 Task: Find connections with filter location Sohag with filter topic #givingbackwith filter profile language English with filter current company Partners Group with filter school Vidya Jyothi Institute Of Technology with filter industry Spring and Wire Product Manufacturing with filter service category Loans with filter keywords title Heavy Equipment Operator
Action: Mouse moved to (321, 138)
Screenshot: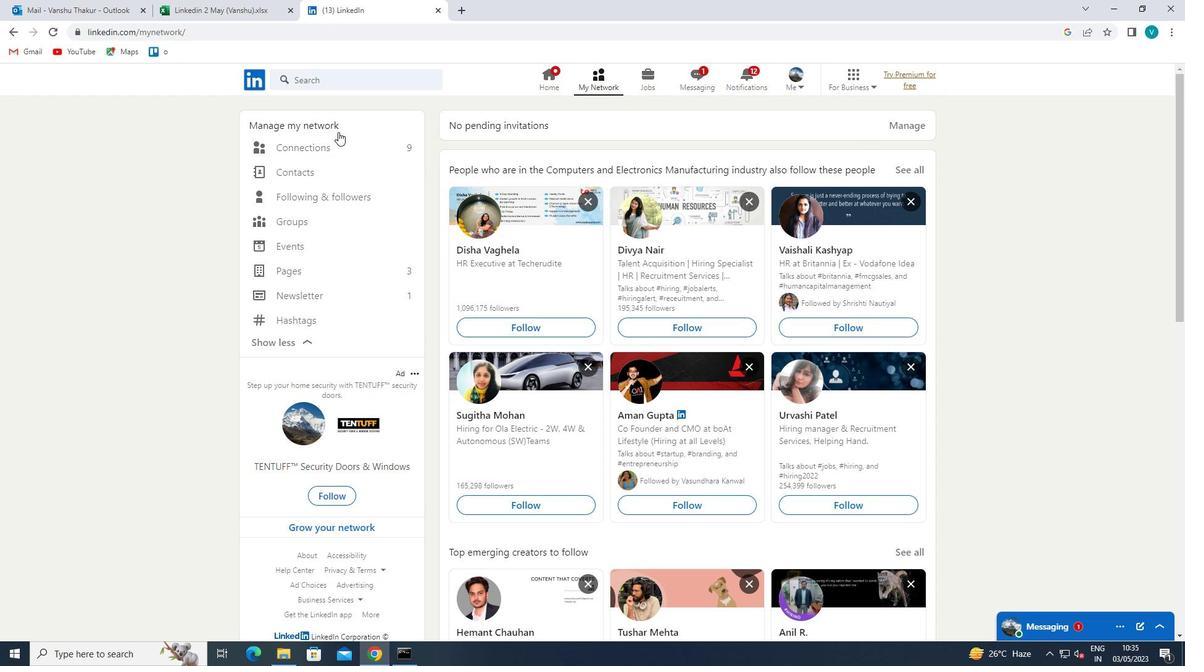 
Action: Mouse pressed left at (321, 138)
Screenshot: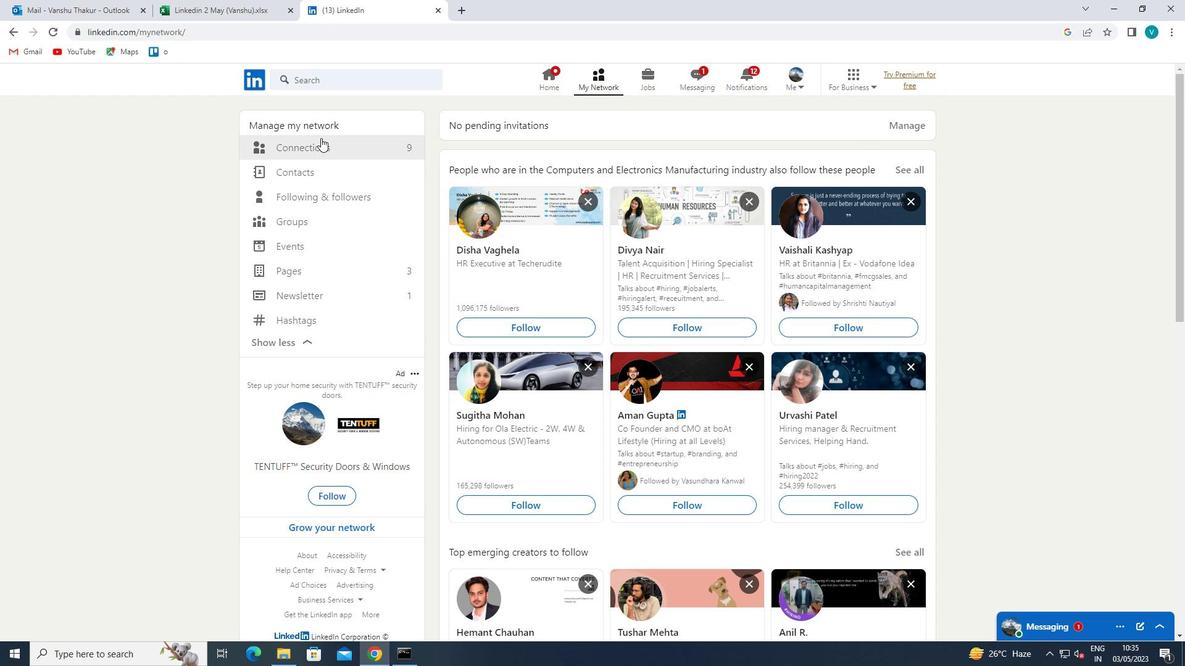 
Action: Mouse moved to (343, 145)
Screenshot: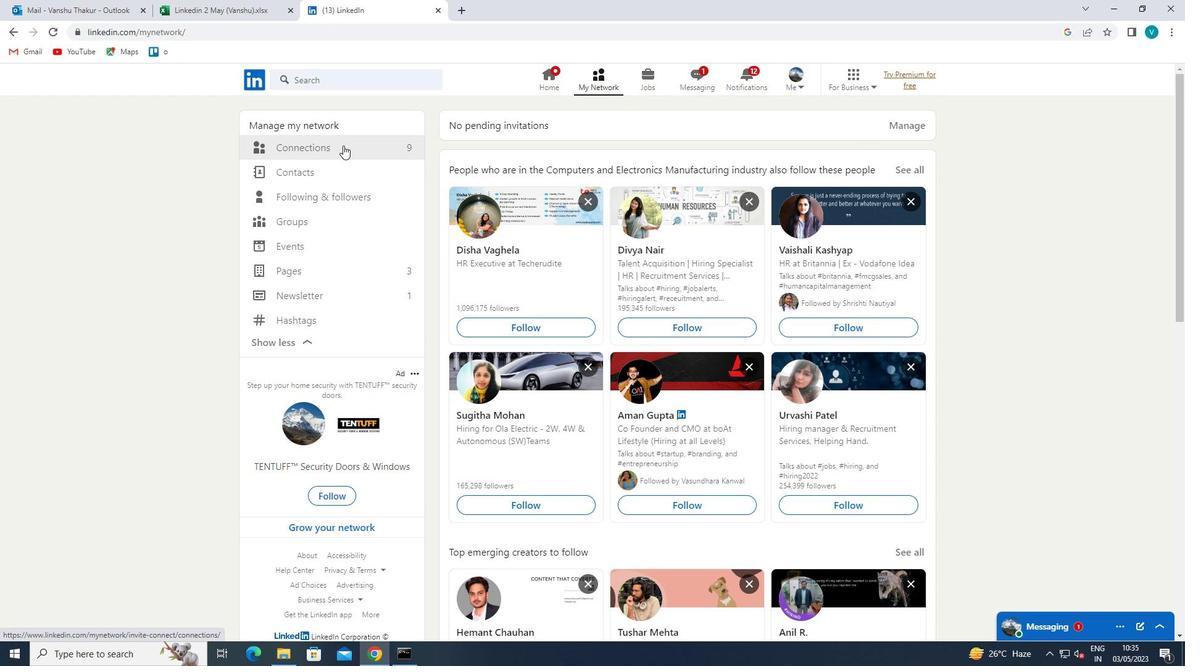 
Action: Mouse pressed left at (343, 145)
Screenshot: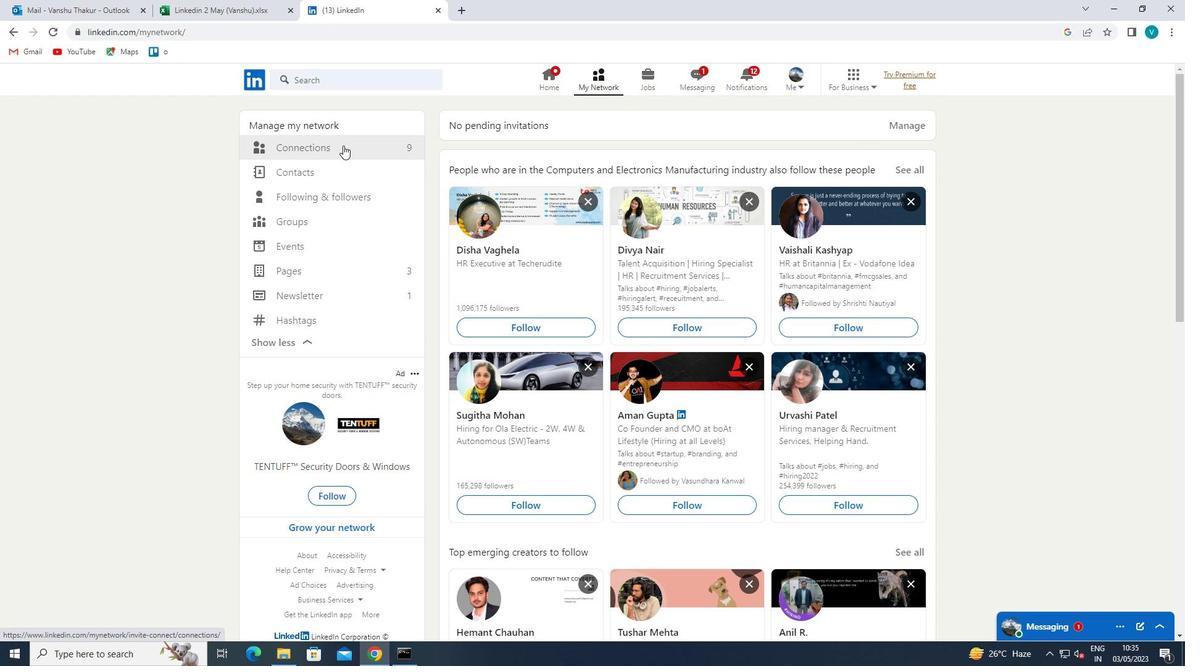 
Action: Mouse moved to (666, 148)
Screenshot: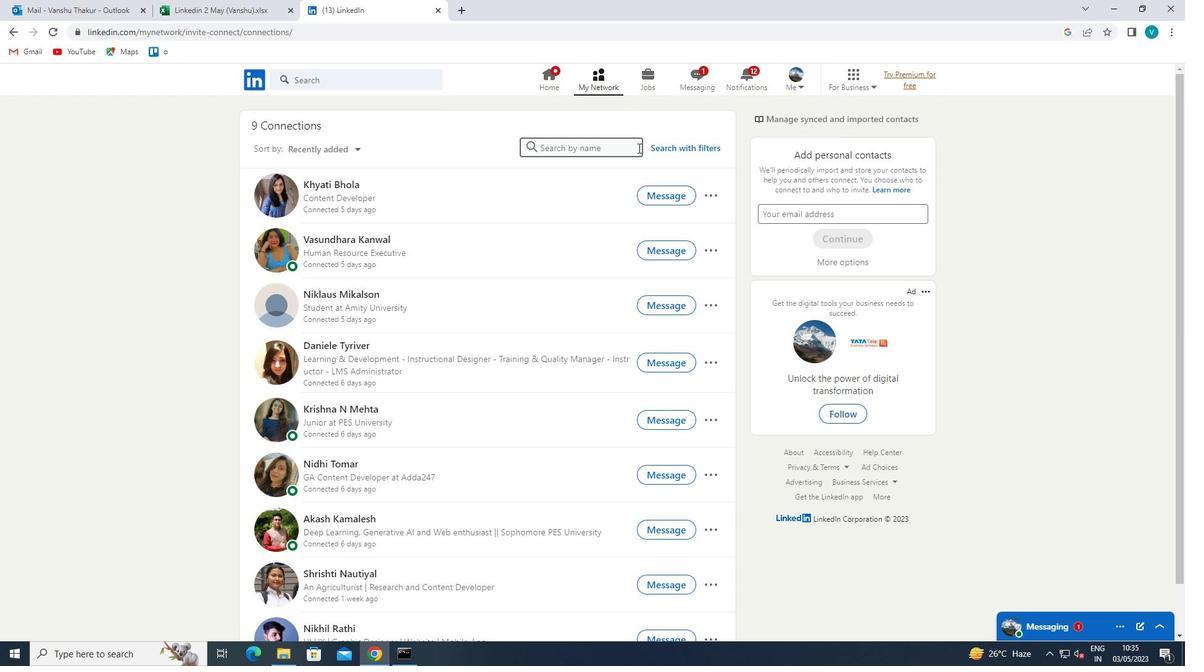 
Action: Mouse pressed left at (666, 148)
Screenshot: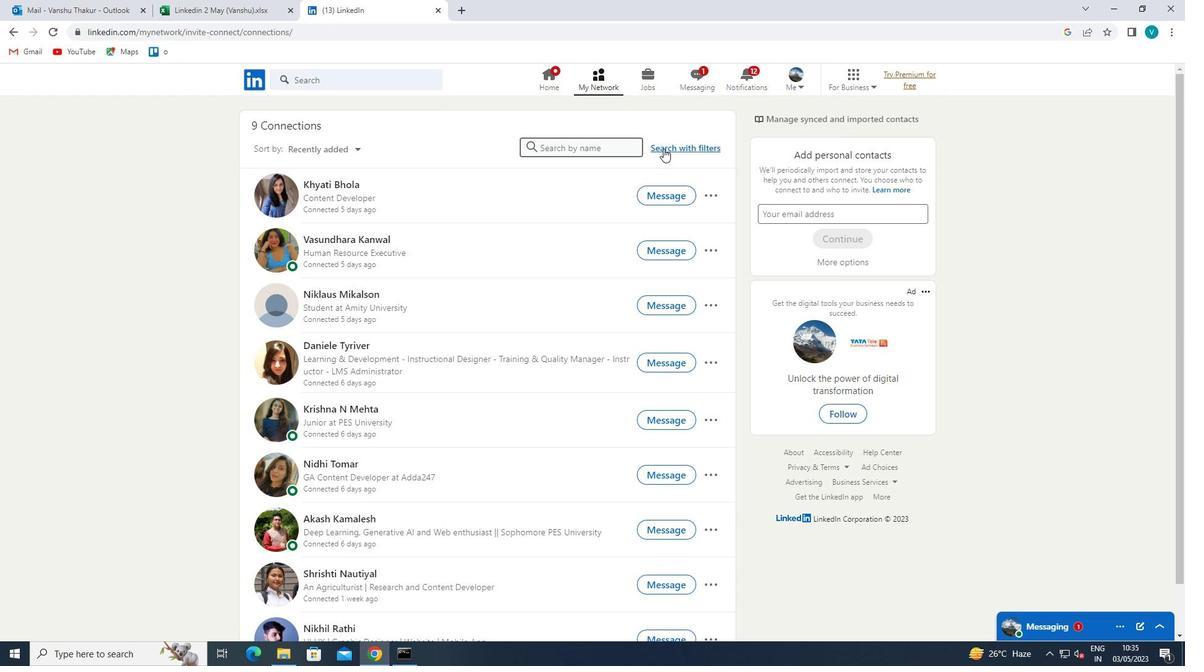
Action: Mouse moved to (589, 117)
Screenshot: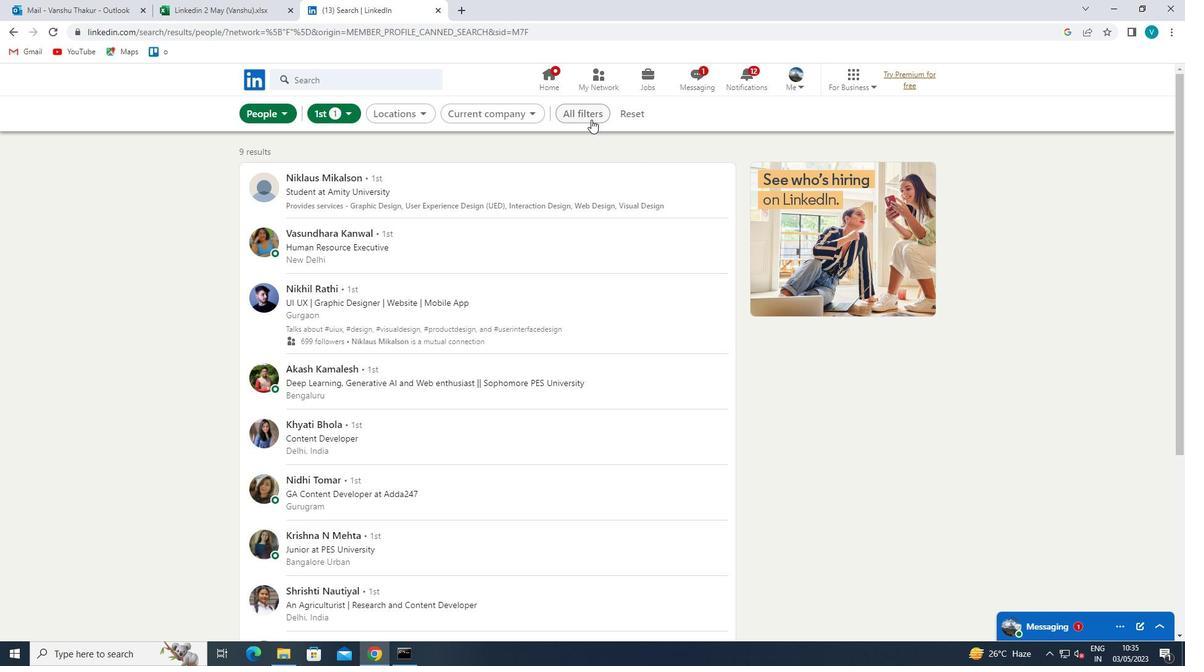 
Action: Mouse pressed left at (589, 117)
Screenshot: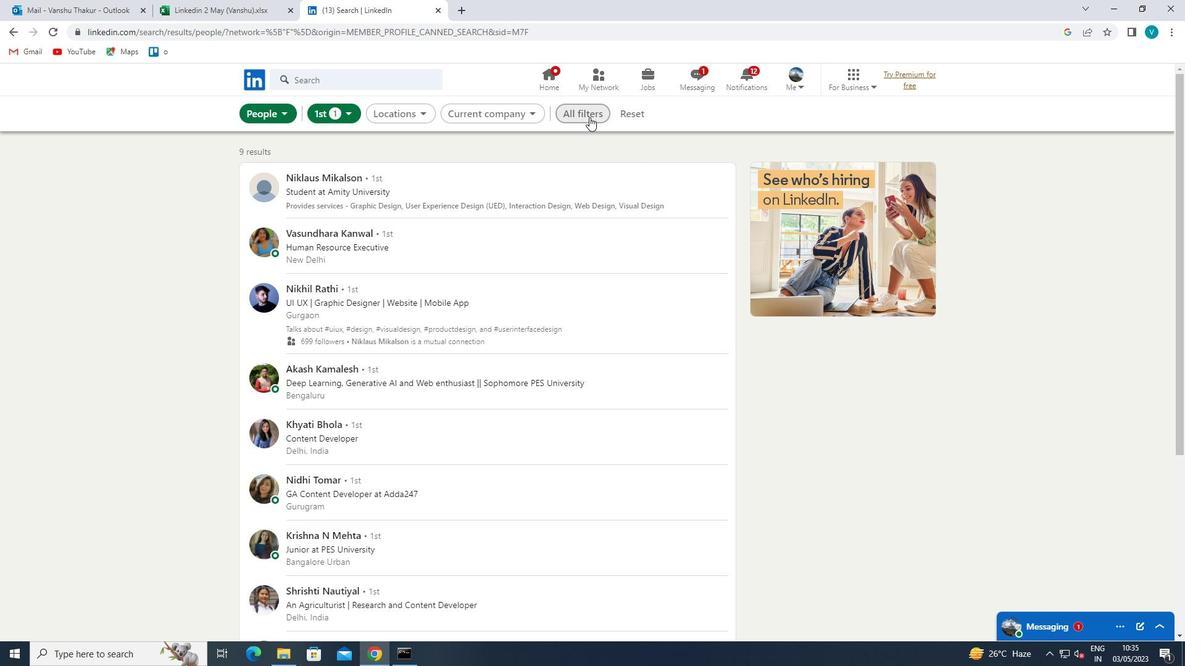 
Action: Mouse moved to (1084, 344)
Screenshot: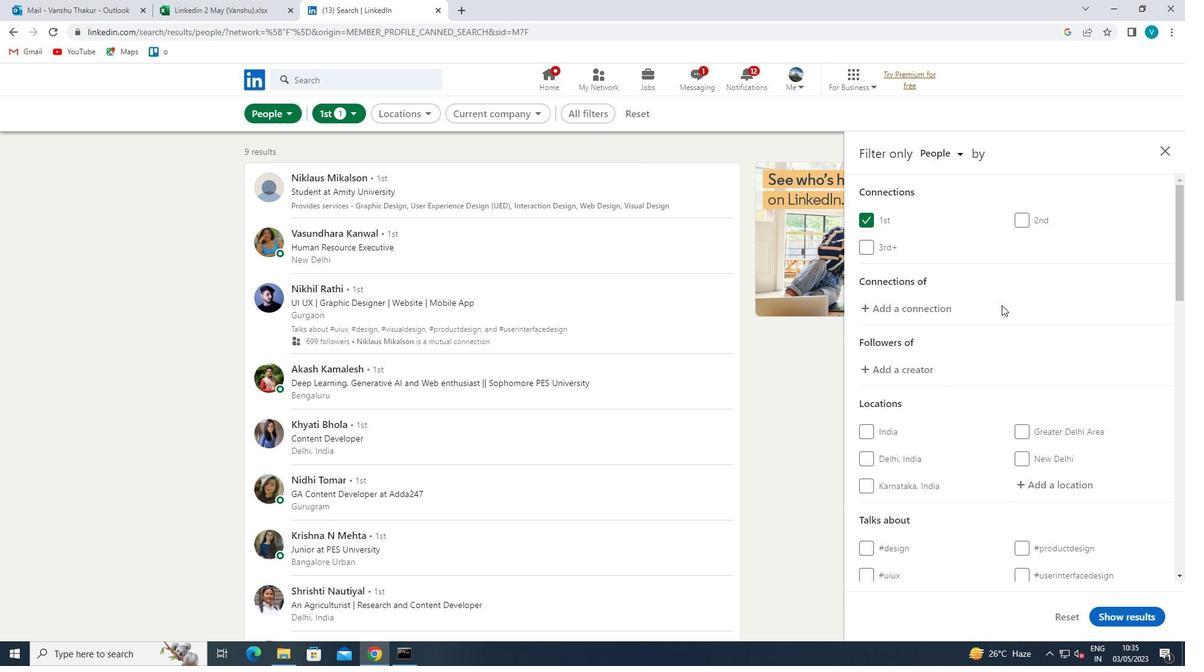 
Action: Mouse scrolled (1084, 343) with delta (0, 0)
Screenshot: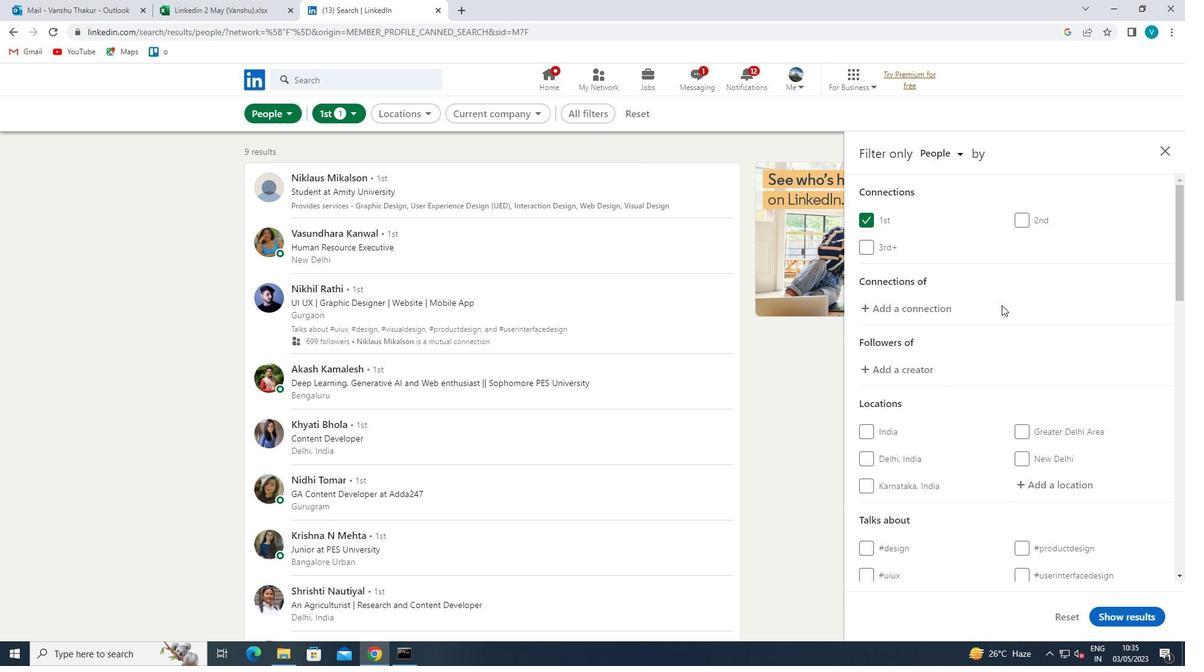 
Action: Mouse moved to (1086, 346)
Screenshot: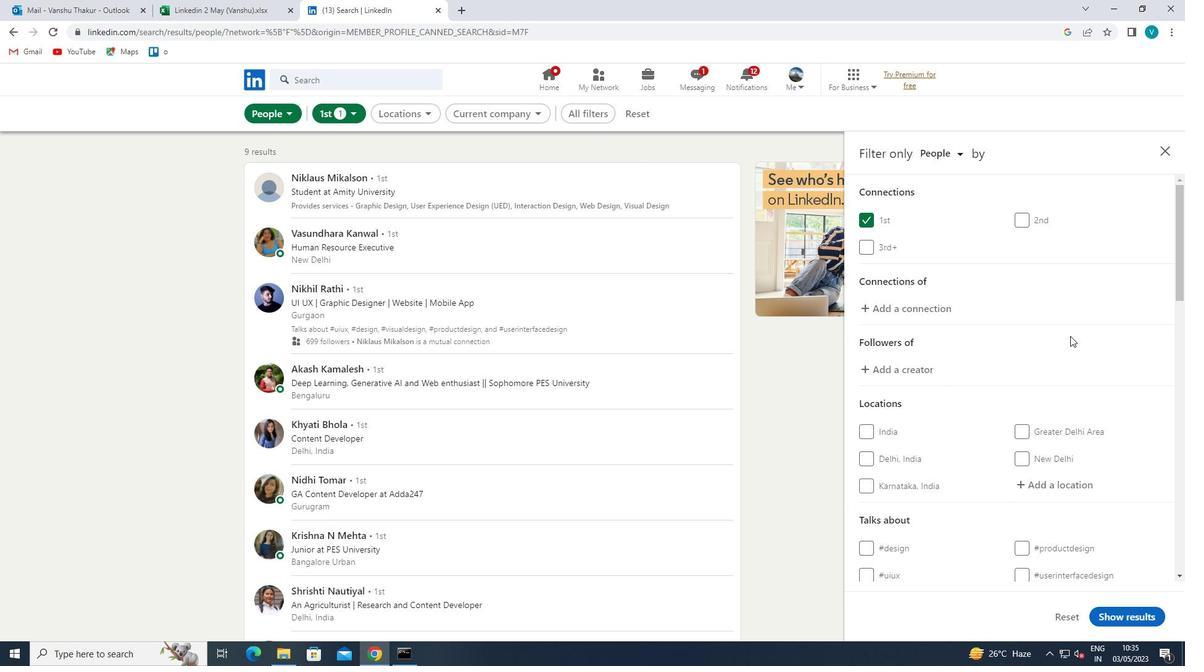 
Action: Mouse scrolled (1086, 346) with delta (0, 0)
Screenshot: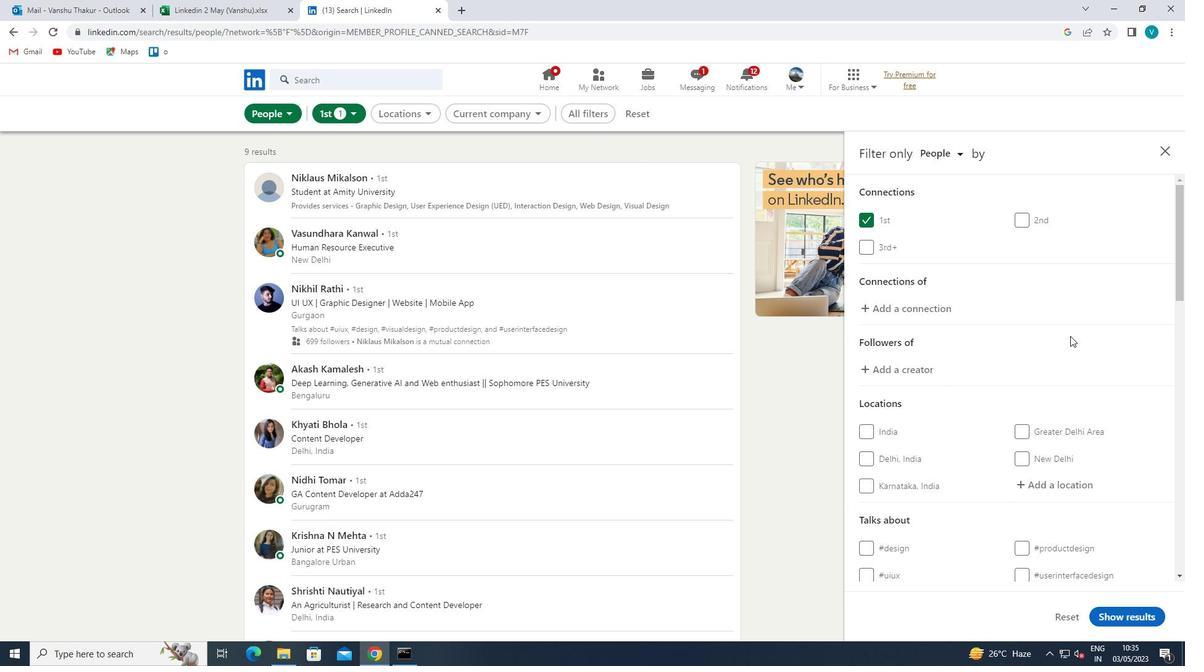
Action: Mouse moved to (1077, 360)
Screenshot: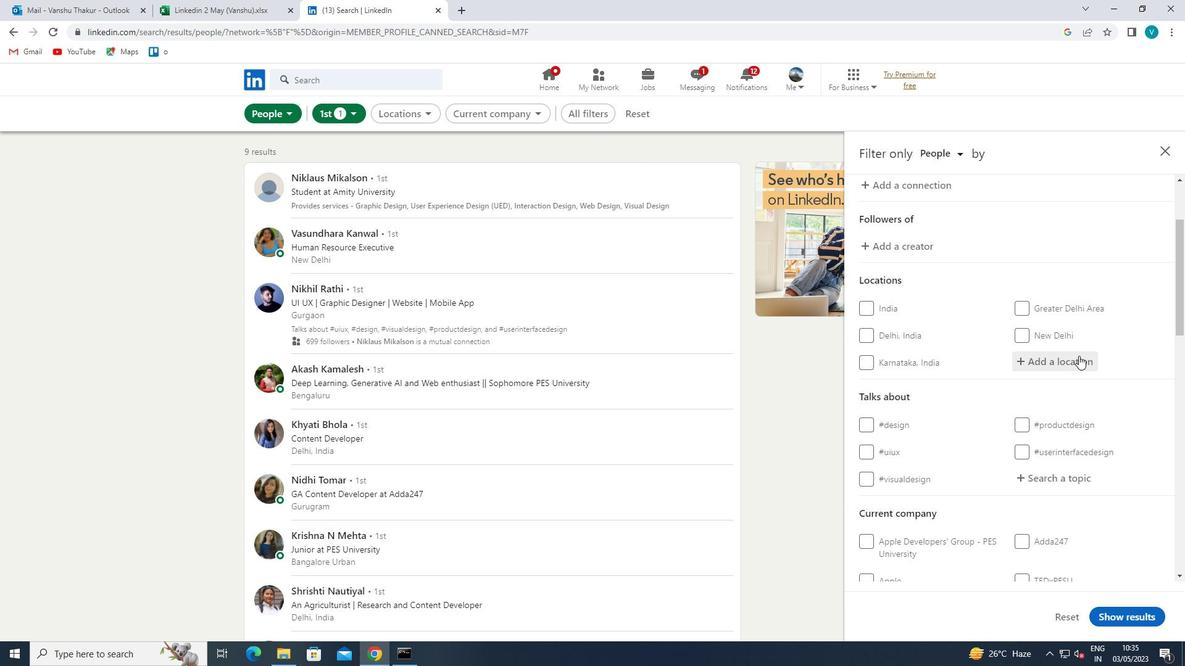 
Action: Mouse pressed left at (1077, 360)
Screenshot: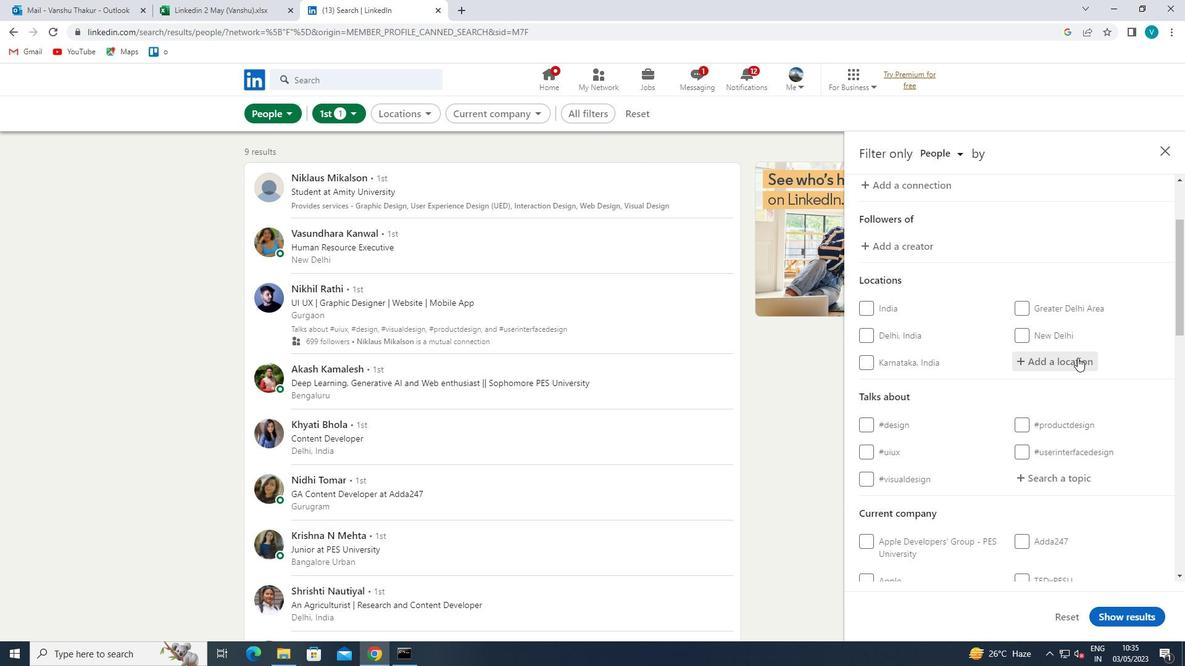 
Action: Mouse moved to (928, 447)
Screenshot: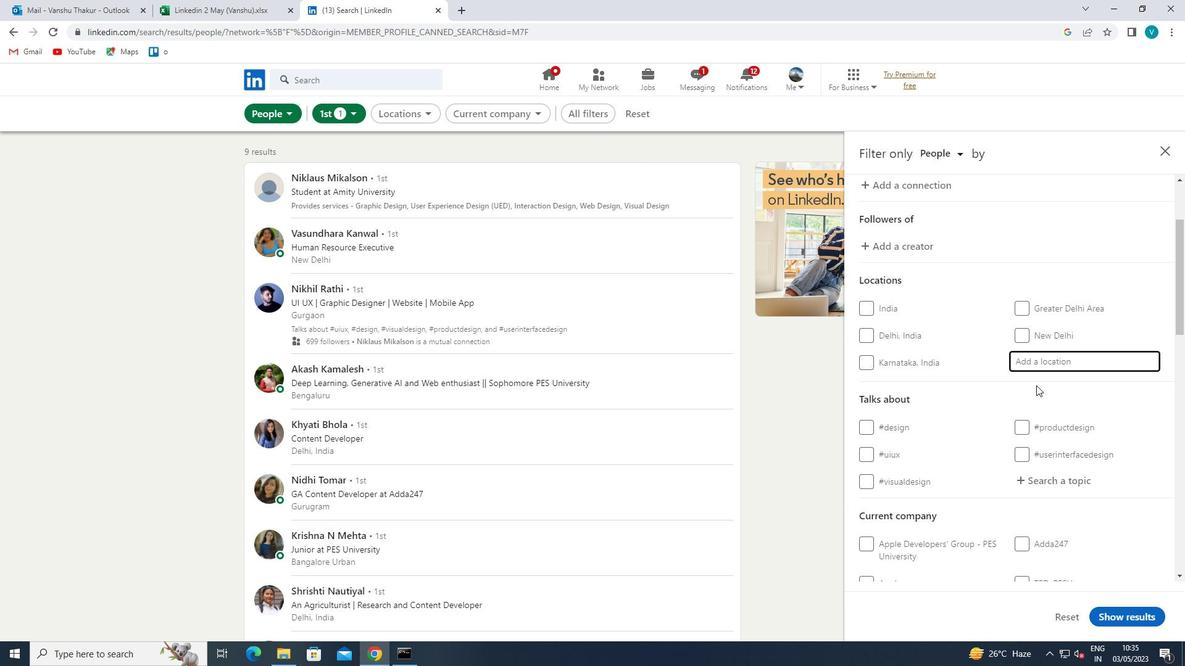 
Action: Key pressed <Key.shift>SOHAG
Screenshot: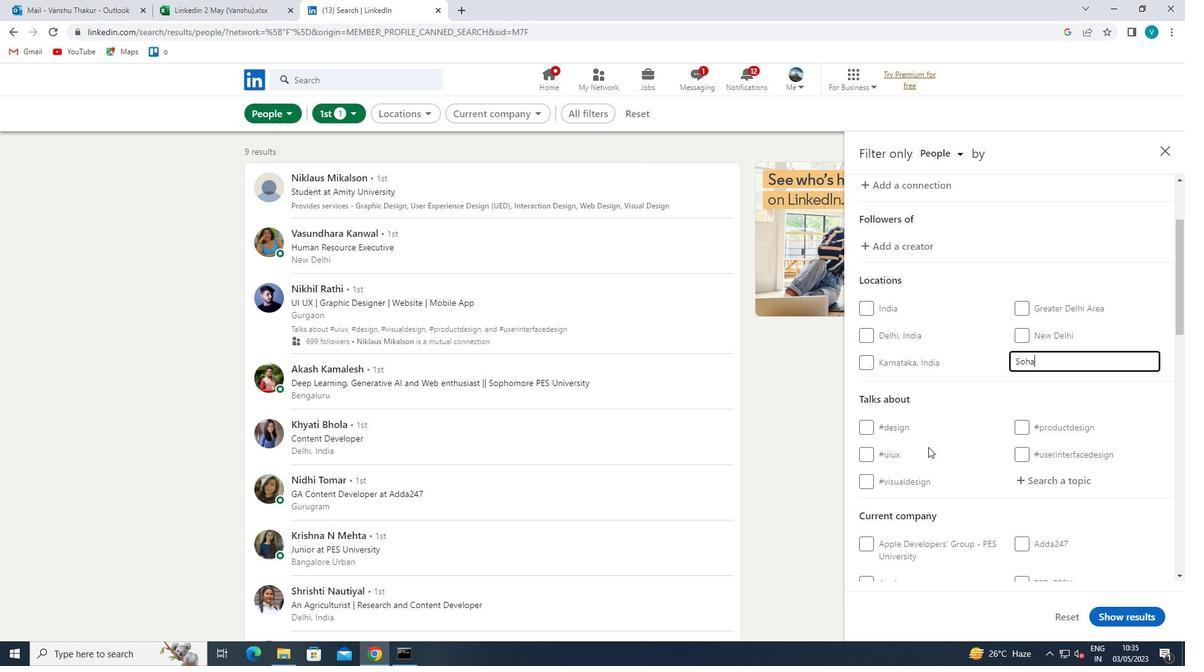 
Action: Mouse moved to (976, 367)
Screenshot: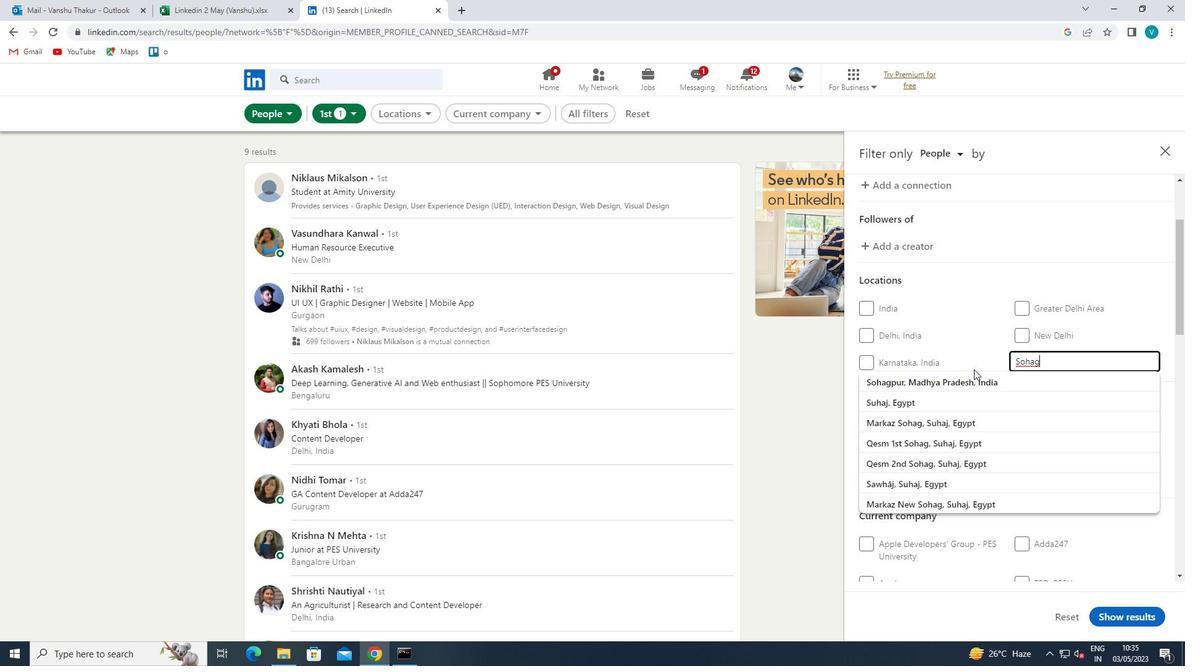 
Action: Mouse pressed left at (976, 367)
Screenshot: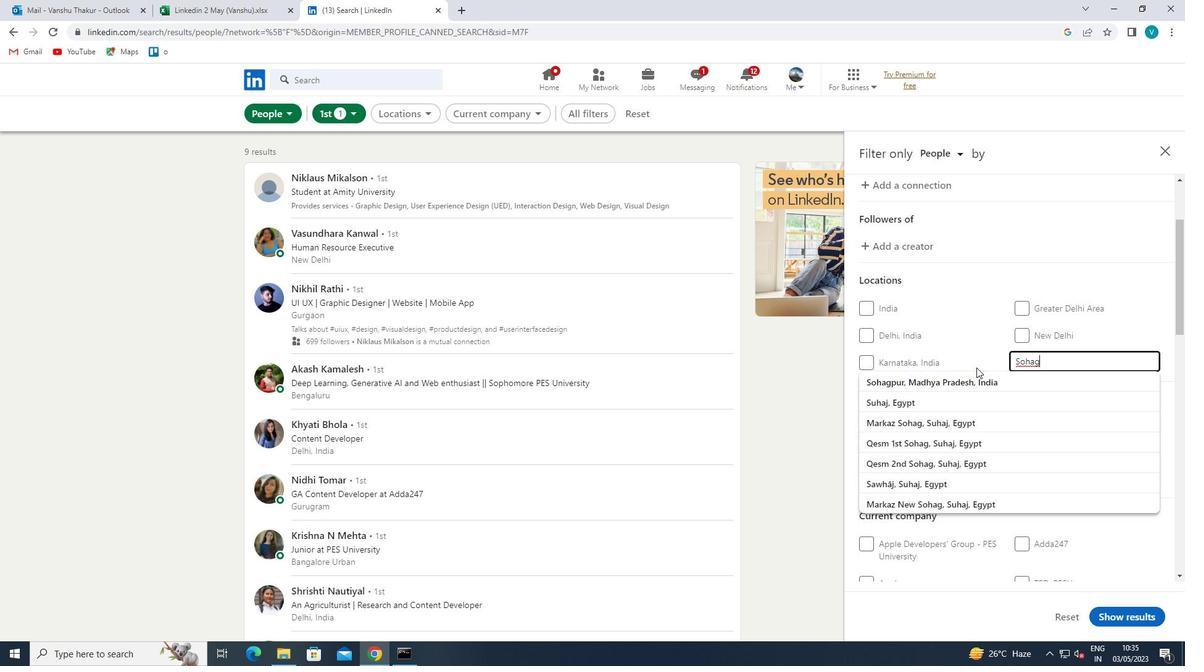 
Action: Mouse scrolled (976, 367) with delta (0, 0)
Screenshot: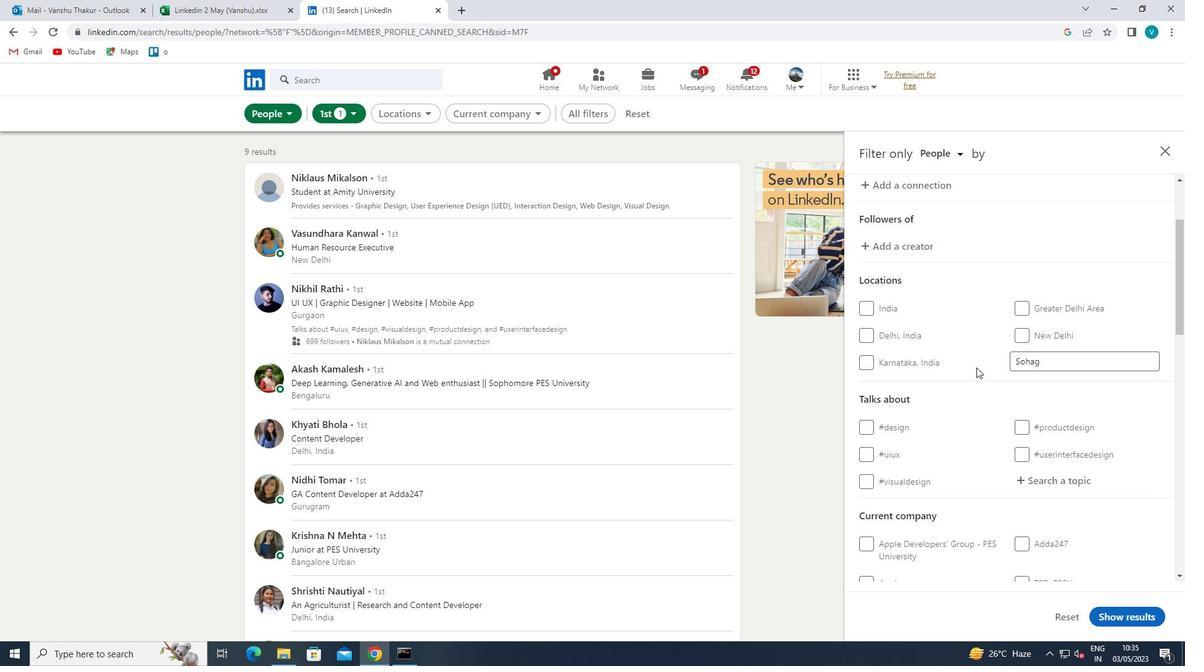 
Action: Mouse scrolled (976, 367) with delta (0, 0)
Screenshot: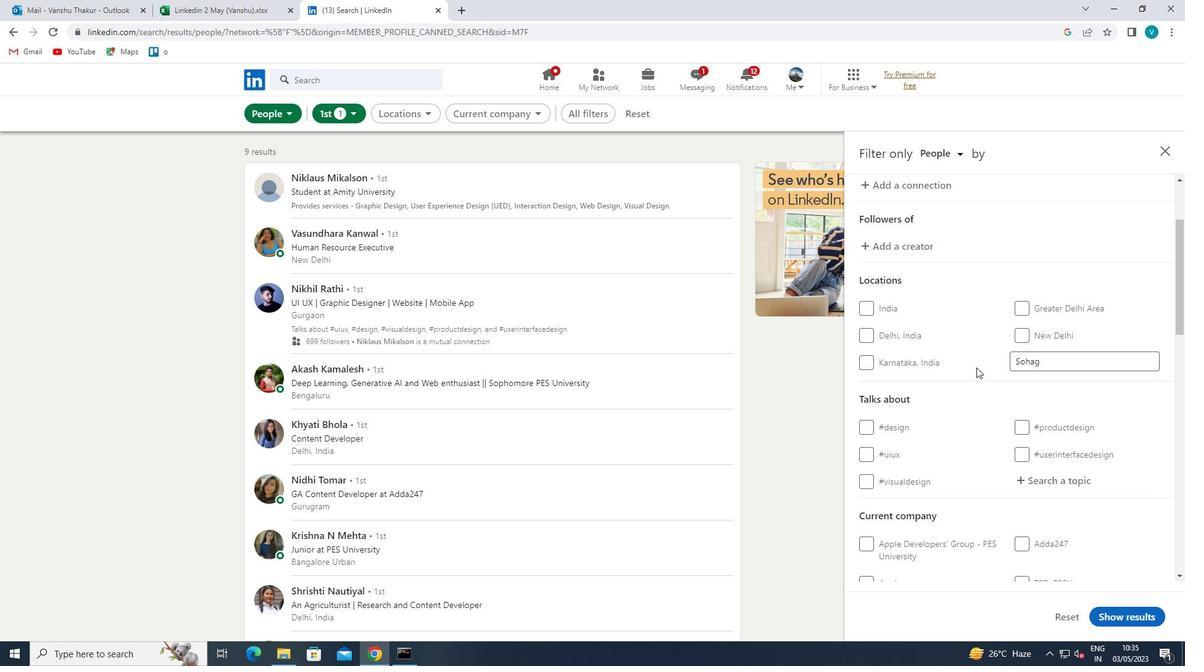 
Action: Mouse moved to (1055, 366)
Screenshot: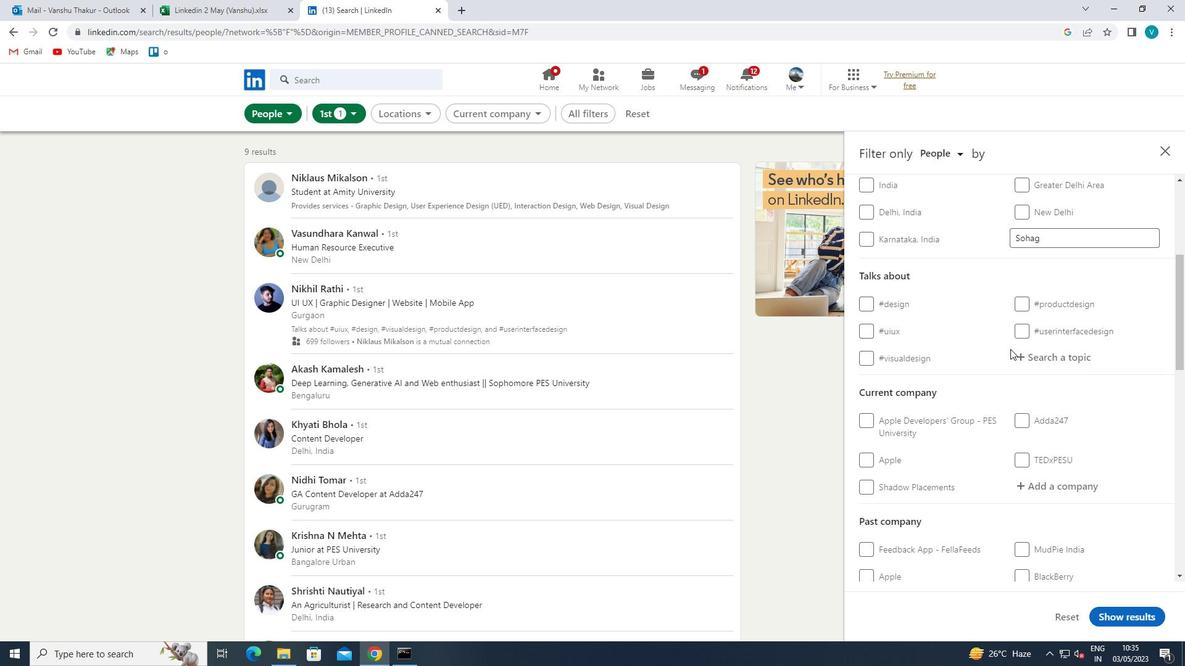 
Action: Mouse pressed left at (1055, 366)
Screenshot: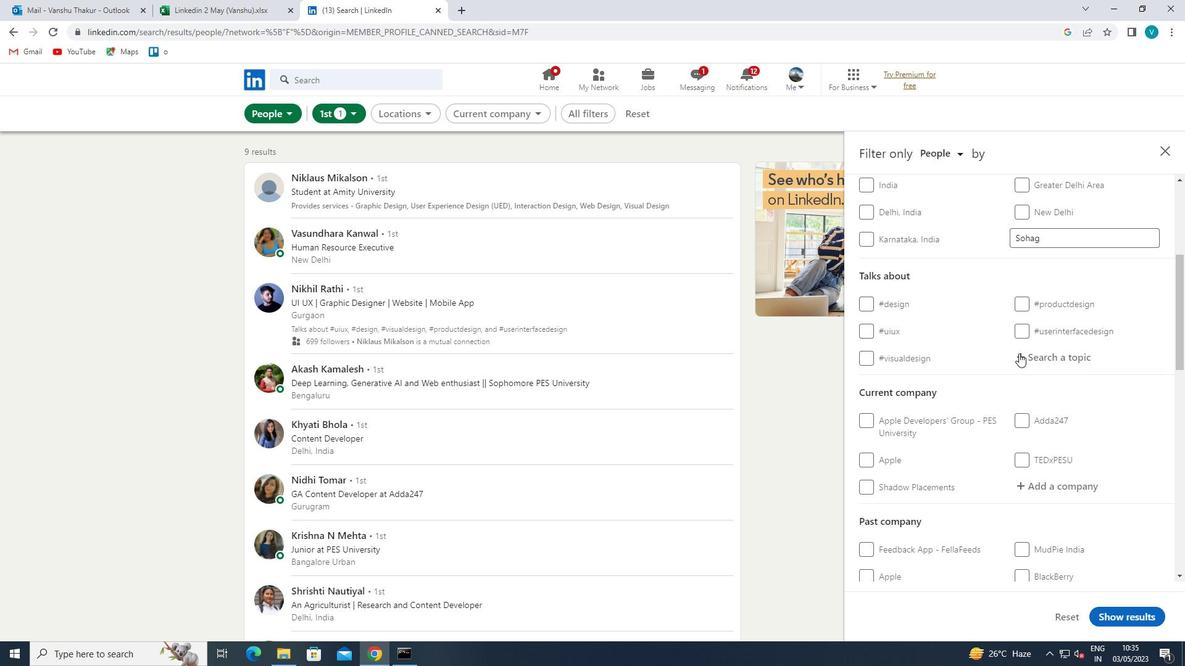 
Action: Mouse moved to (946, 428)
Screenshot: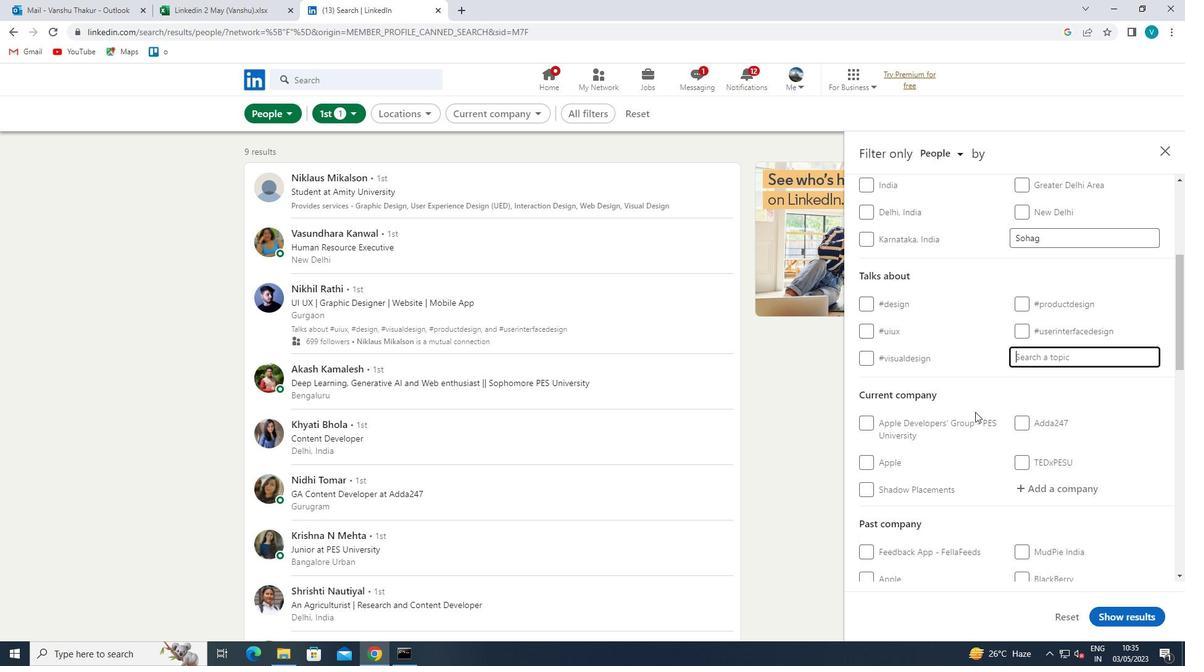 
Action: Key pressed GIVING
Screenshot: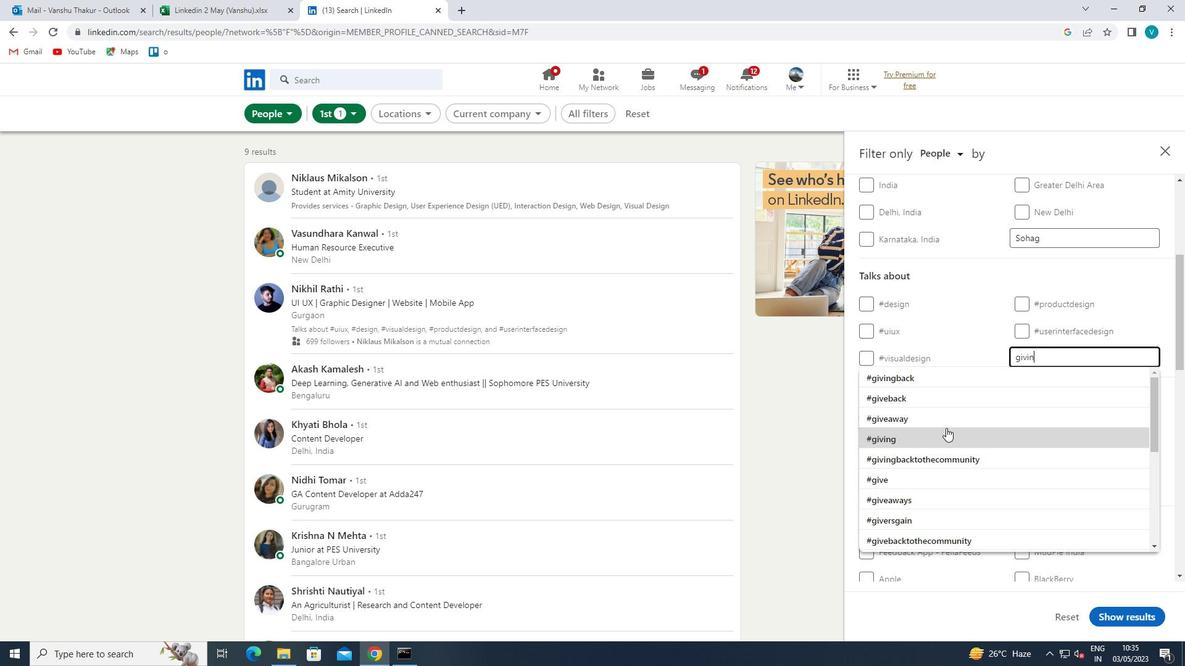 
Action: Mouse moved to (978, 383)
Screenshot: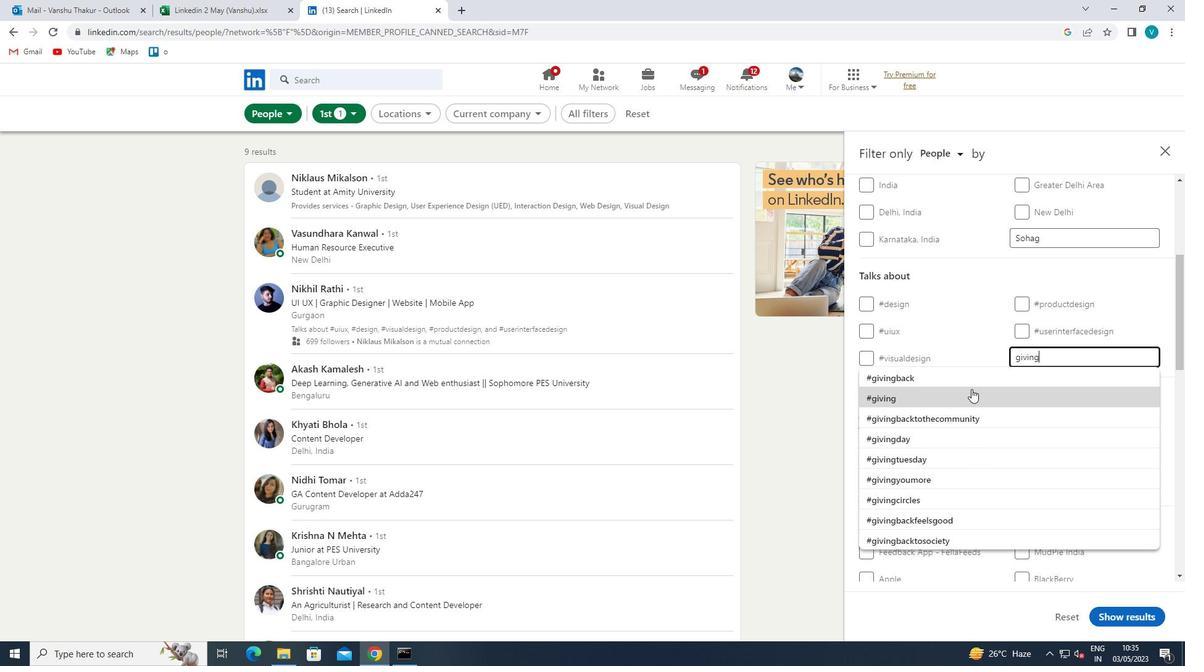 
Action: Mouse pressed left at (978, 383)
Screenshot: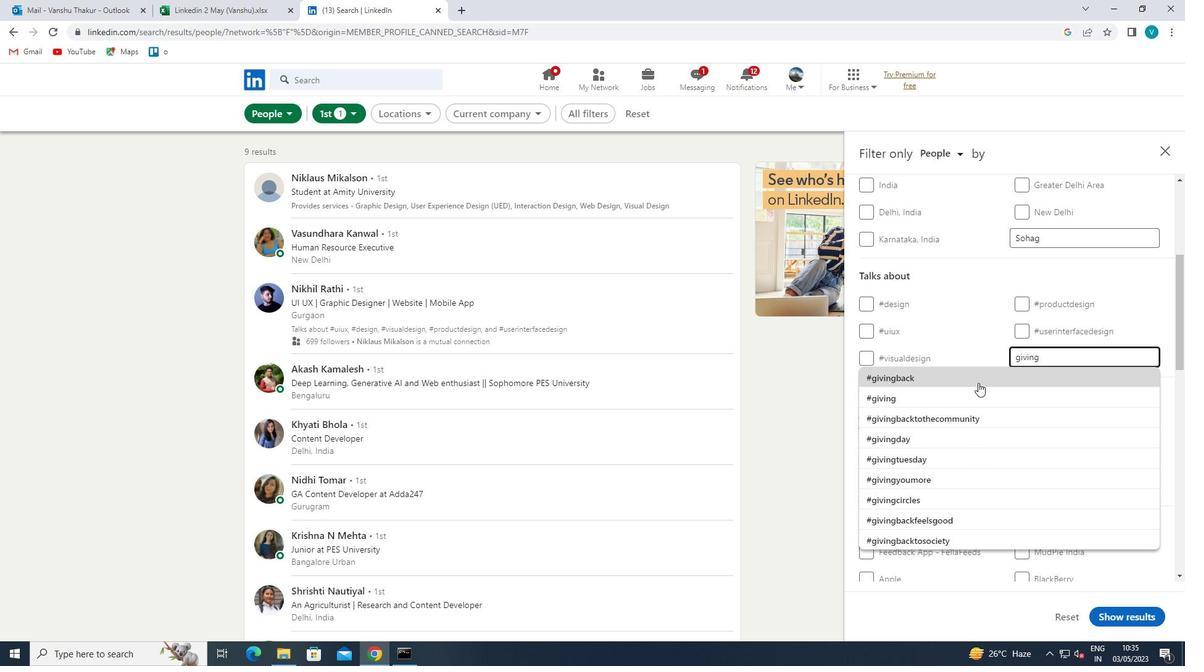
Action: Mouse scrolled (978, 382) with delta (0, 0)
Screenshot: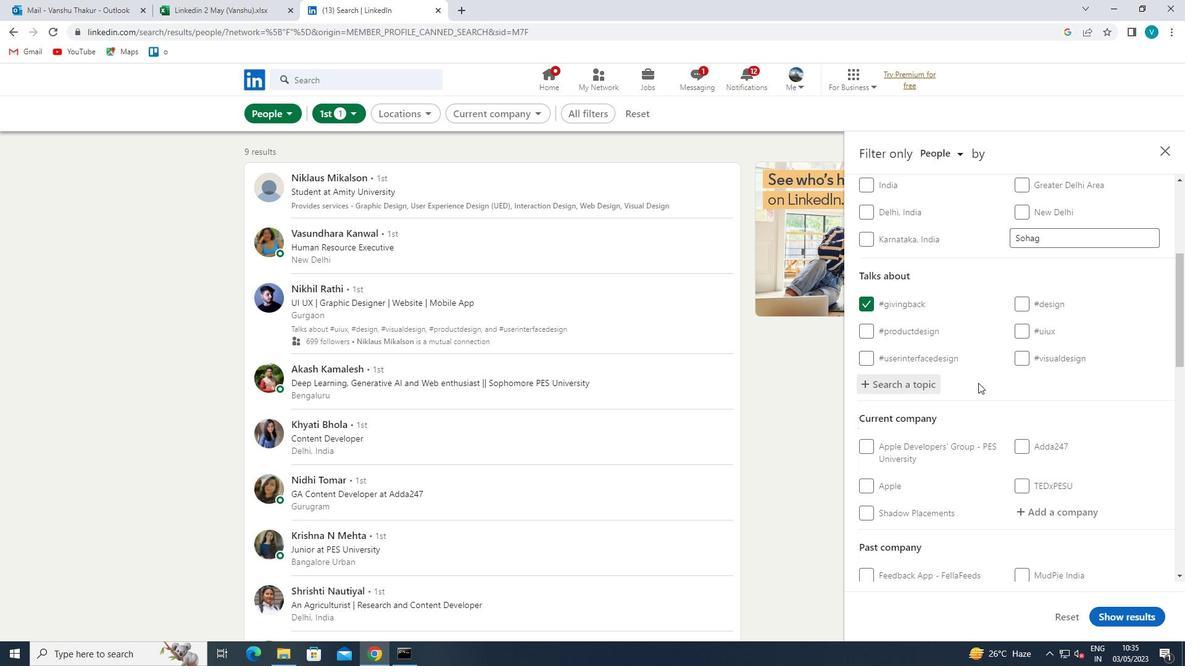 
Action: Mouse scrolled (978, 382) with delta (0, 0)
Screenshot: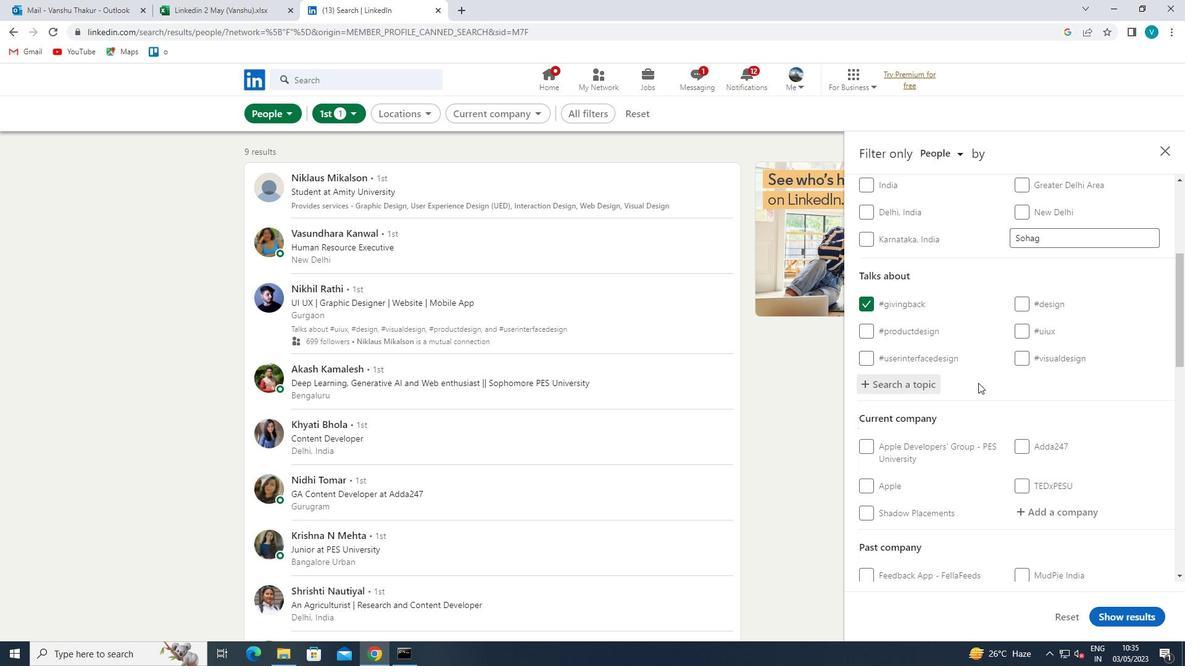
Action: Mouse scrolled (978, 382) with delta (0, 0)
Screenshot: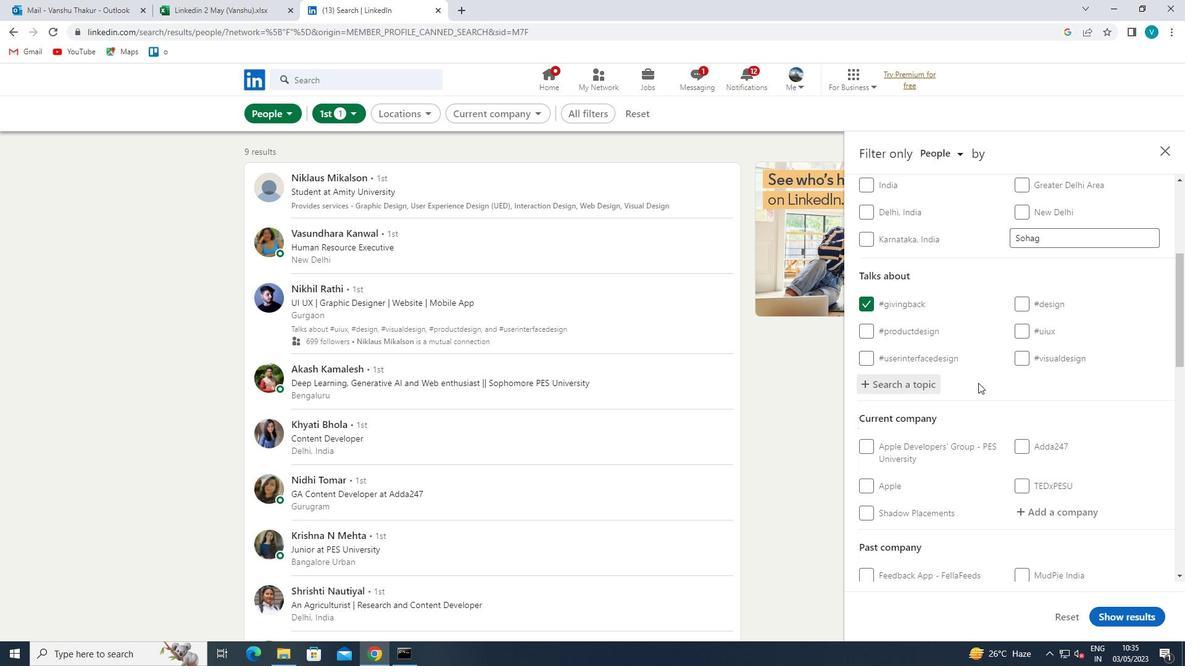 
Action: Mouse scrolled (978, 382) with delta (0, 0)
Screenshot: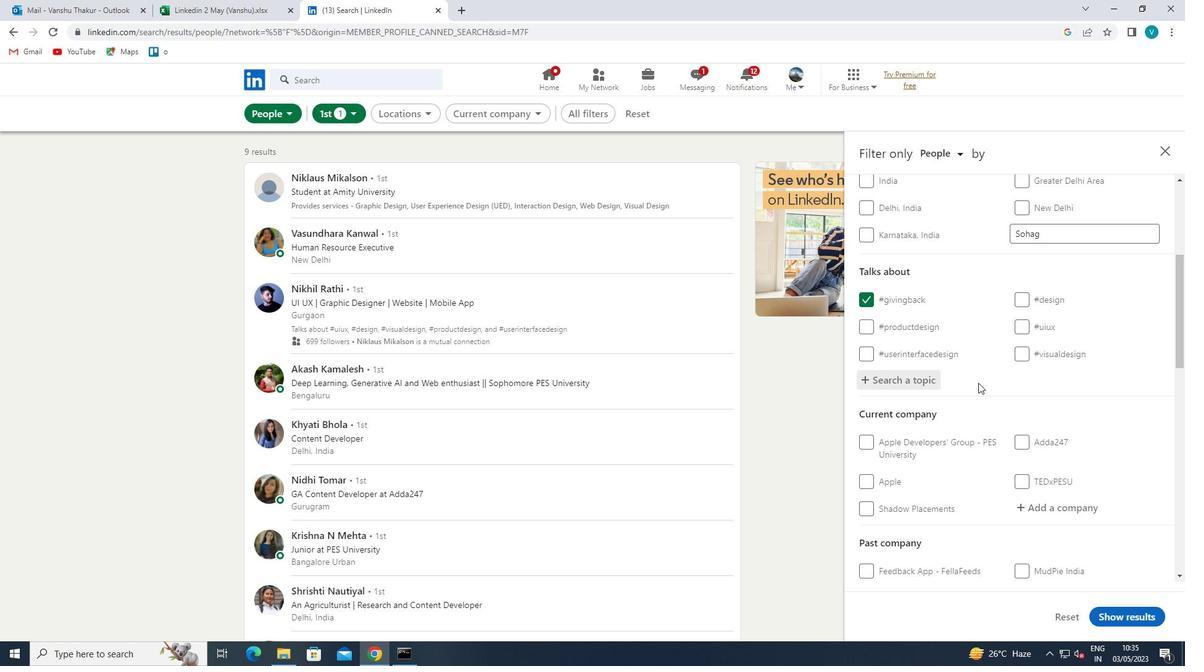 
Action: Mouse scrolled (978, 382) with delta (0, 0)
Screenshot: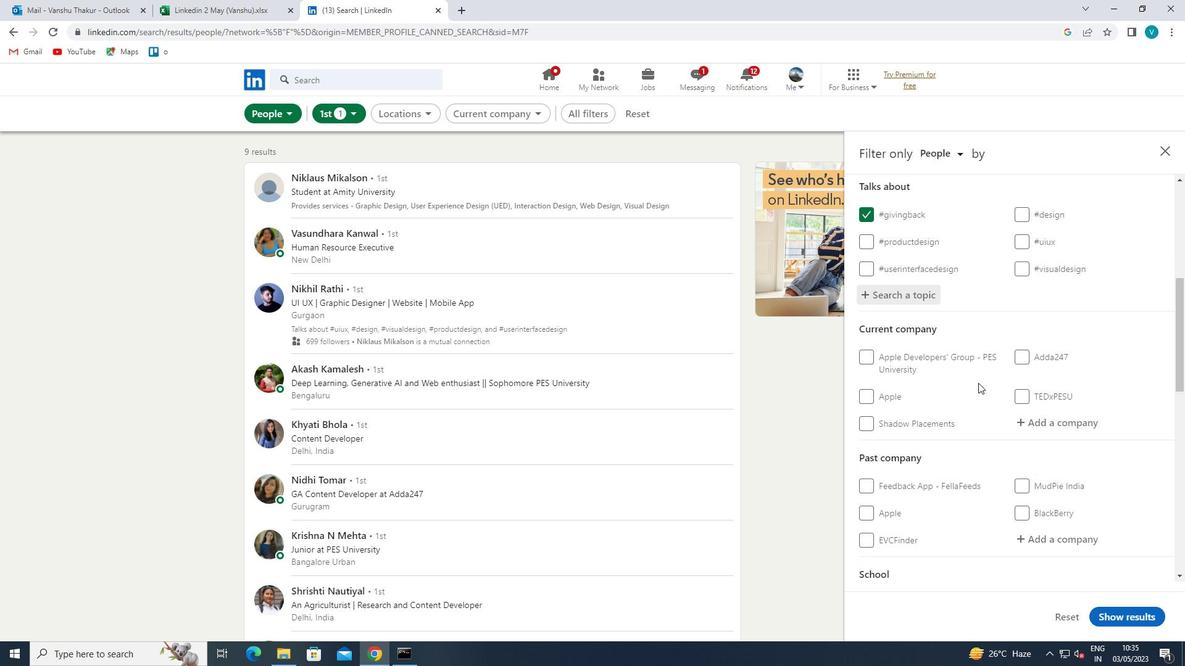 
Action: Mouse scrolled (978, 382) with delta (0, 0)
Screenshot: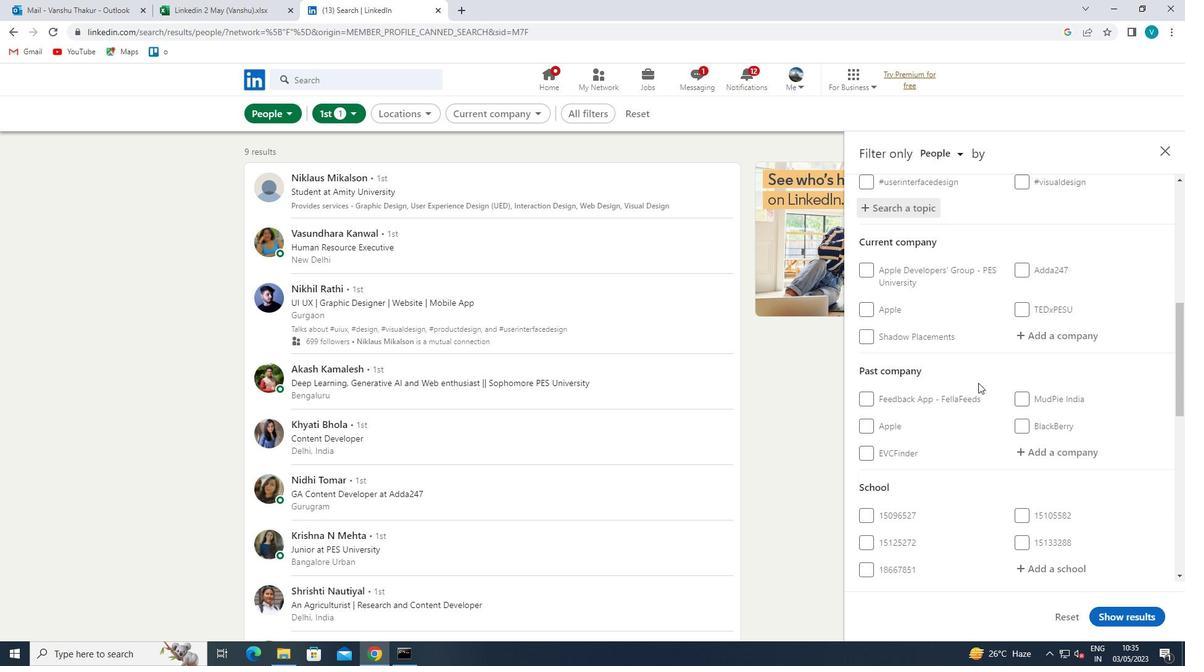 
Action: Mouse scrolled (978, 382) with delta (0, 0)
Screenshot: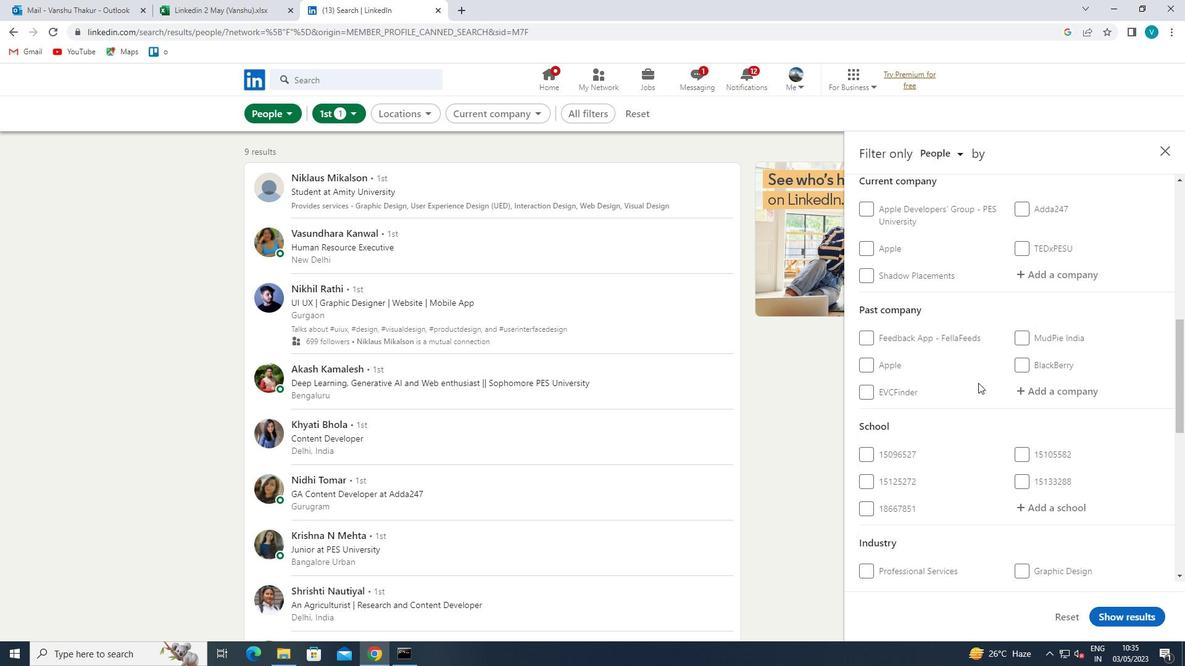 
Action: Mouse scrolled (978, 382) with delta (0, 0)
Screenshot: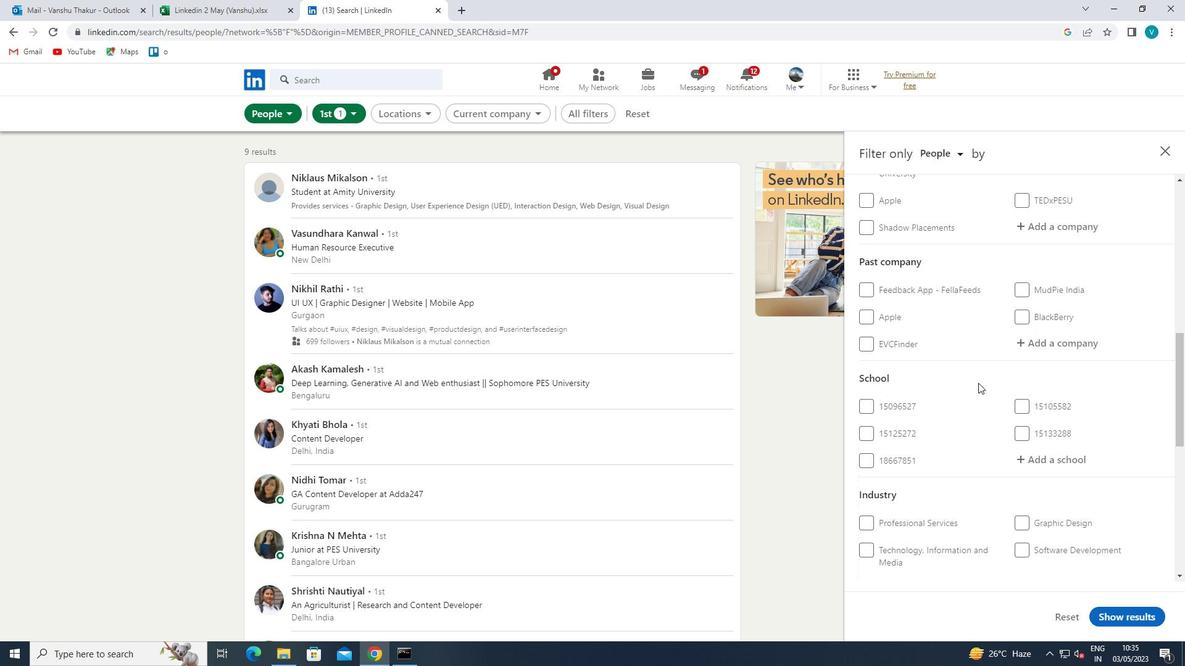 
Action: Mouse moved to (869, 455)
Screenshot: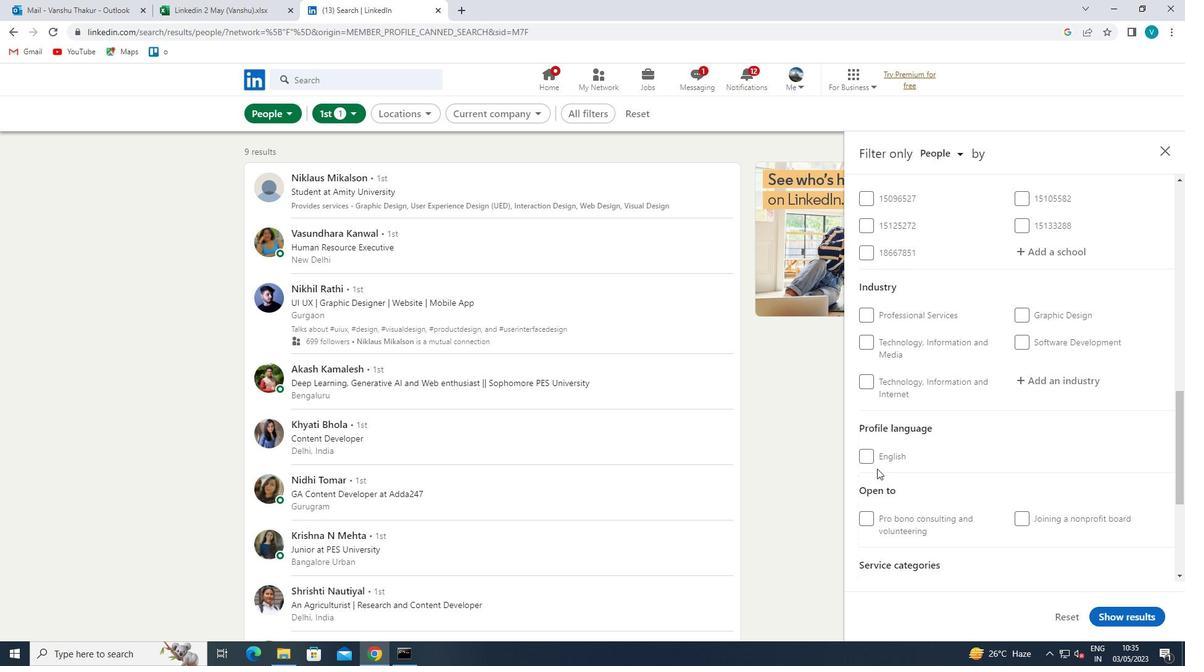 
Action: Mouse pressed left at (869, 455)
Screenshot: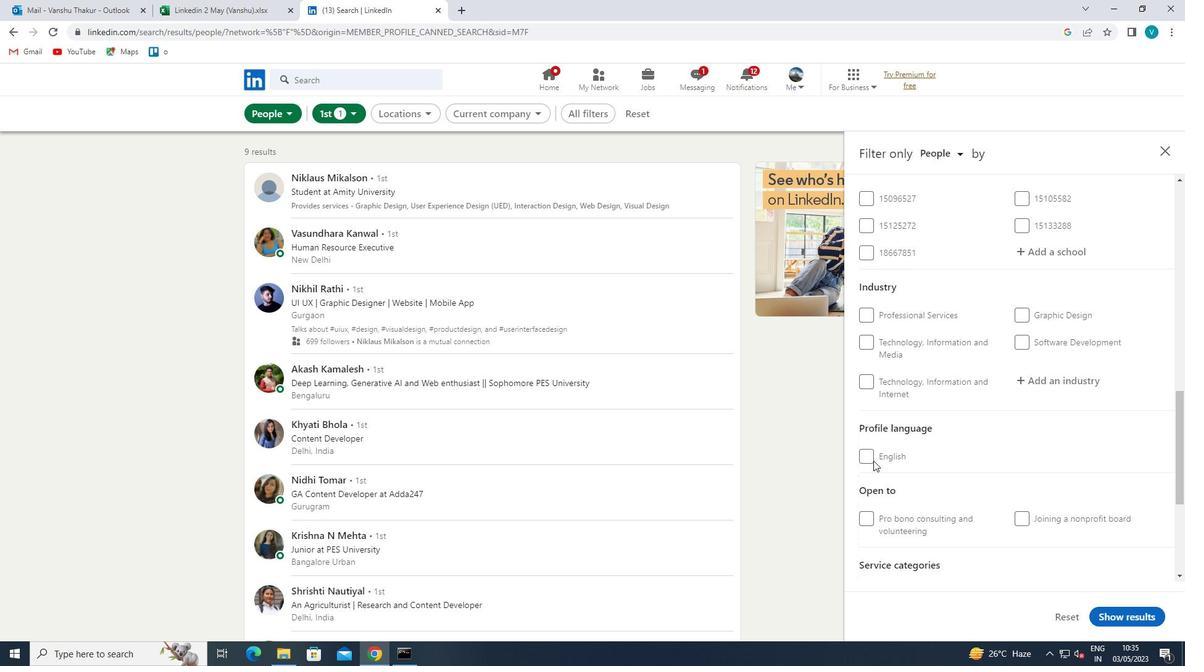
Action: Mouse moved to (1023, 439)
Screenshot: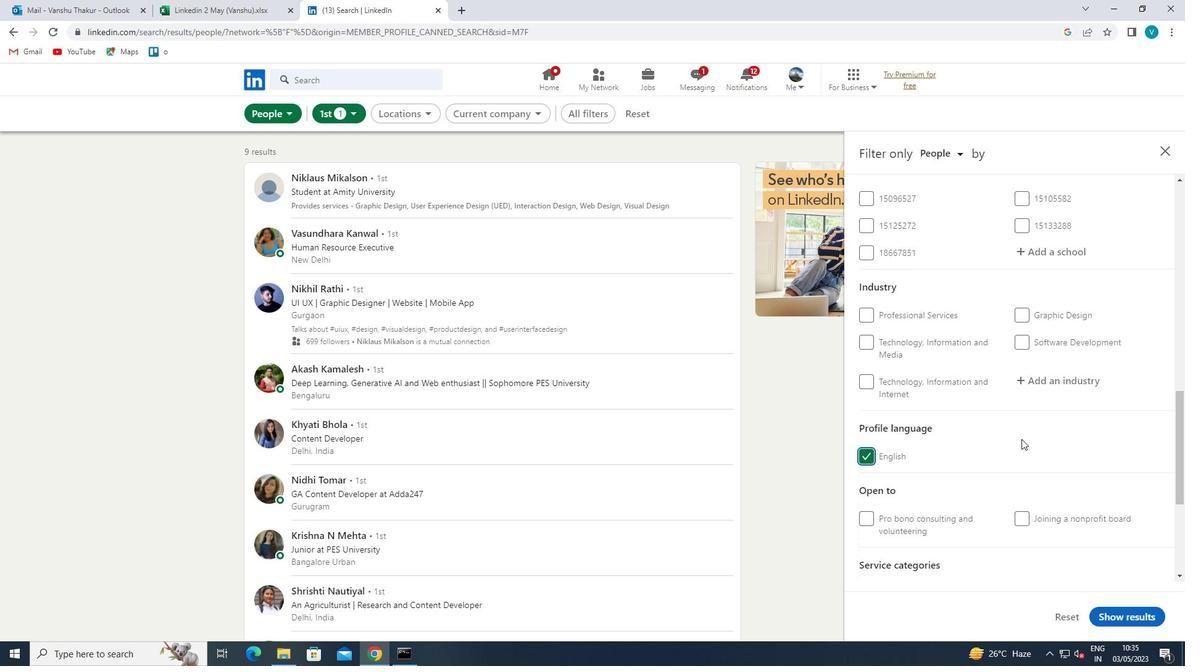 
Action: Mouse scrolled (1023, 440) with delta (0, 0)
Screenshot: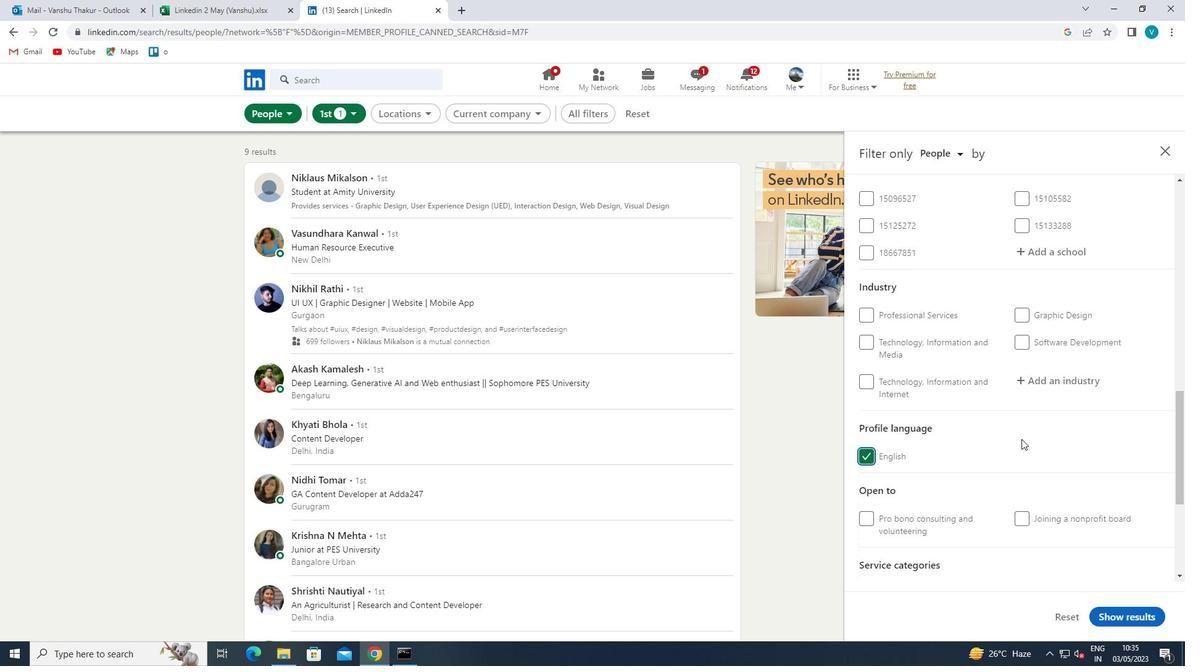 
Action: Mouse moved to (1024, 438)
Screenshot: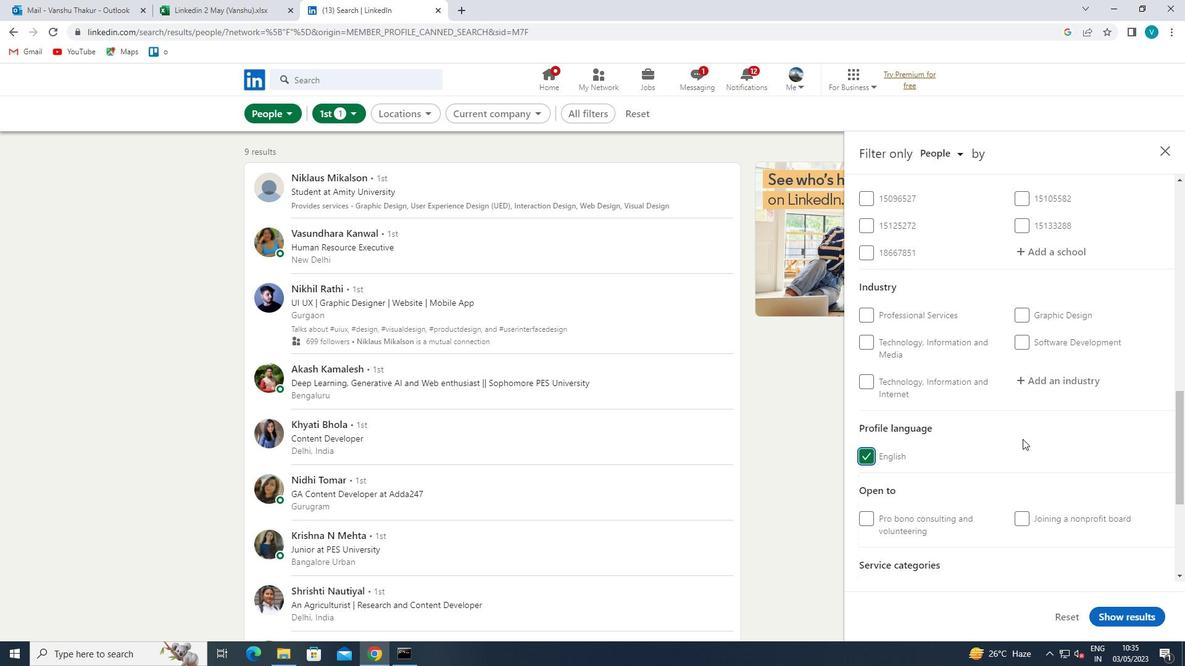 
Action: Mouse scrolled (1024, 439) with delta (0, 0)
Screenshot: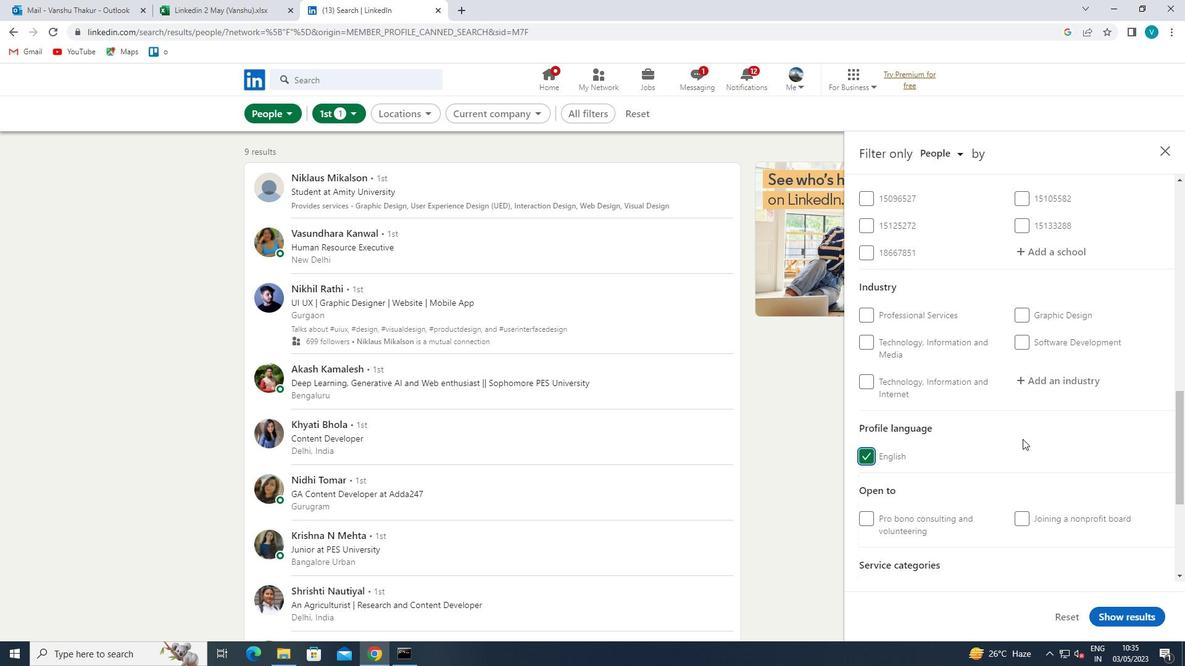 
Action: Mouse moved to (1025, 438)
Screenshot: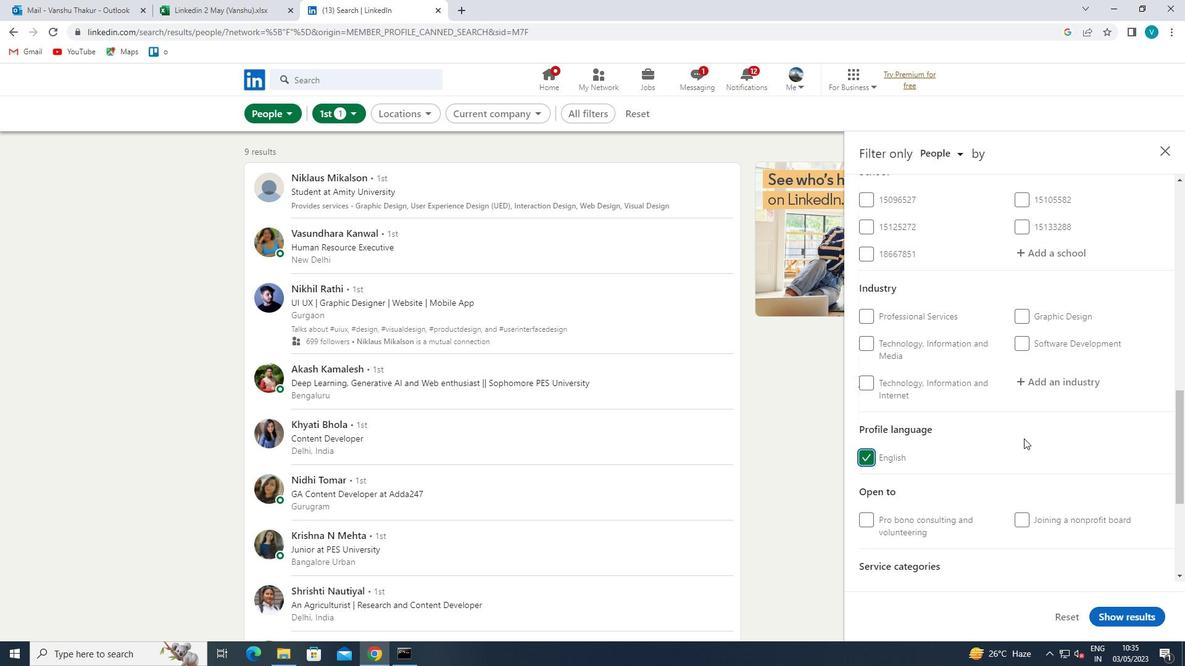 
Action: Mouse scrolled (1025, 439) with delta (0, 0)
Screenshot: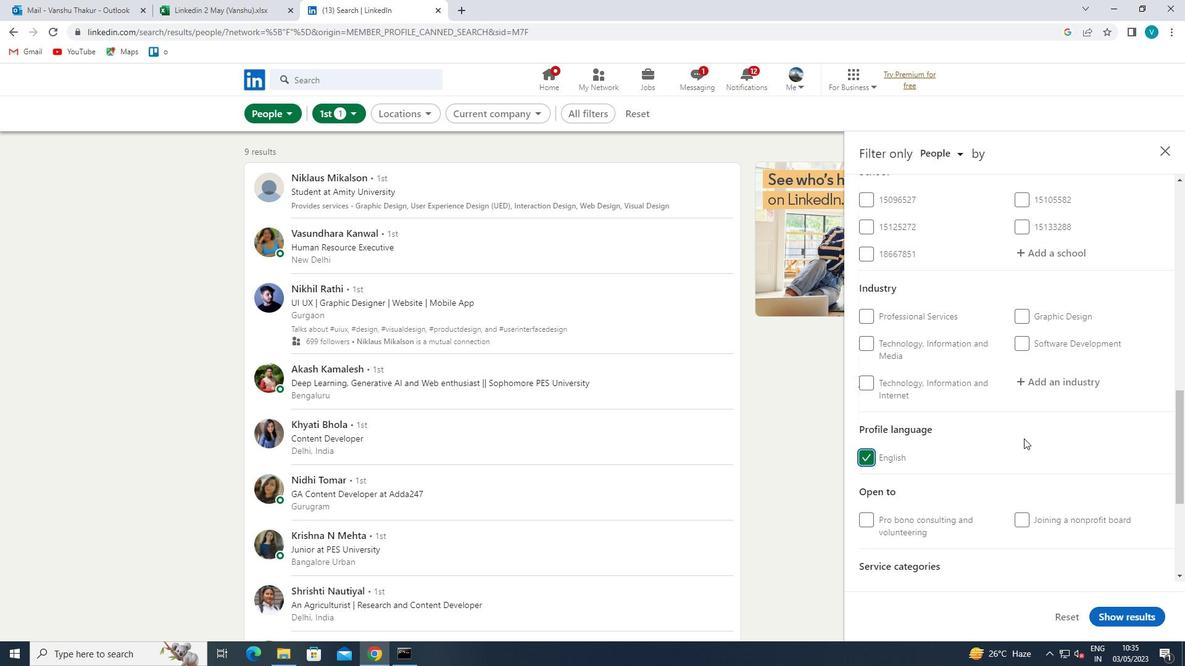 
Action: Mouse scrolled (1025, 439) with delta (0, 0)
Screenshot: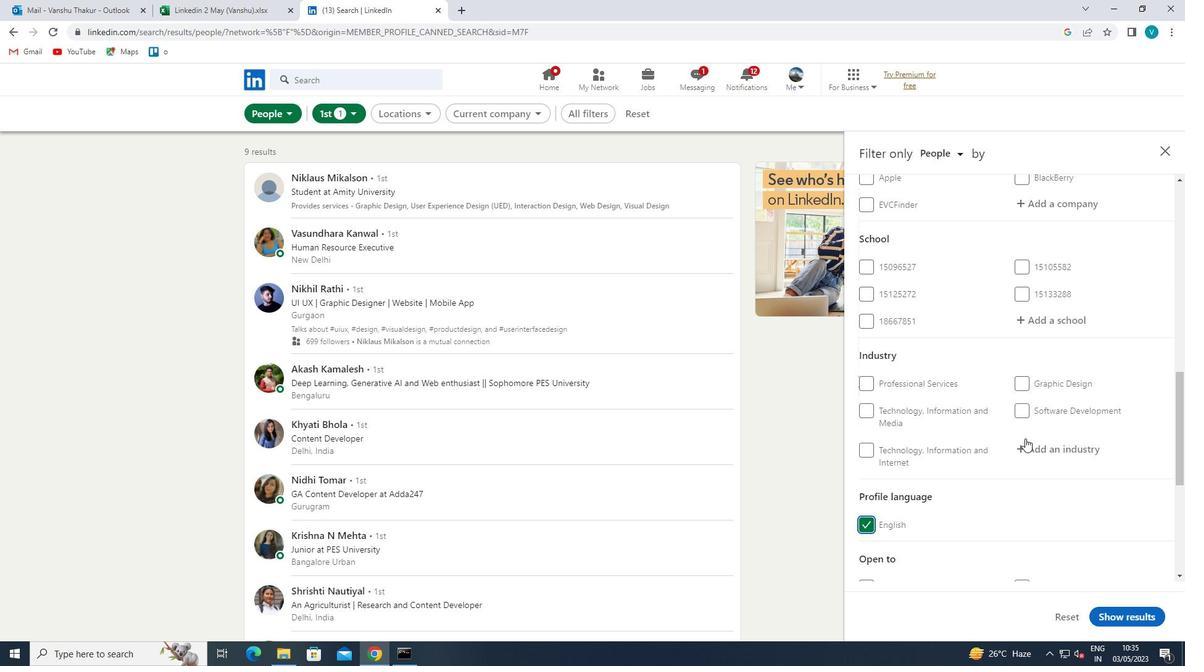 
Action: Mouse scrolled (1025, 439) with delta (0, 0)
Screenshot: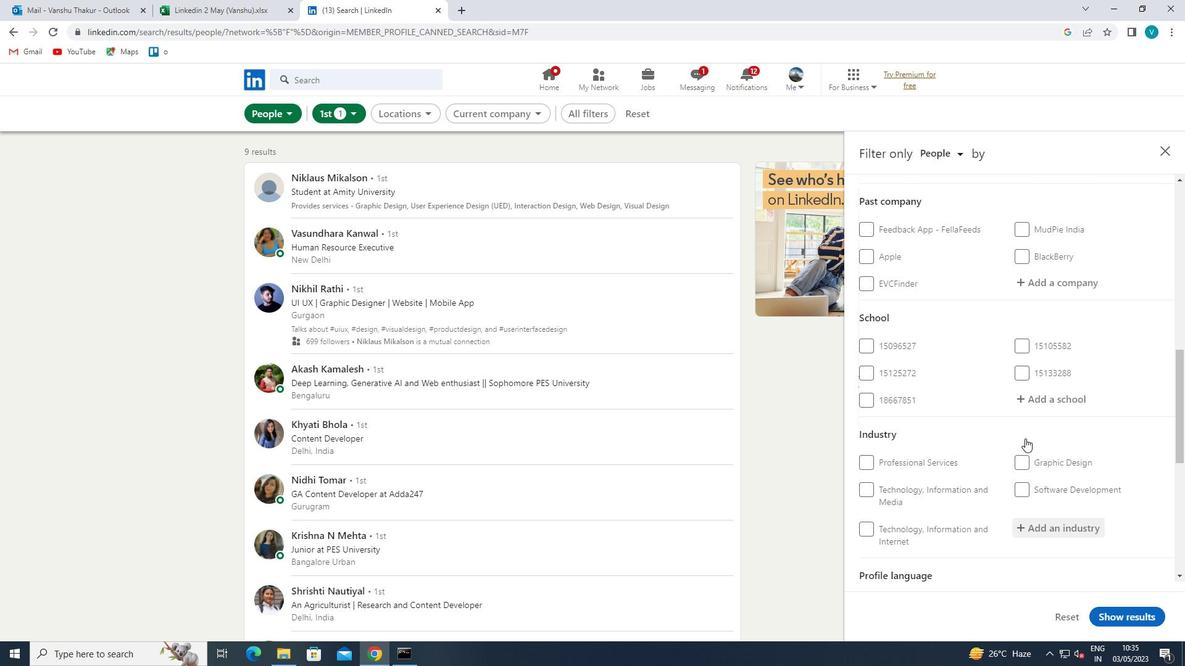 
Action: Mouse scrolled (1025, 439) with delta (0, 0)
Screenshot: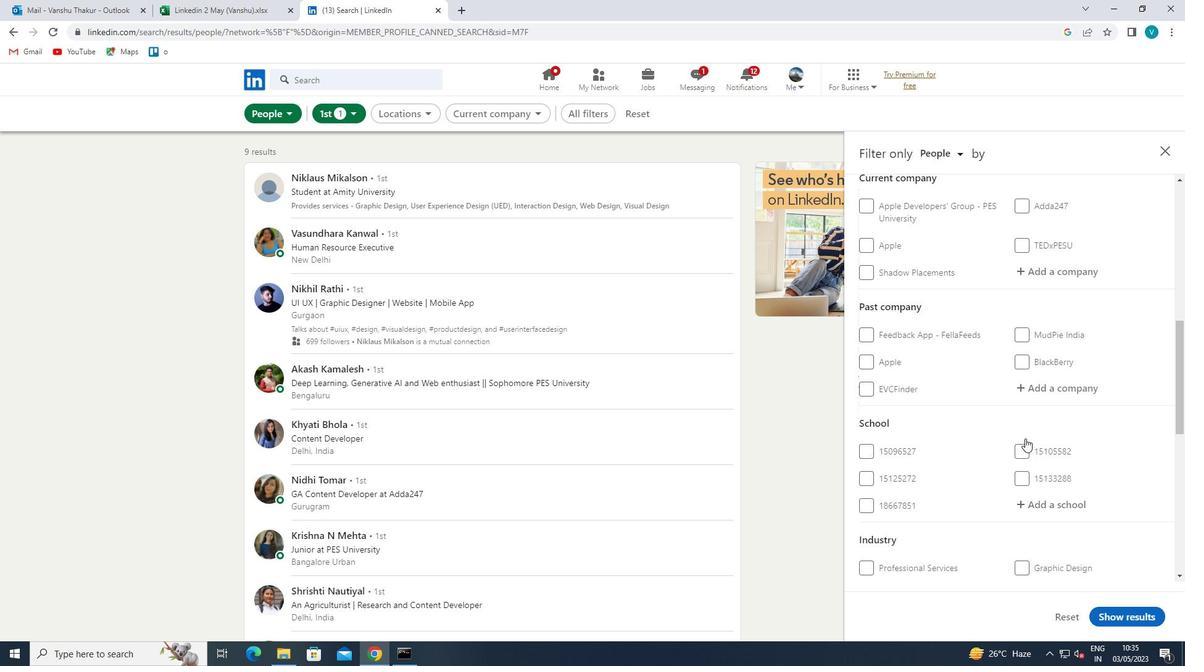 
Action: Mouse moved to (1075, 393)
Screenshot: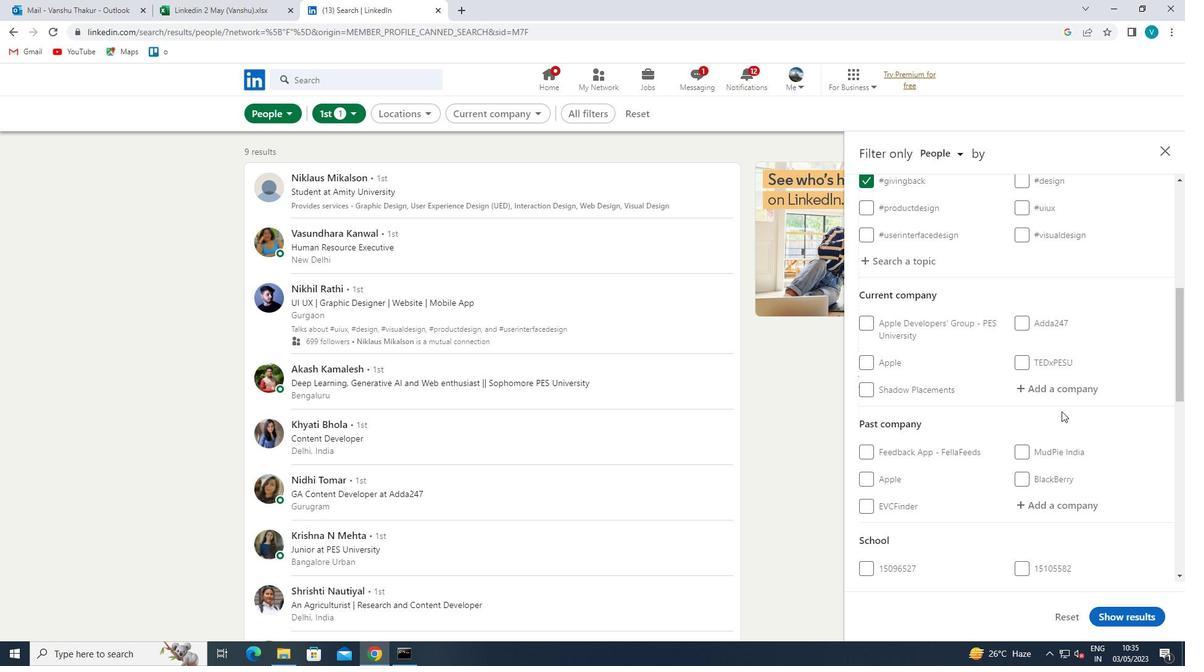 
Action: Mouse pressed left at (1075, 393)
Screenshot: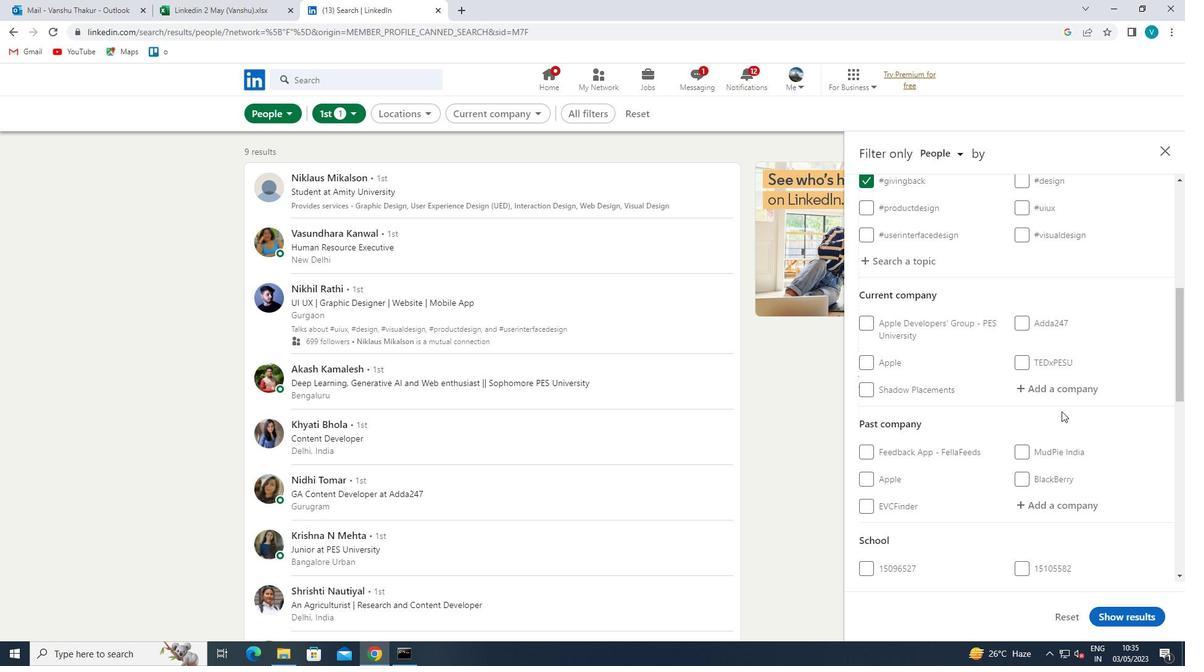 
Action: Mouse moved to (758, 572)
Screenshot: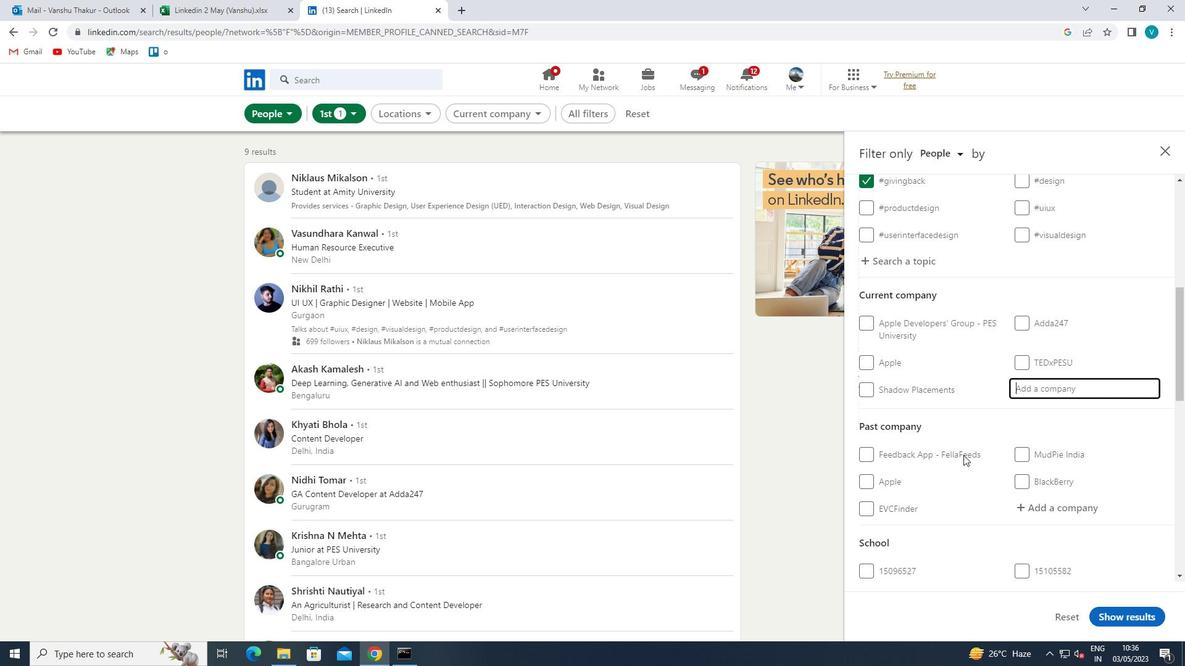 
Action: Key pressed <Key.shift>PARTNERS<Key.space>
Screenshot: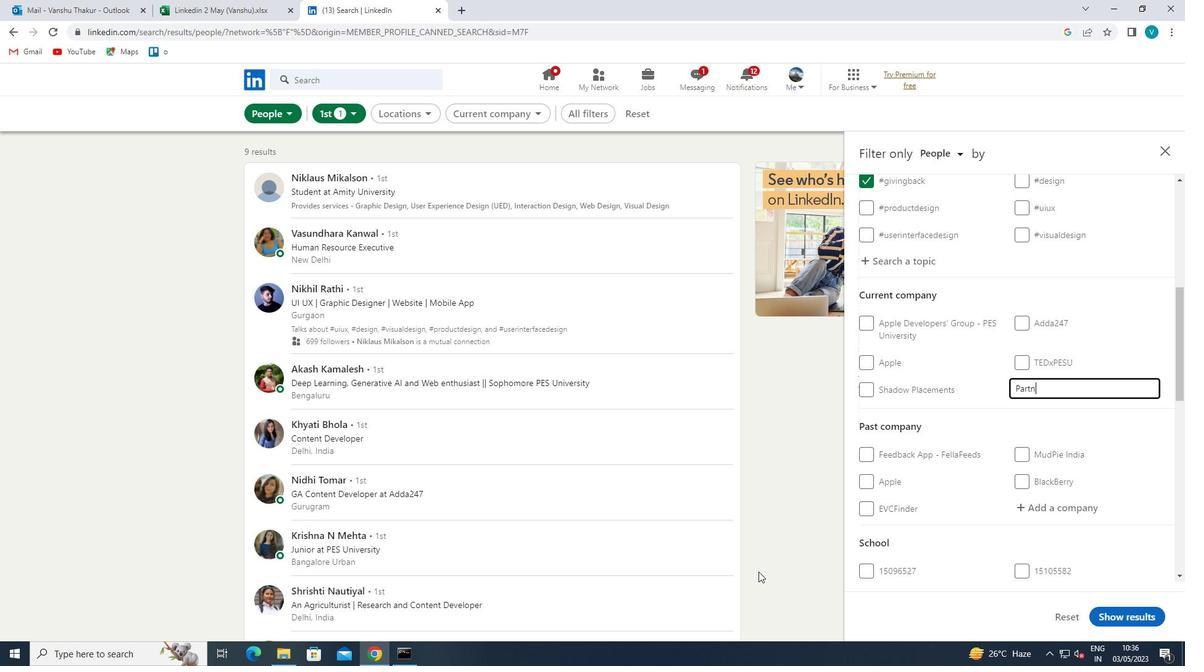 
Action: Mouse moved to (978, 417)
Screenshot: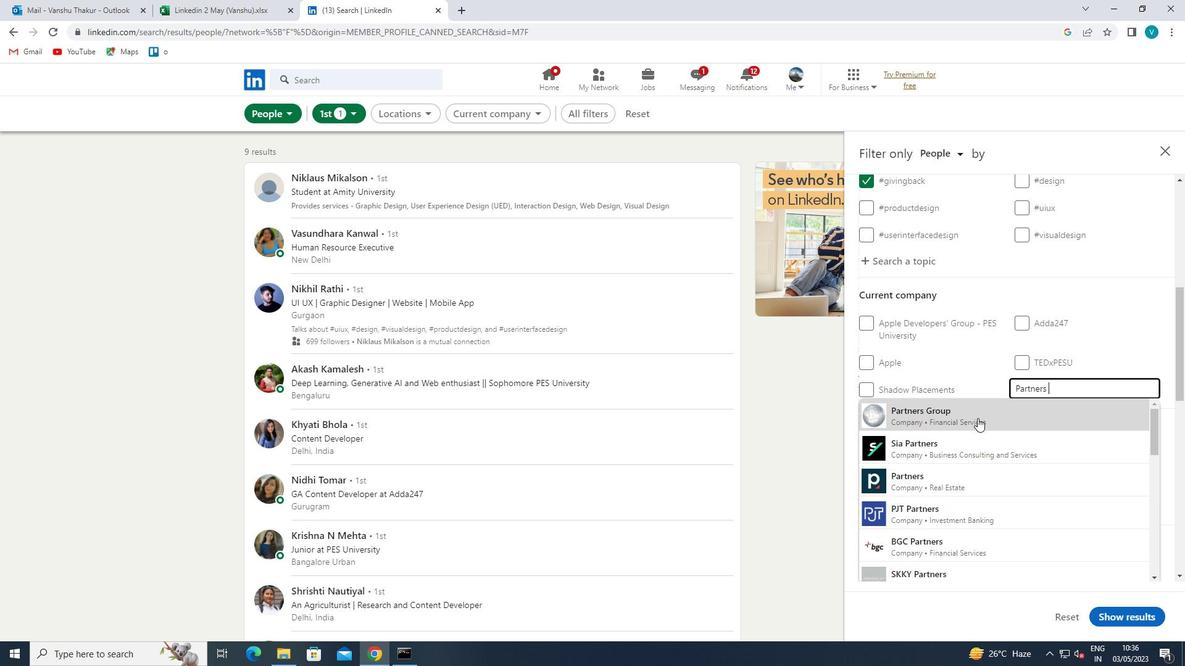 
Action: Mouse pressed left at (978, 417)
Screenshot: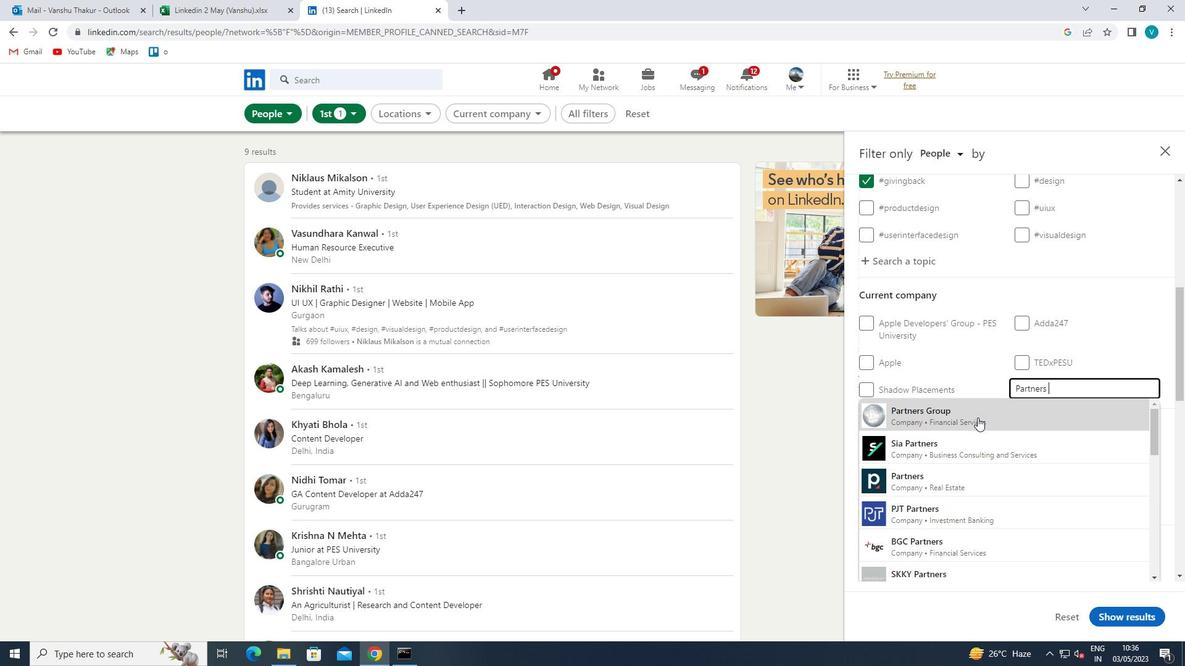 
Action: Mouse moved to (1011, 424)
Screenshot: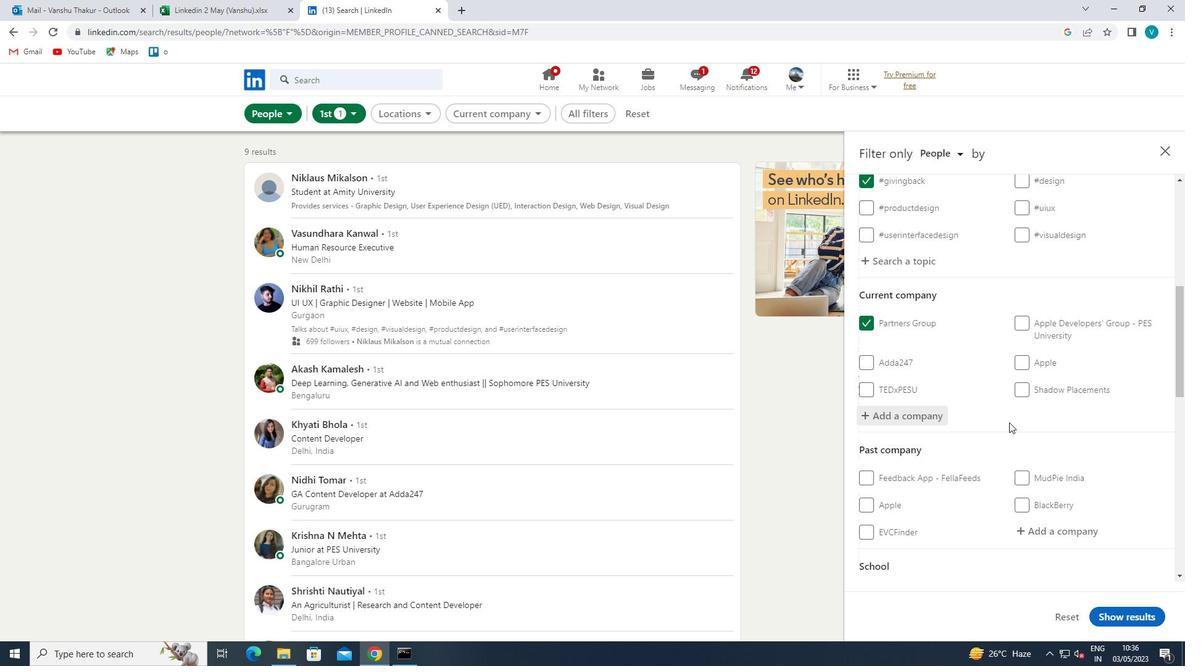
Action: Mouse scrolled (1011, 423) with delta (0, 0)
Screenshot: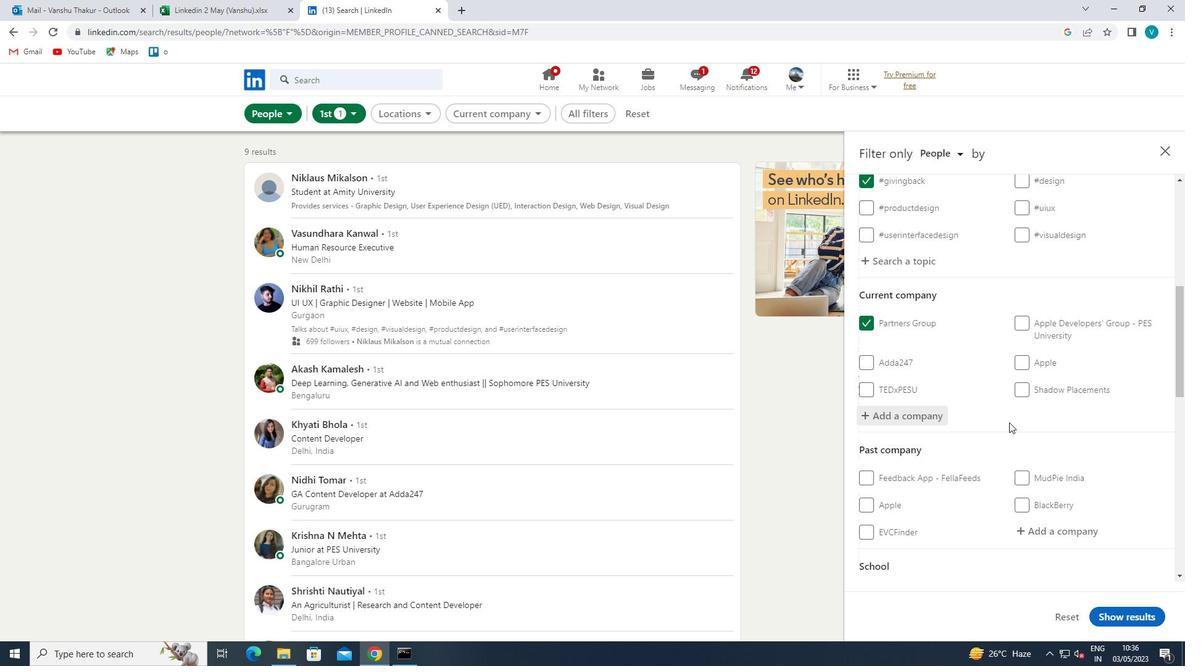 
Action: Mouse moved to (1015, 426)
Screenshot: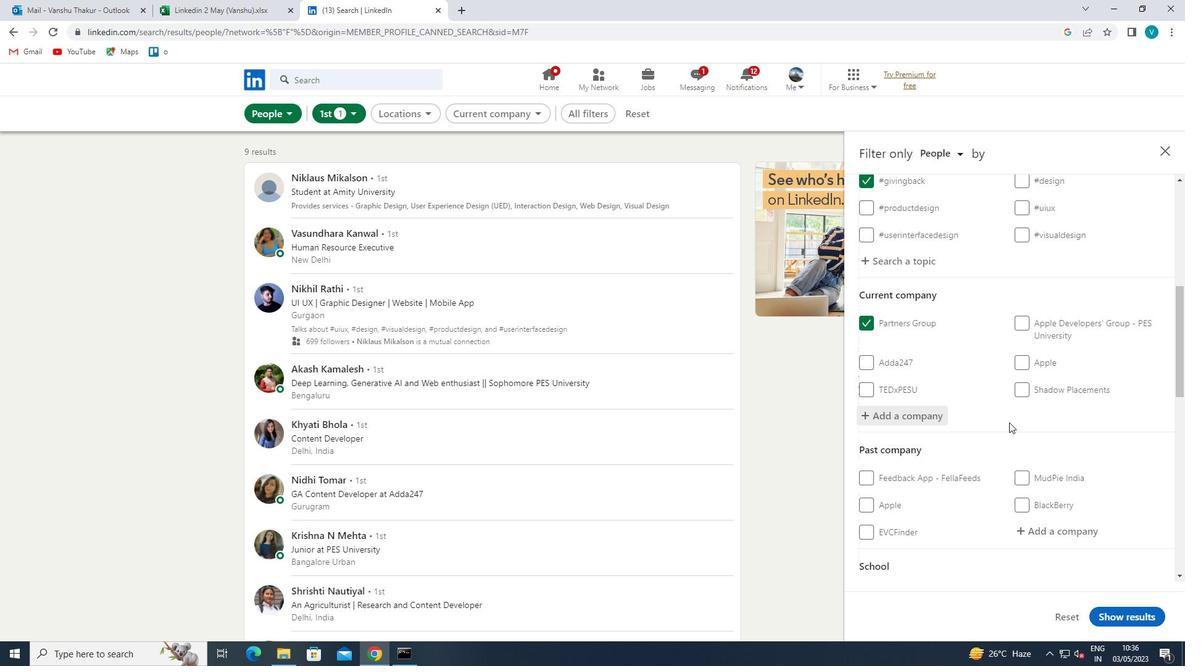 
Action: Mouse scrolled (1015, 426) with delta (0, 0)
Screenshot: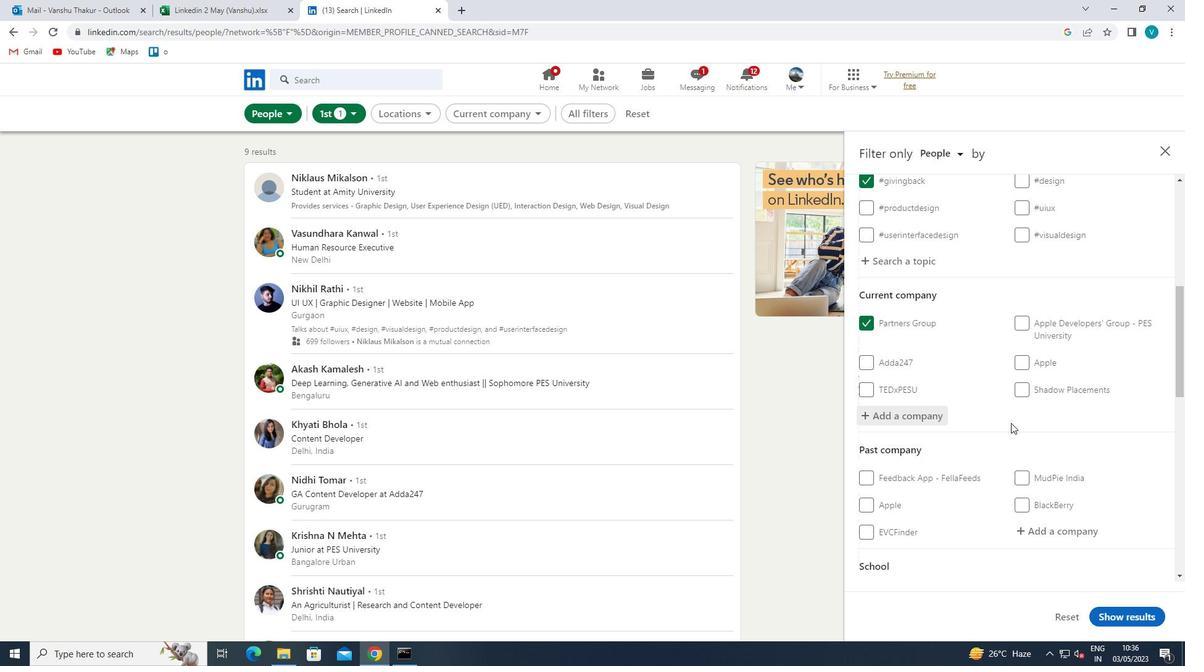 
Action: Mouse moved to (1016, 428)
Screenshot: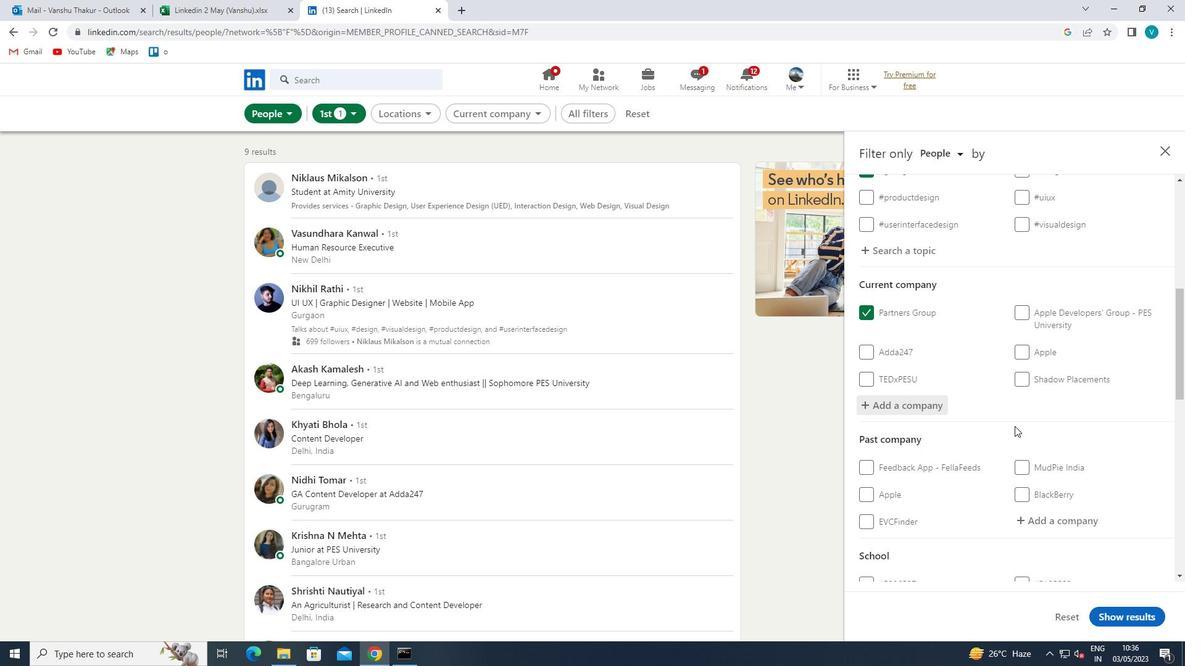 
Action: Mouse scrolled (1016, 427) with delta (0, 0)
Screenshot: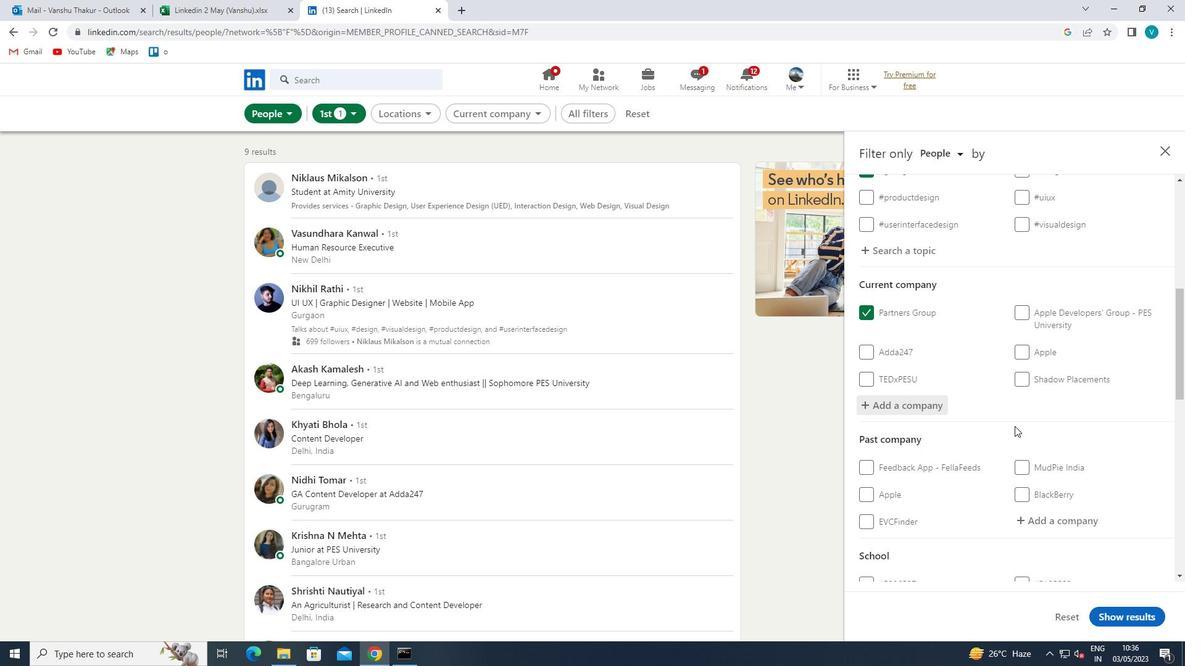 
Action: Mouse moved to (1017, 430)
Screenshot: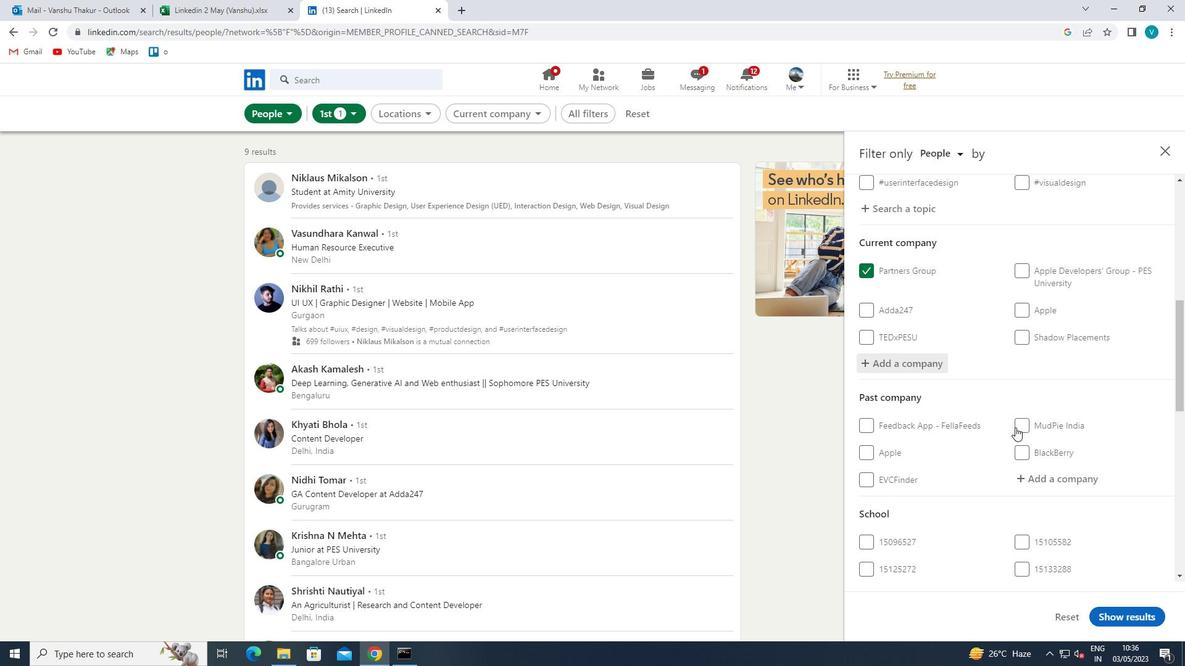
Action: Mouse scrolled (1017, 429) with delta (0, 0)
Screenshot: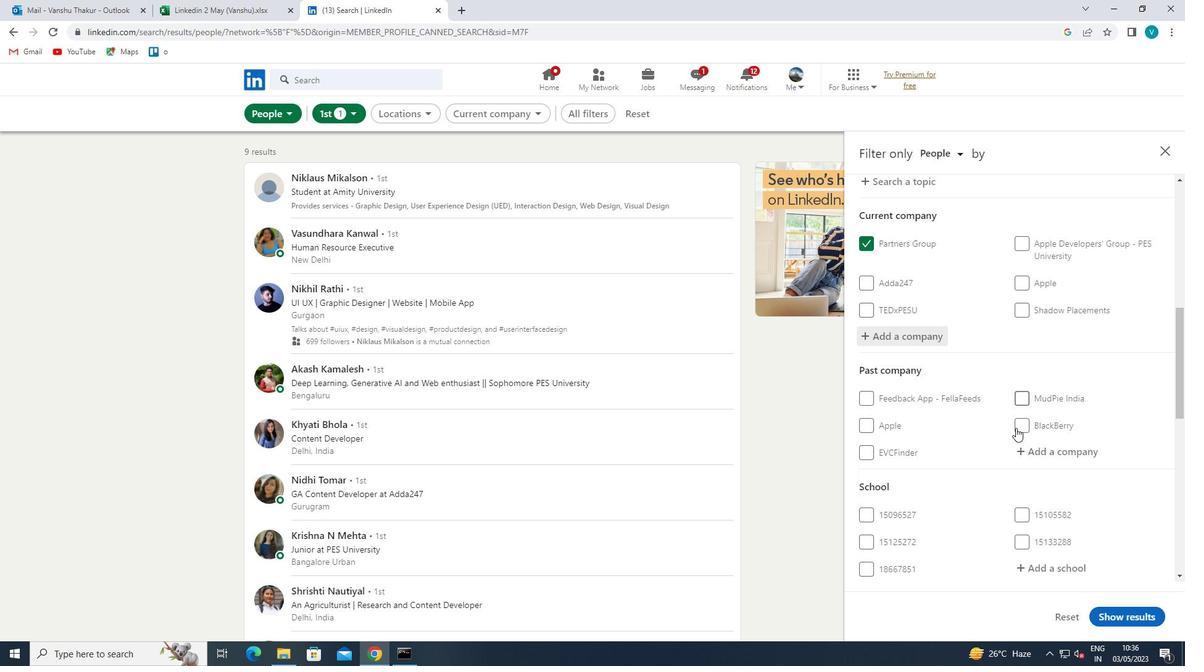 
Action: Mouse moved to (1052, 402)
Screenshot: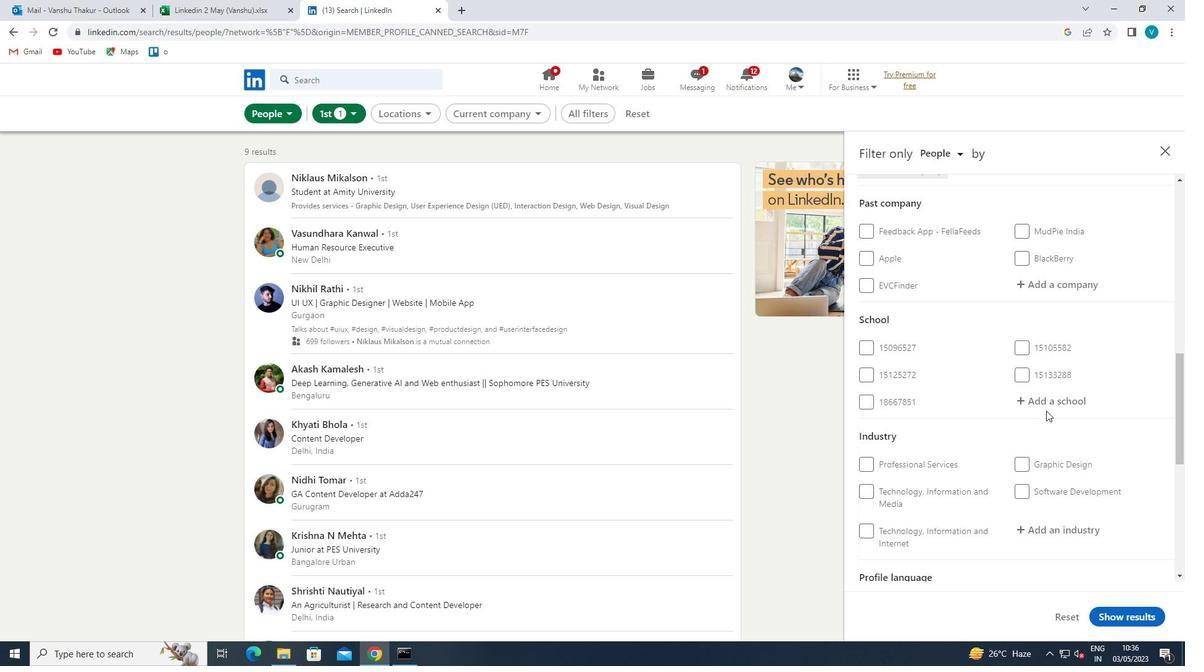 
Action: Mouse pressed left at (1052, 402)
Screenshot: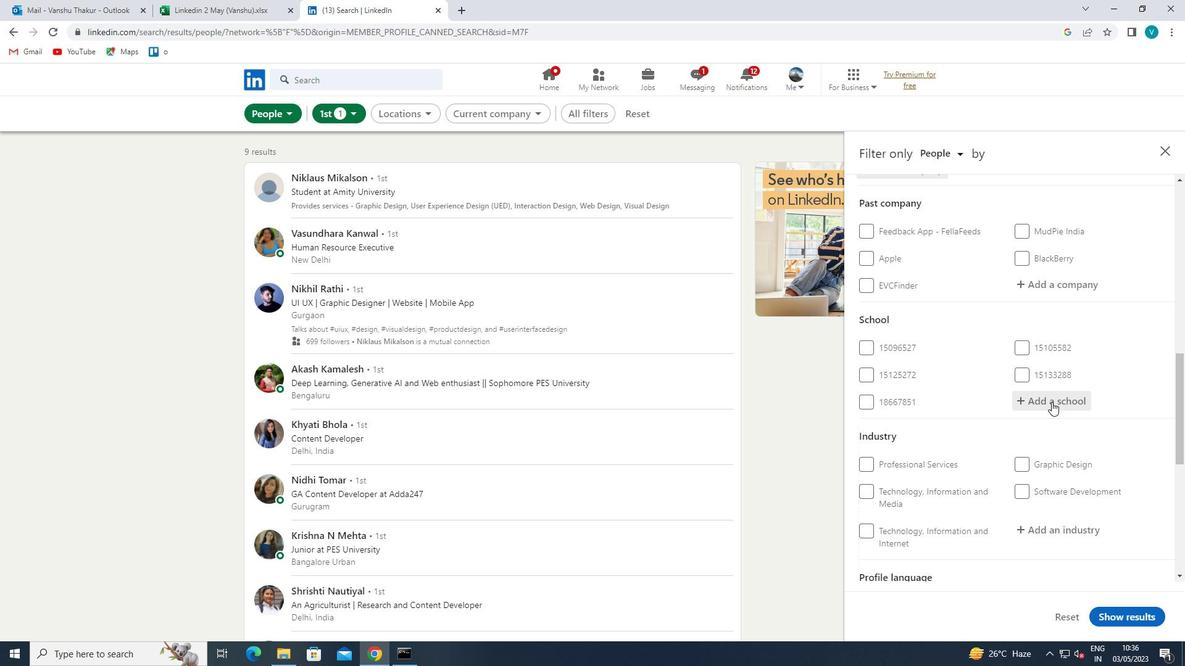 
Action: Mouse moved to (1047, 405)
Screenshot: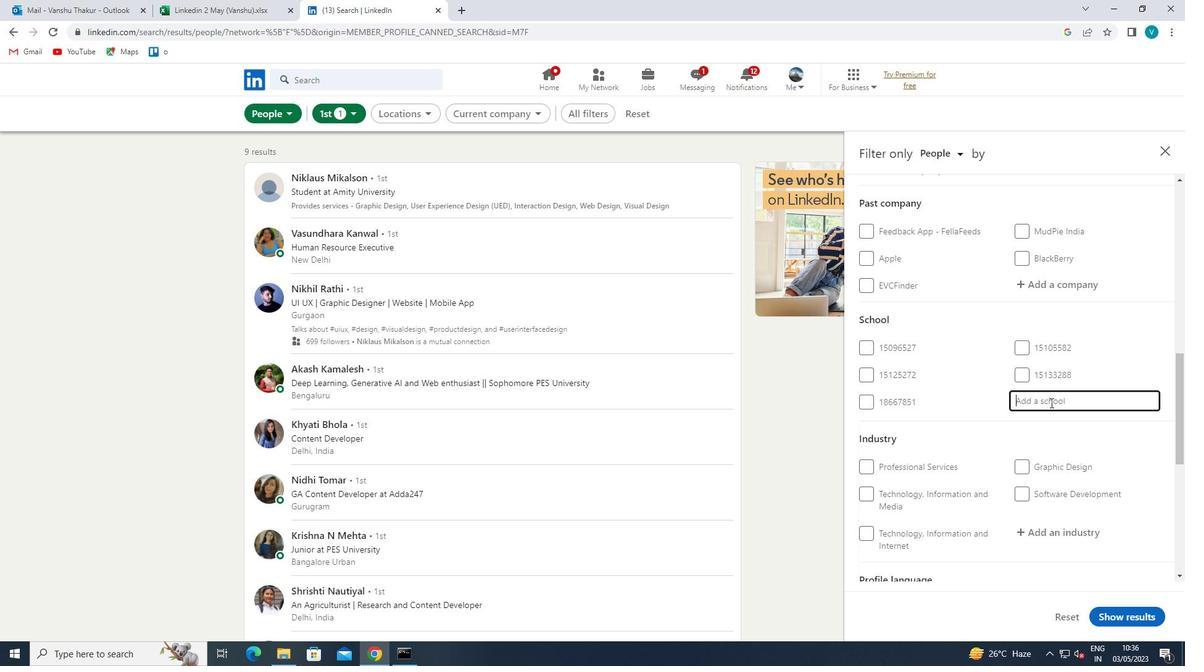 
Action: Key pressed <Key.shift>
Screenshot: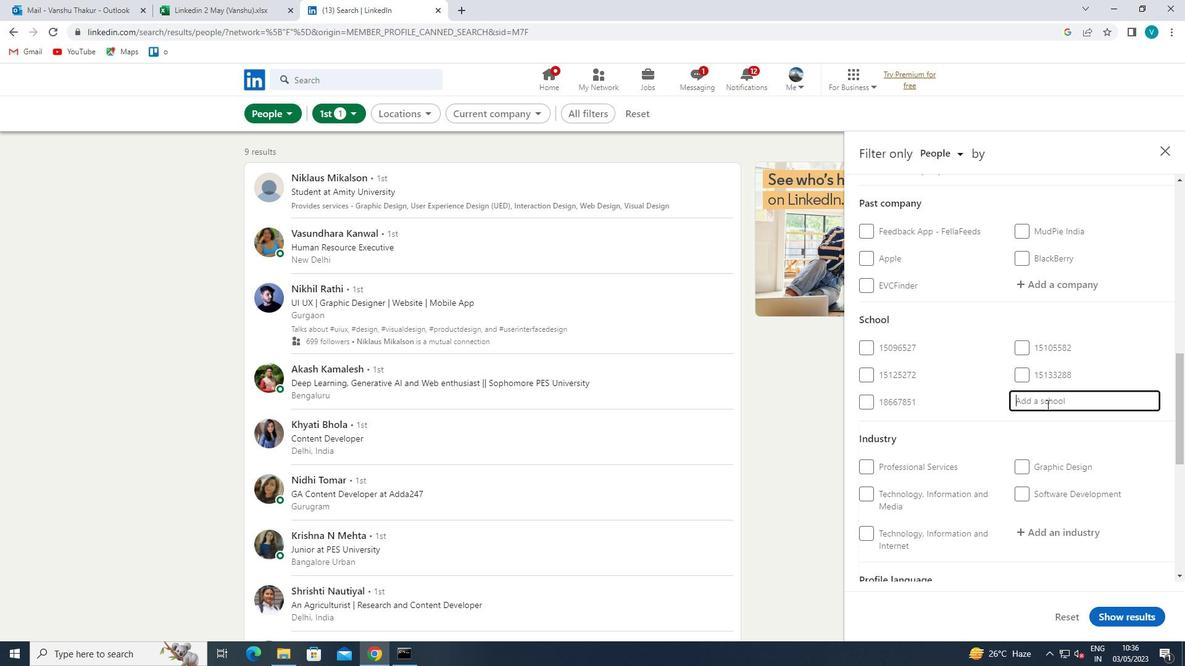 
Action: Mouse moved to (945, 463)
Screenshot: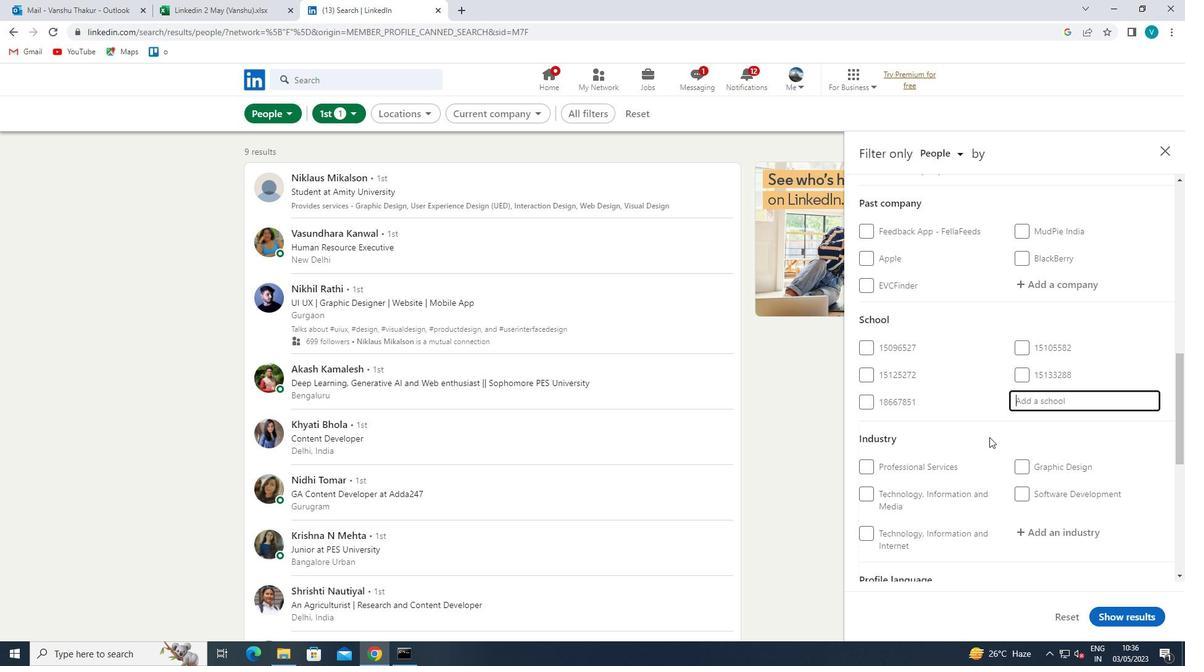 
Action: Key pressed <Key.shift><Key.shift><Key.shift><Key.shift><Key.shift><Key.shift><Key.shift><Key.shift><Key.shift>VIJYA<Key.shift>JYOTHI<Key.space>
Screenshot: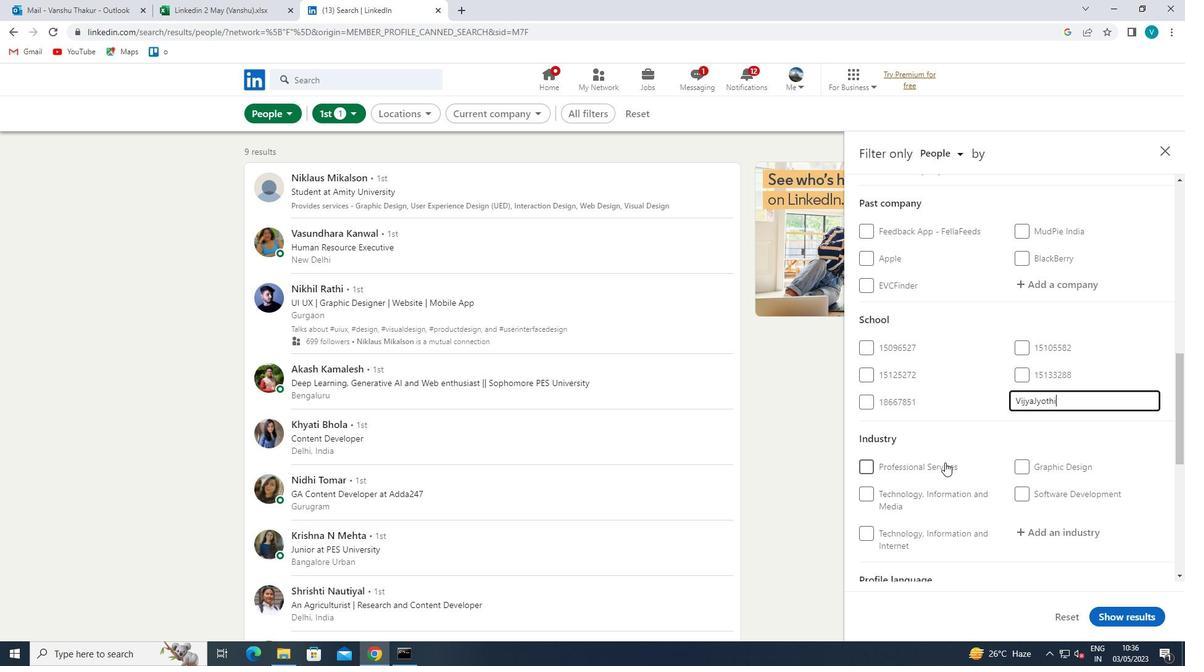 
Action: Mouse moved to (1030, 399)
Screenshot: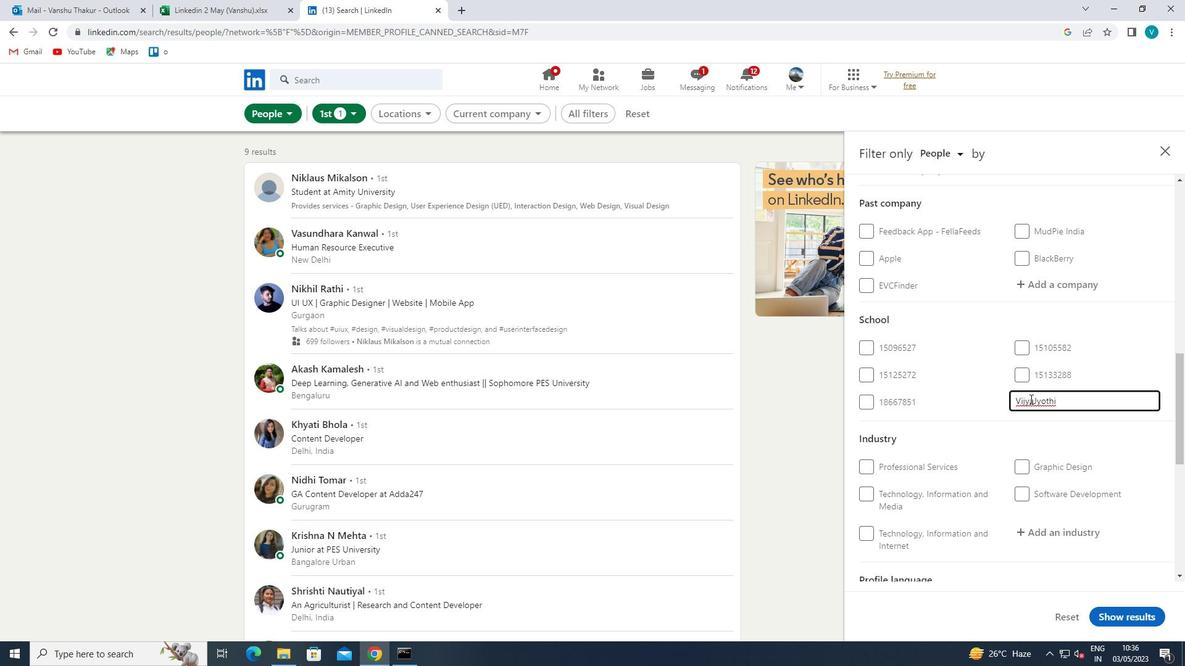 
Action: Mouse pressed left at (1030, 399)
Screenshot: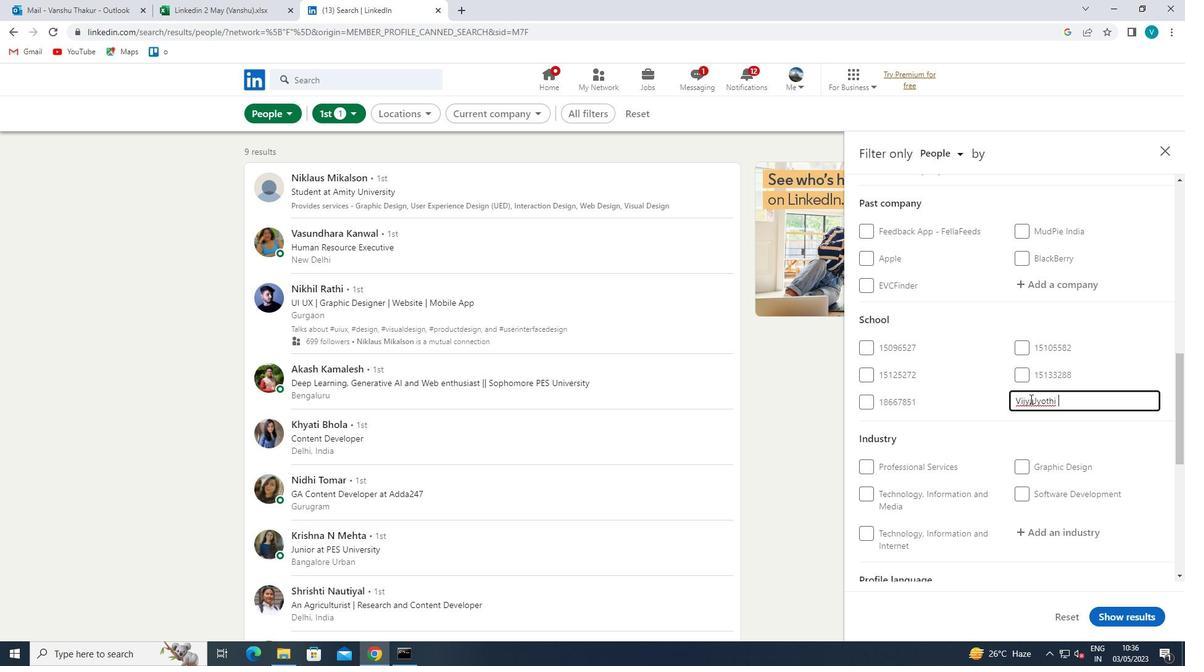 
Action: Mouse moved to (1037, 402)
Screenshot: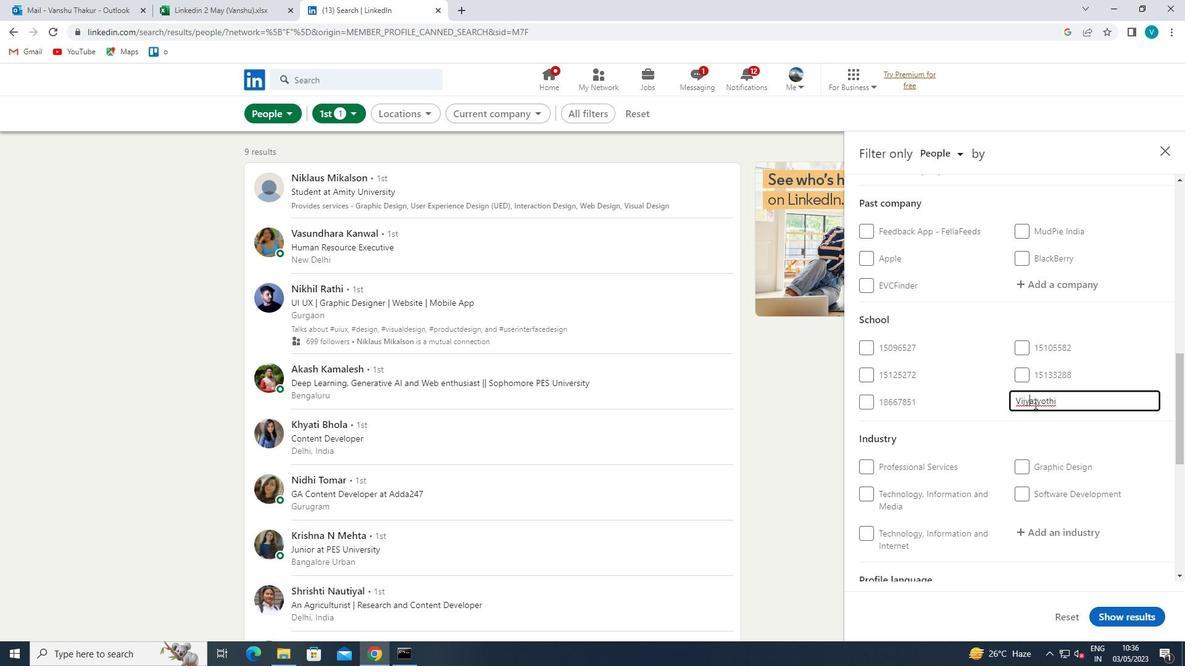 
Action: Mouse pressed left at (1037, 402)
Screenshot: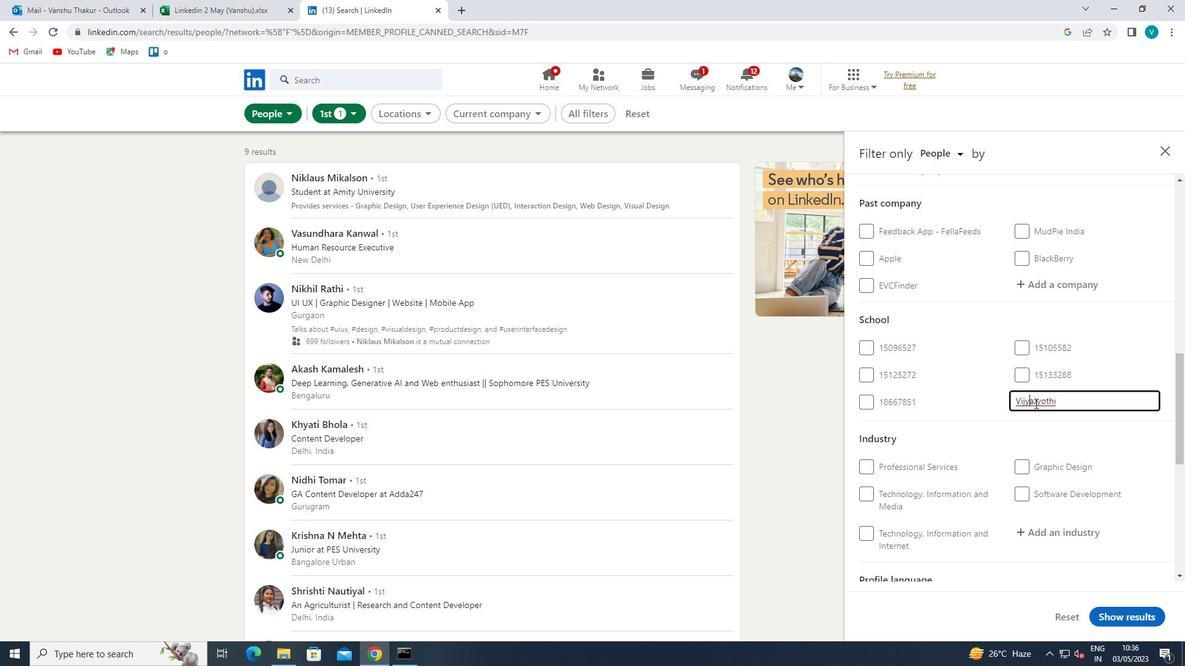 
Action: Mouse moved to (1034, 400)
Screenshot: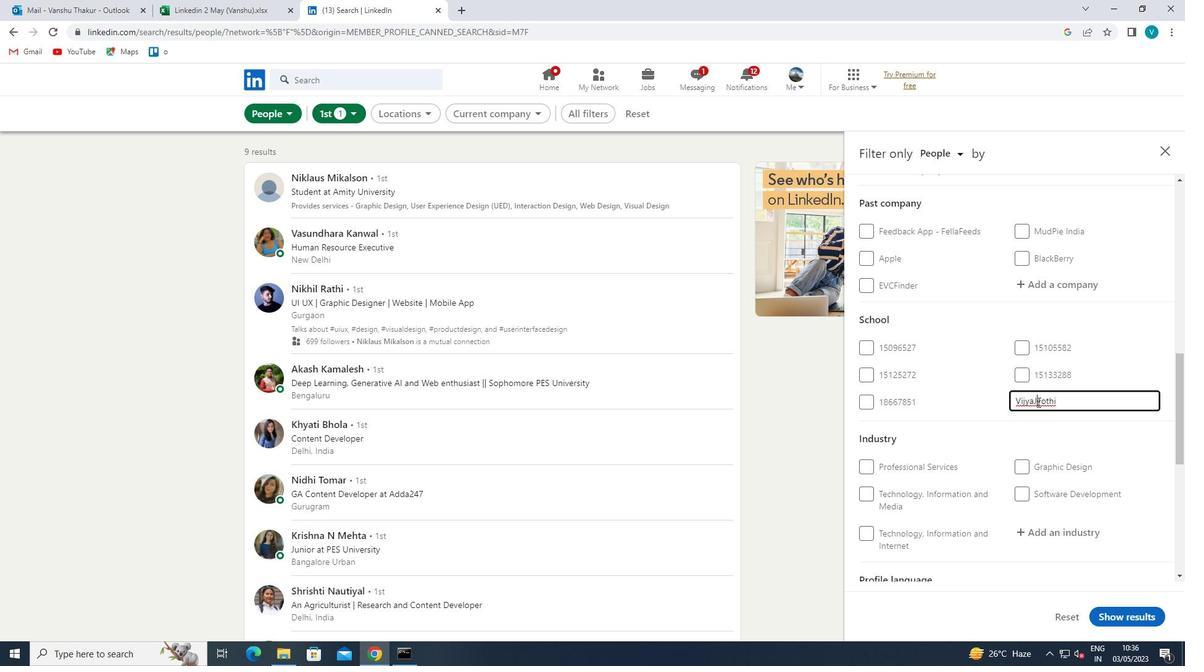 
Action: Mouse pressed left at (1034, 400)
Screenshot: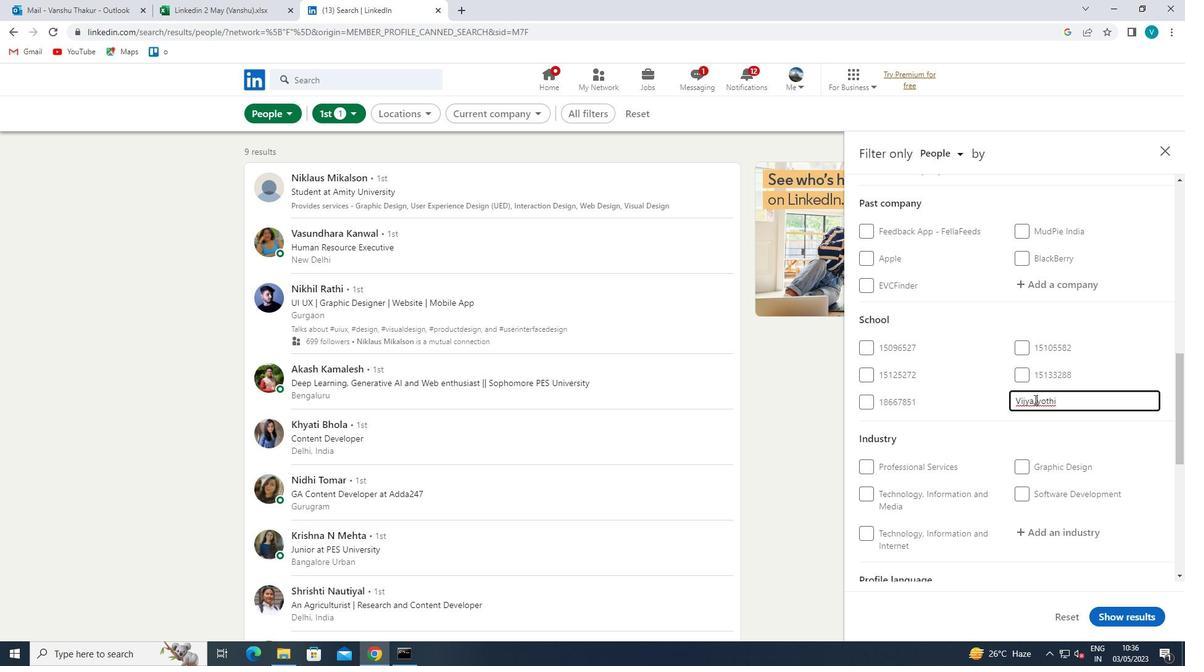 
Action: Mouse moved to (1063, 421)
Screenshot: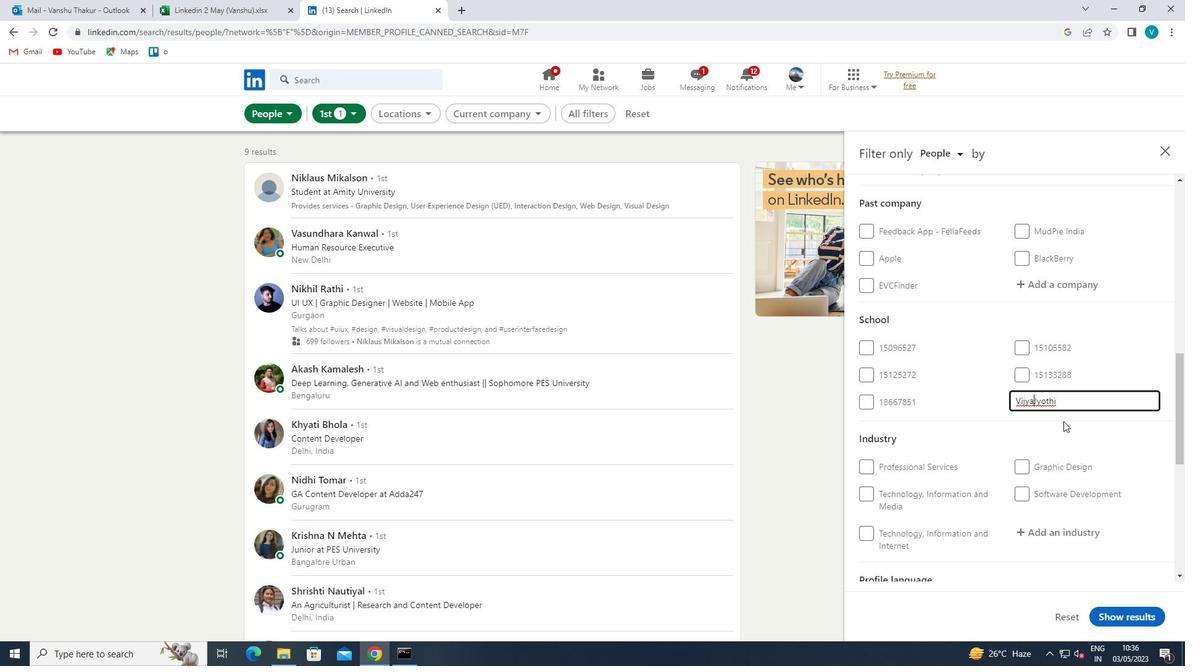 
Action: Key pressed <Key.space>
Screenshot: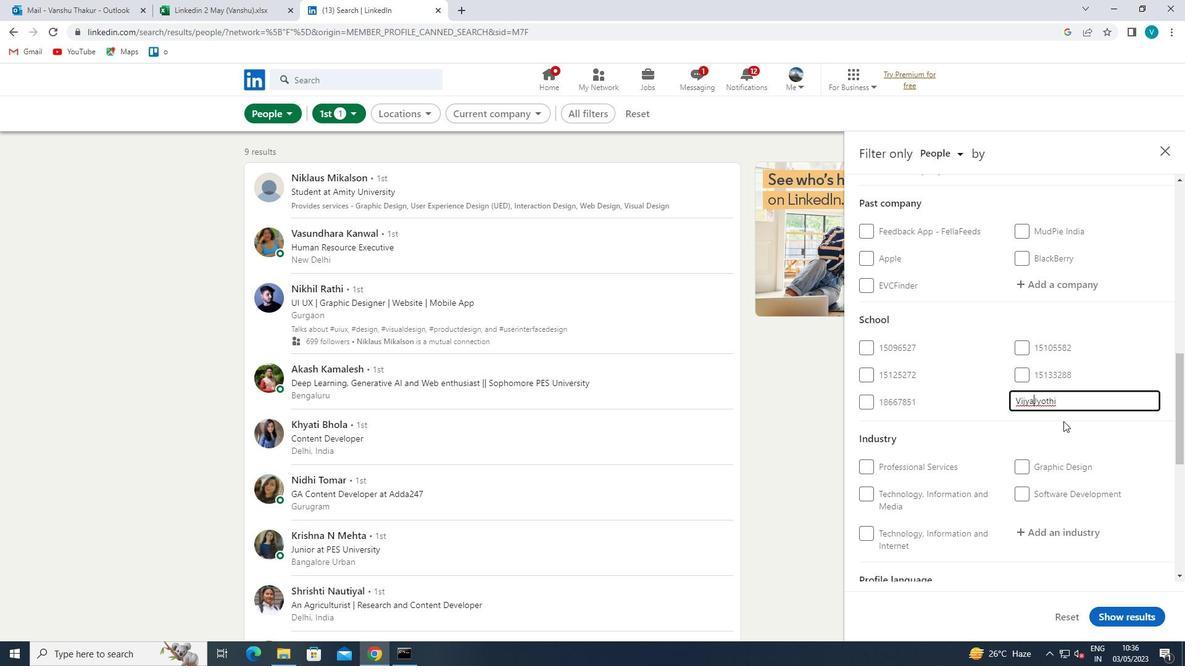 
Action: Mouse moved to (1081, 400)
Screenshot: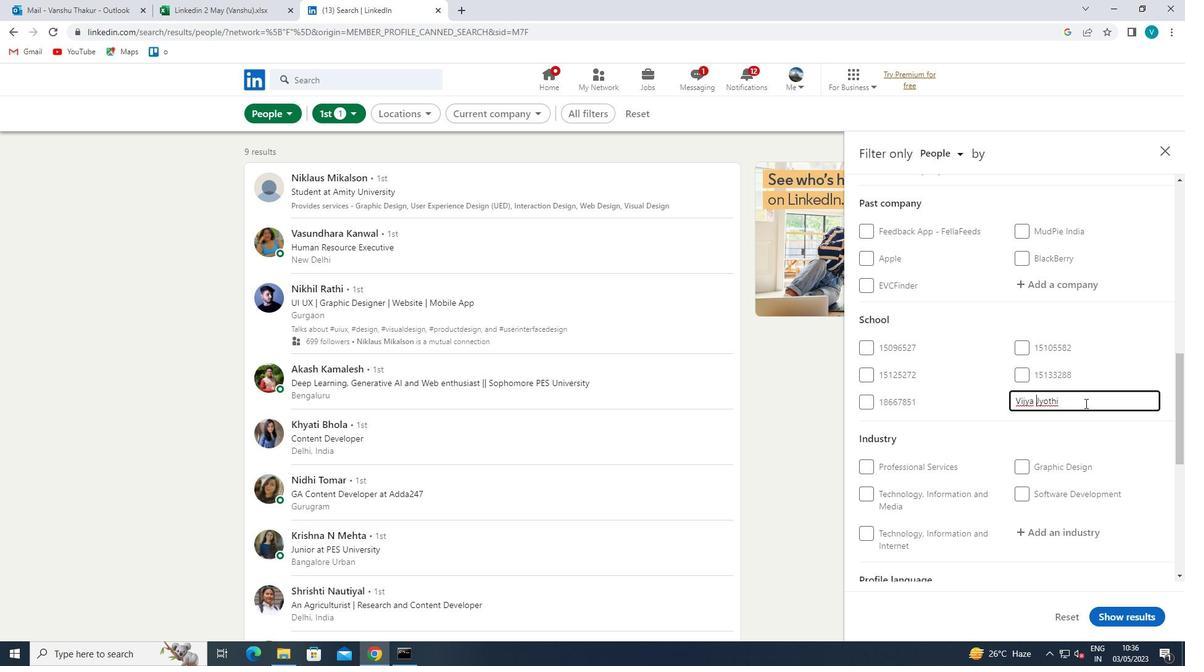
Action: Mouse pressed left at (1081, 400)
Screenshot: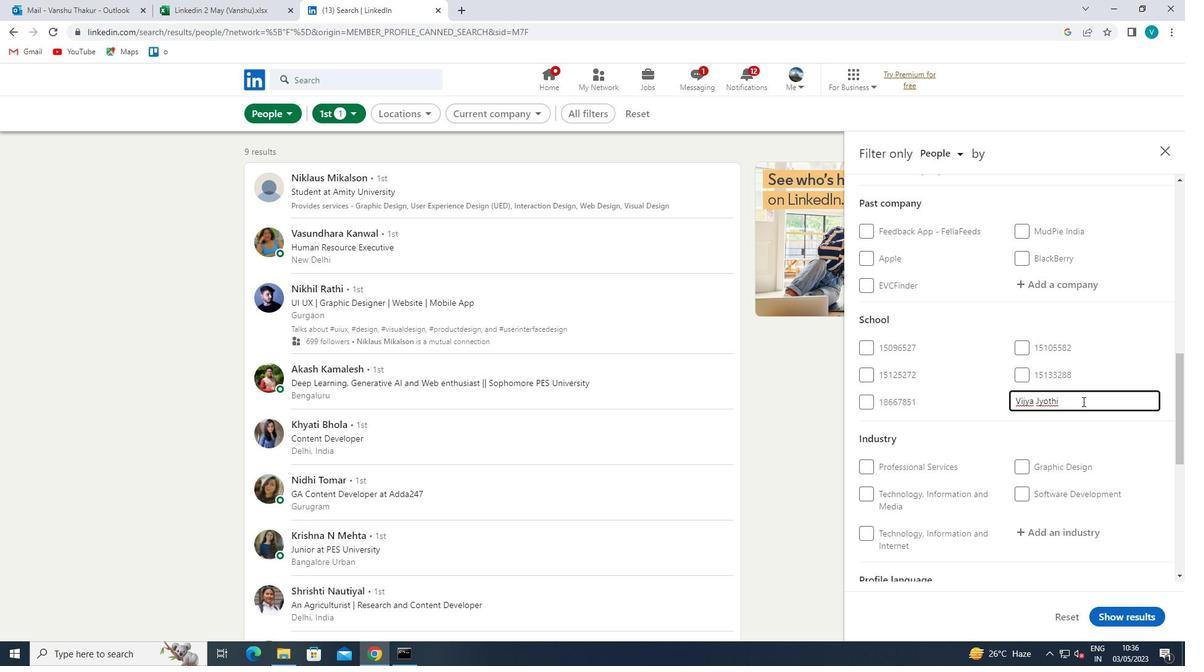 
Action: Mouse moved to (998, 448)
Screenshot: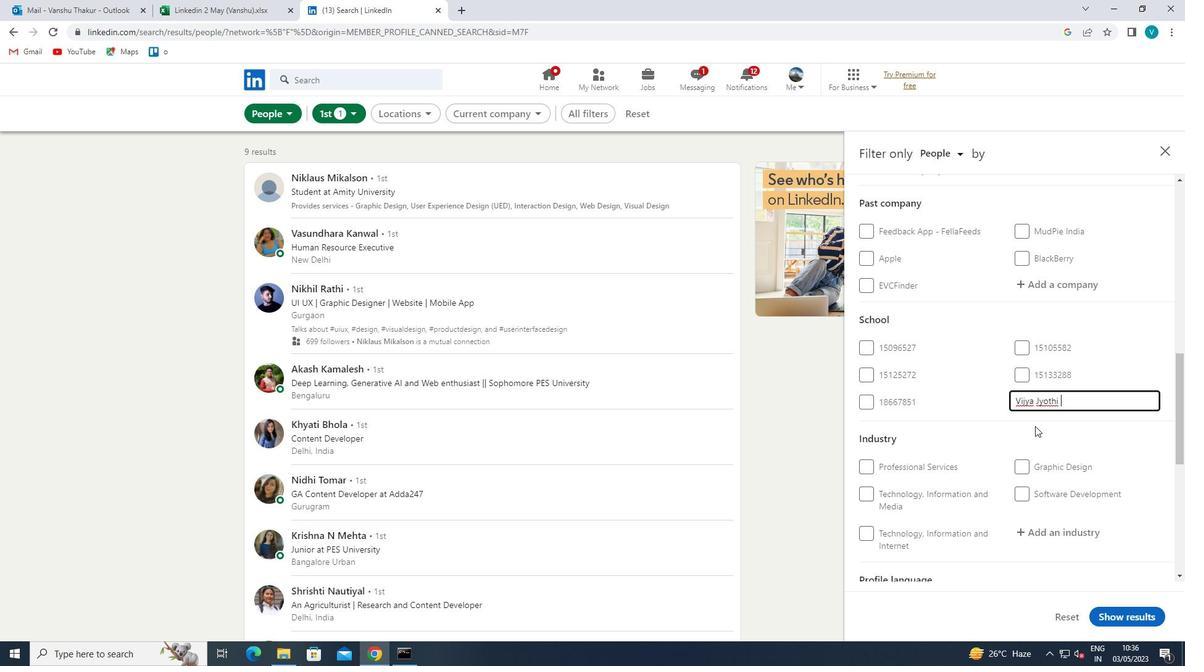 
Action: Key pressed <Key.shift><Key.shift><Key.shift><Key.shift><Key.shift><Key.shift><Key.shift><Key.shift><Key.shift><Key.shift><Key.shift><Key.shift><Key.shift><Key.shift><Key.shift><Key.shift><Key.shift><Key.shift><Key.shift><Key.shift><Key.shift><Key.shift><Key.shift><Key.shift><Key.shift><Key.shift><Key.shift><Key.shift><Key.shift><Key.shift><Key.shift><Key.shift><Key.shift><Key.shift>INST
Screenshot: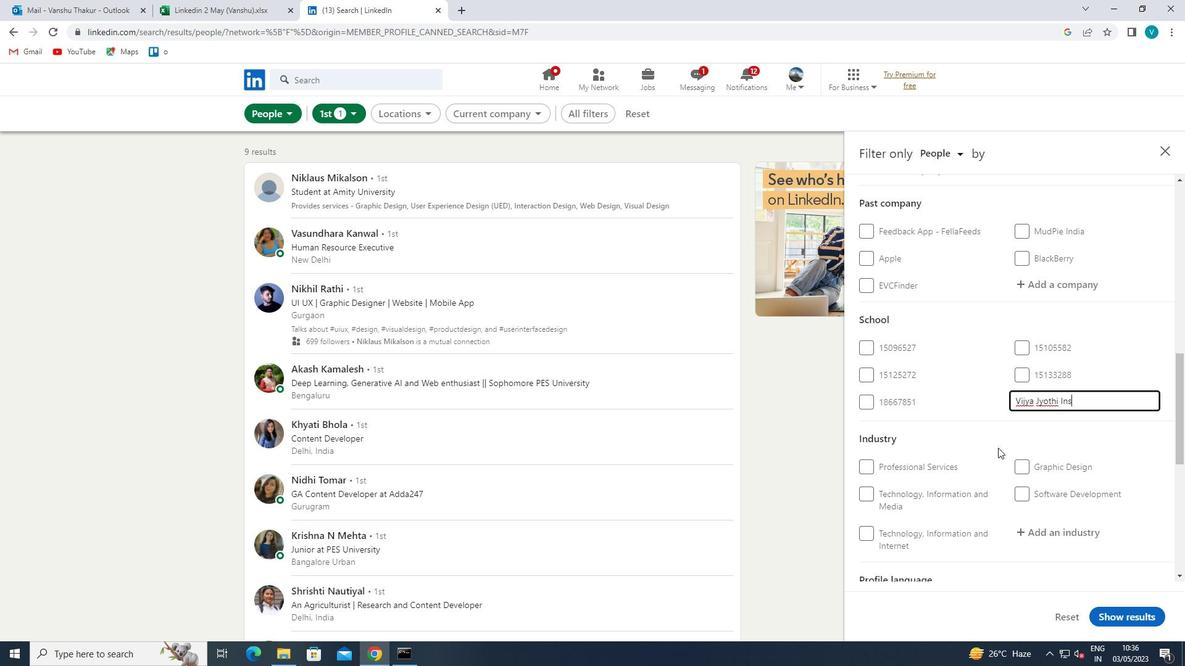 
Action: Mouse moved to (997, 448)
Screenshot: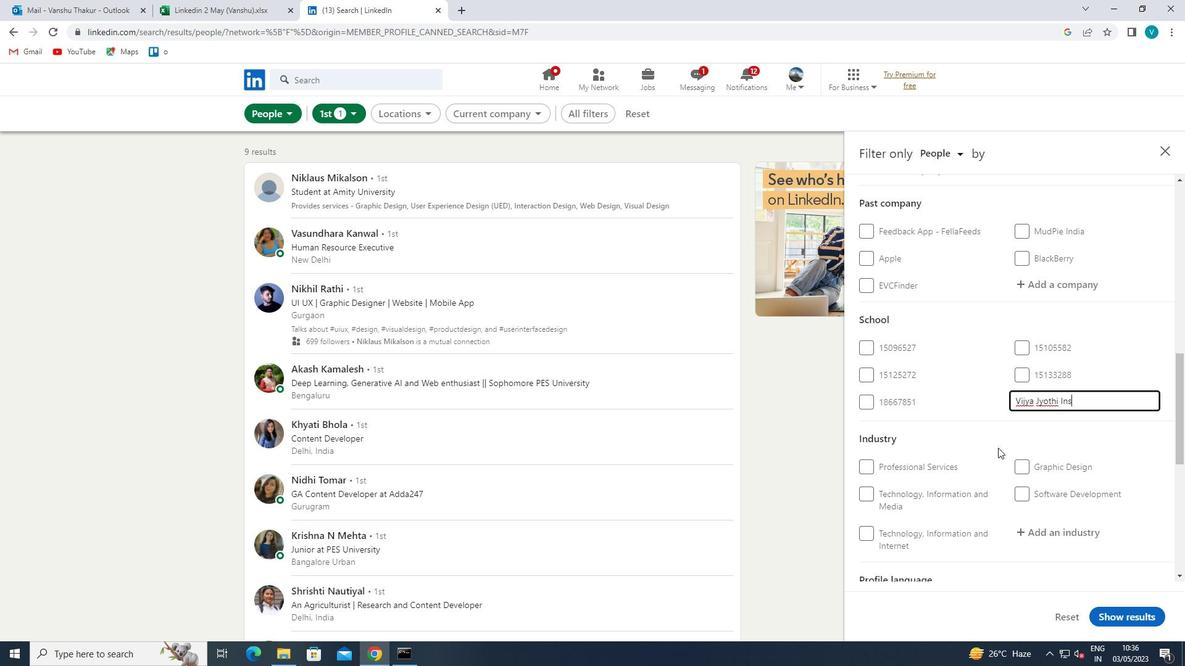 
Action: Key pressed I
Screenshot: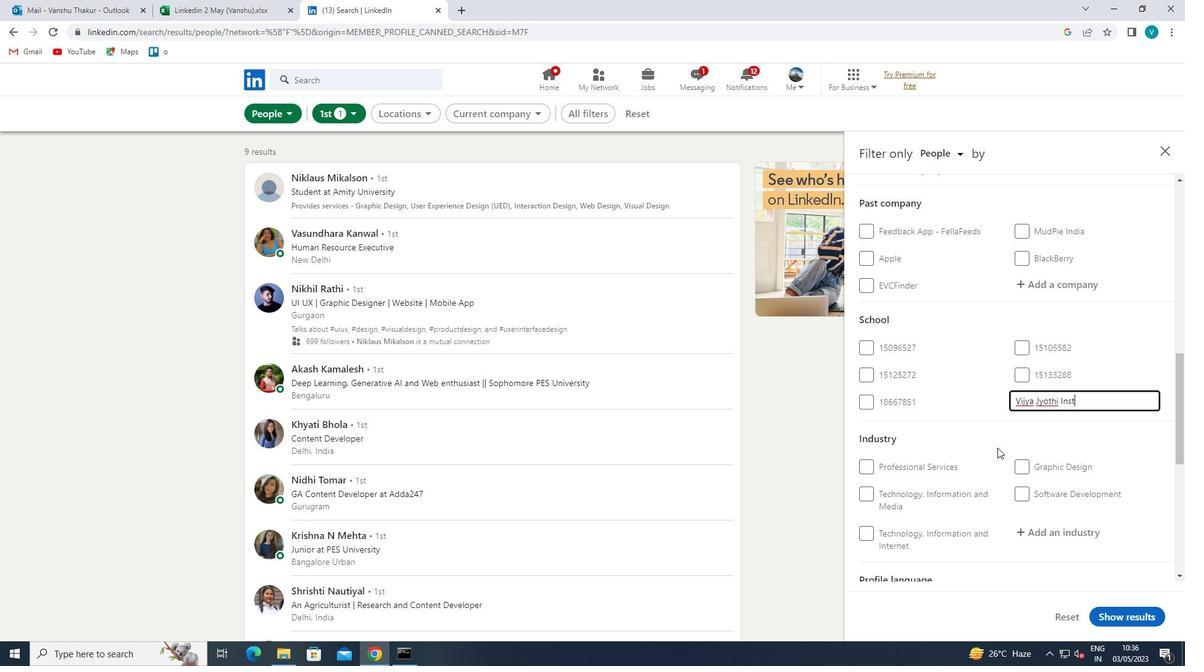 
Action: Mouse moved to (997, 448)
Screenshot: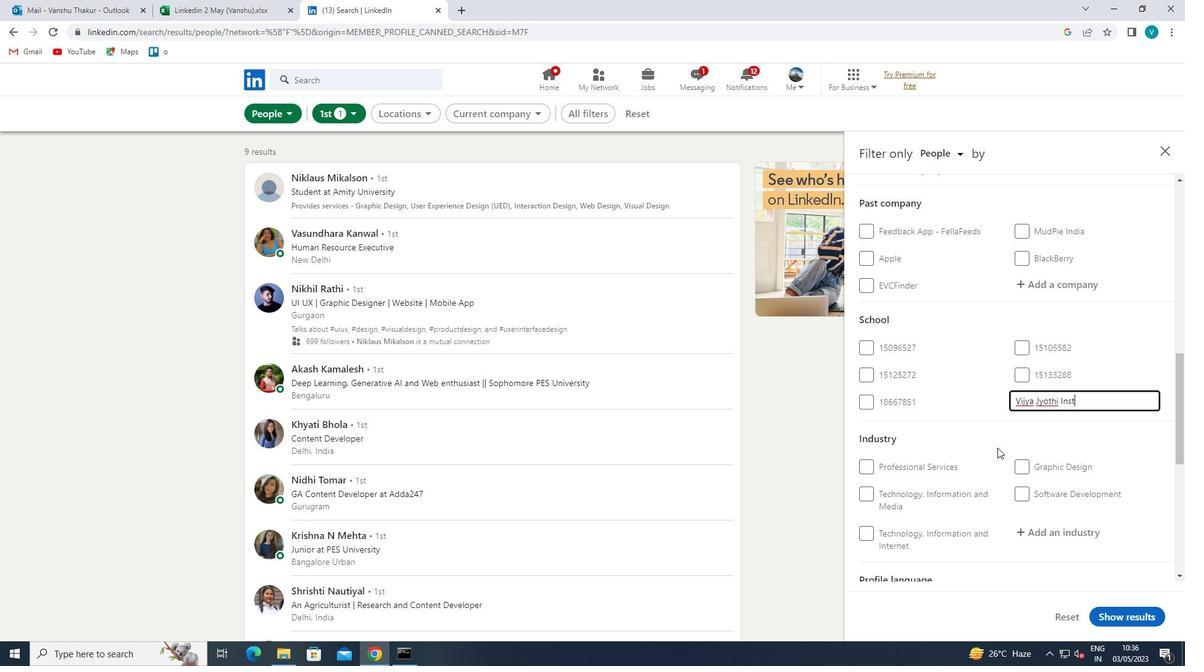
Action: Key pressed TUTE<Key.space>OF<Key.space><Key.shift>TECHNOLOGY<Key.space>
Screenshot: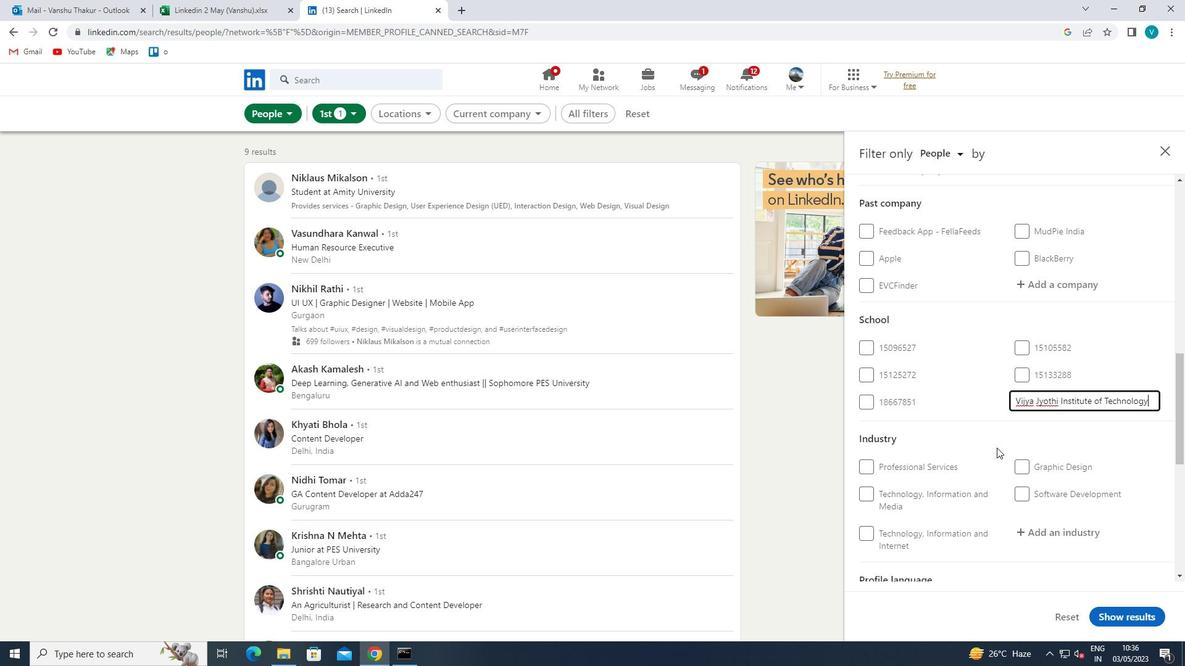 
Action: Mouse moved to (971, 405)
Screenshot: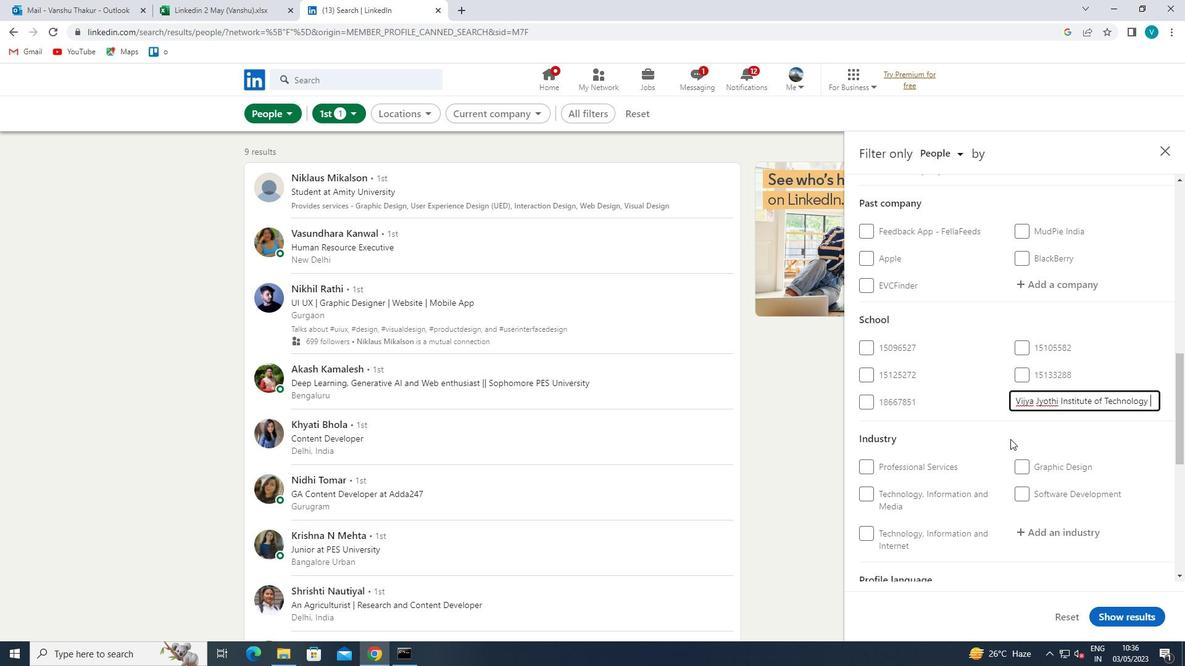 
Action: Mouse pressed left at (971, 405)
Screenshot: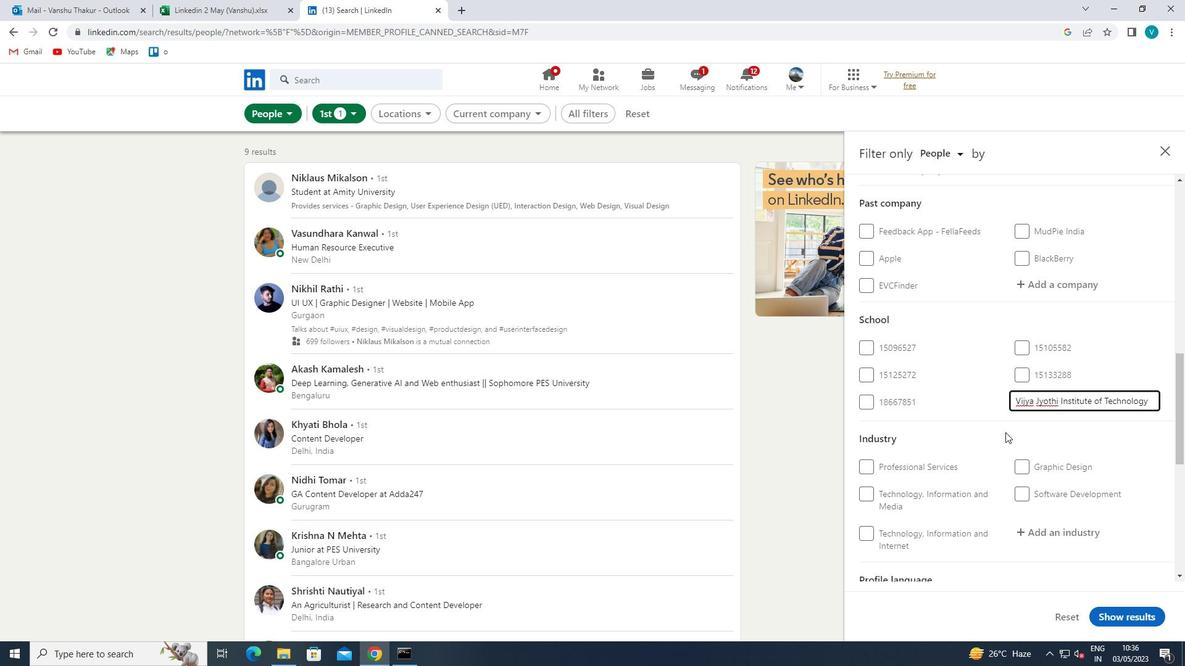 
Action: Mouse moved to (1030, 437)
Screenshot: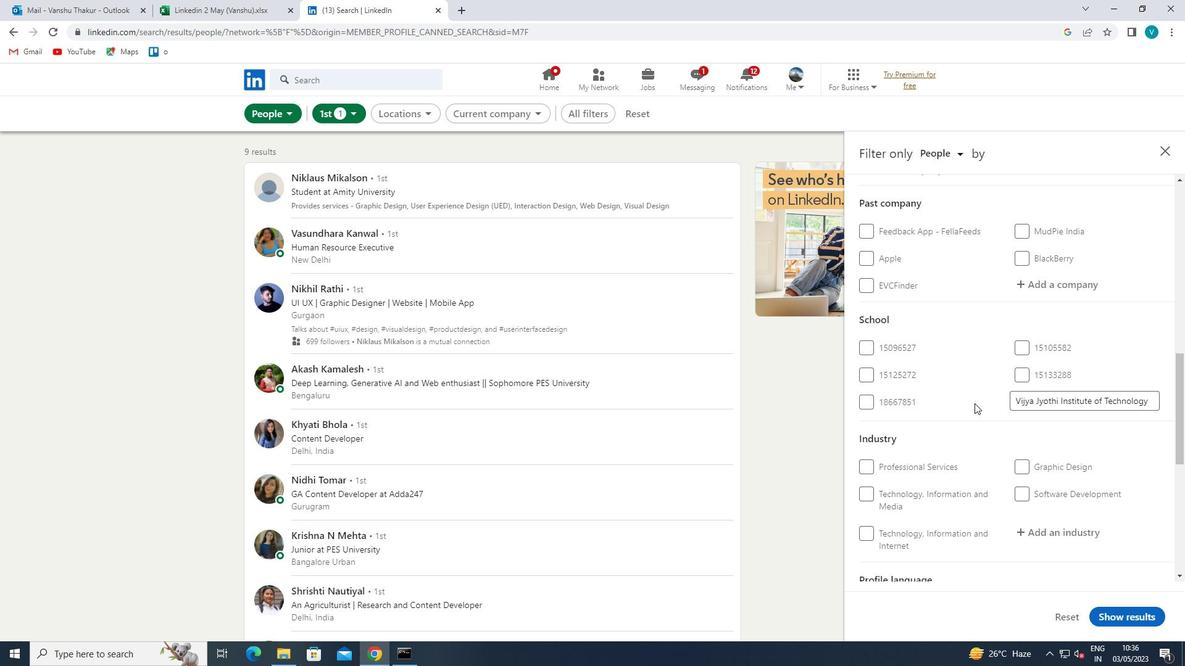 
Action: Mouse scrolled (1030, 436) with delta (0, 0)
Screenshot: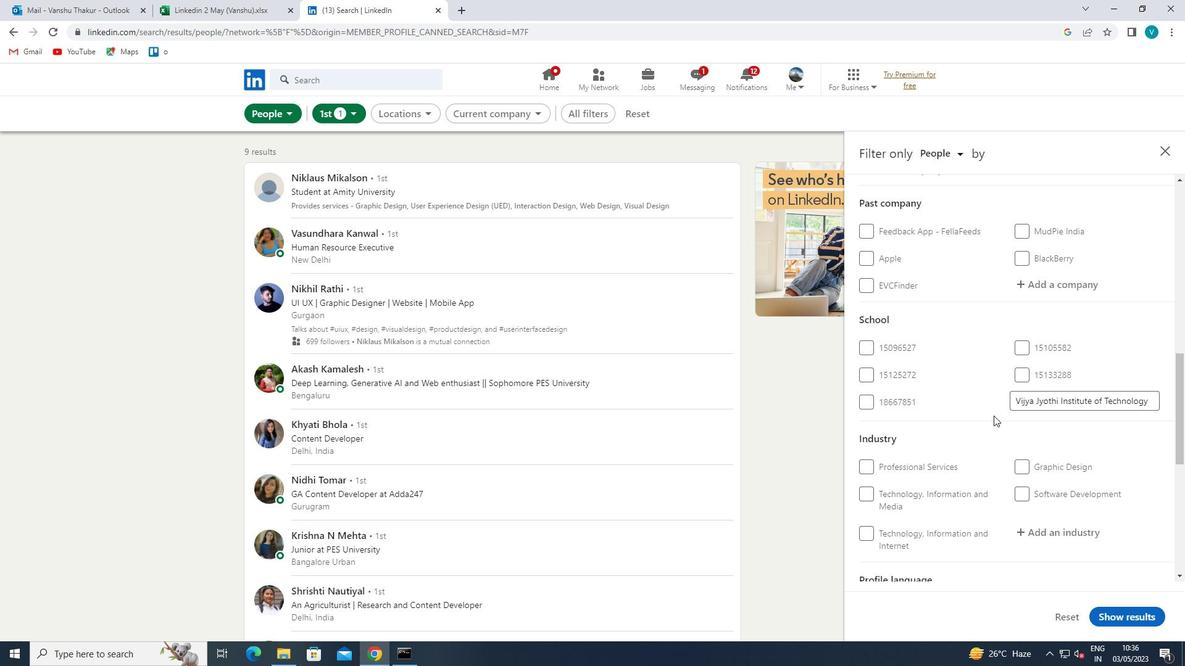 
Action: Mouse moved to (1044, 448)
Screenshot: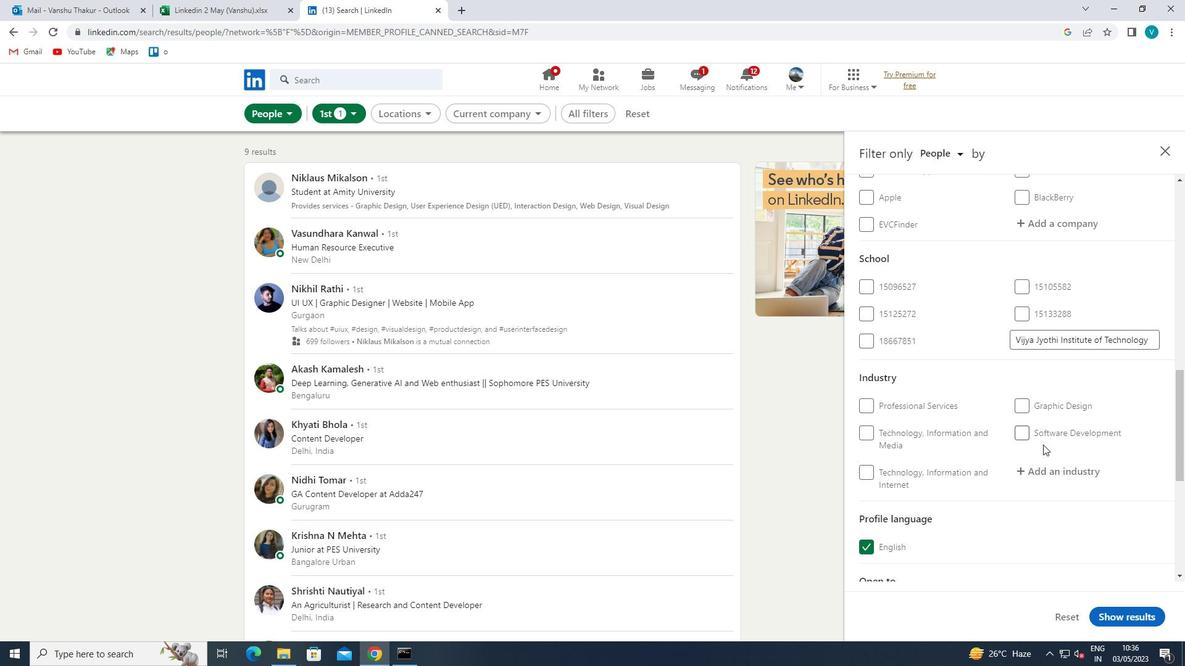 
Action: Mouse scrolled (1044, 448) with delta (0, 0)
Screenshot: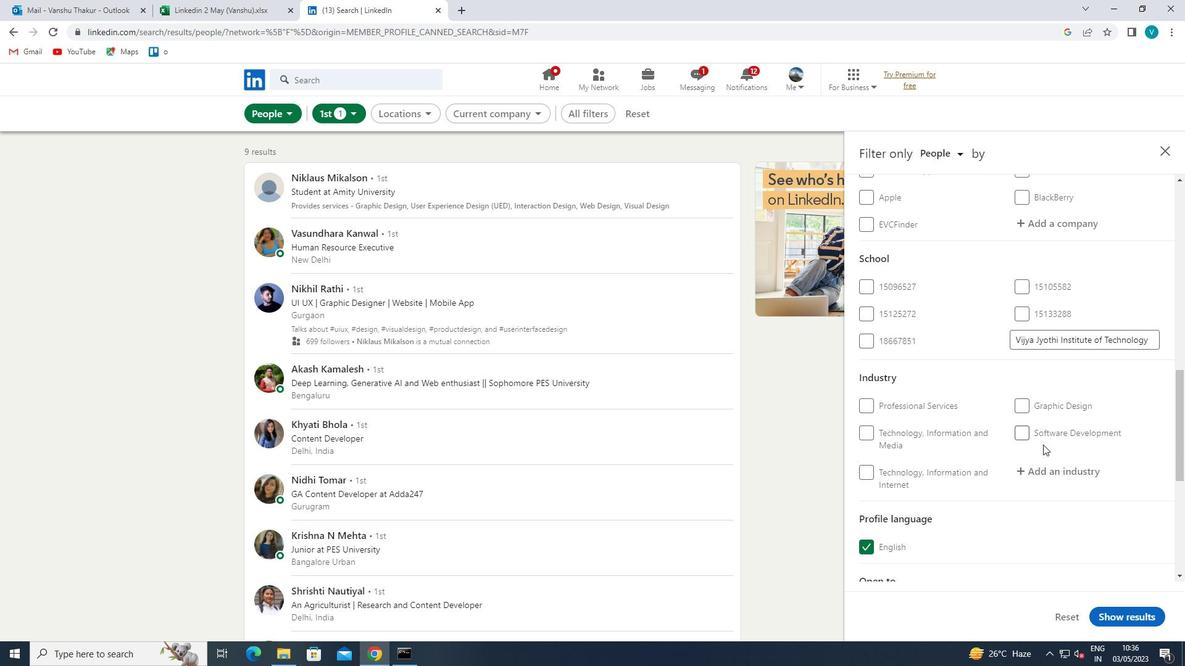 
Action: Mouse moved to (1065, 409)
Screenshot: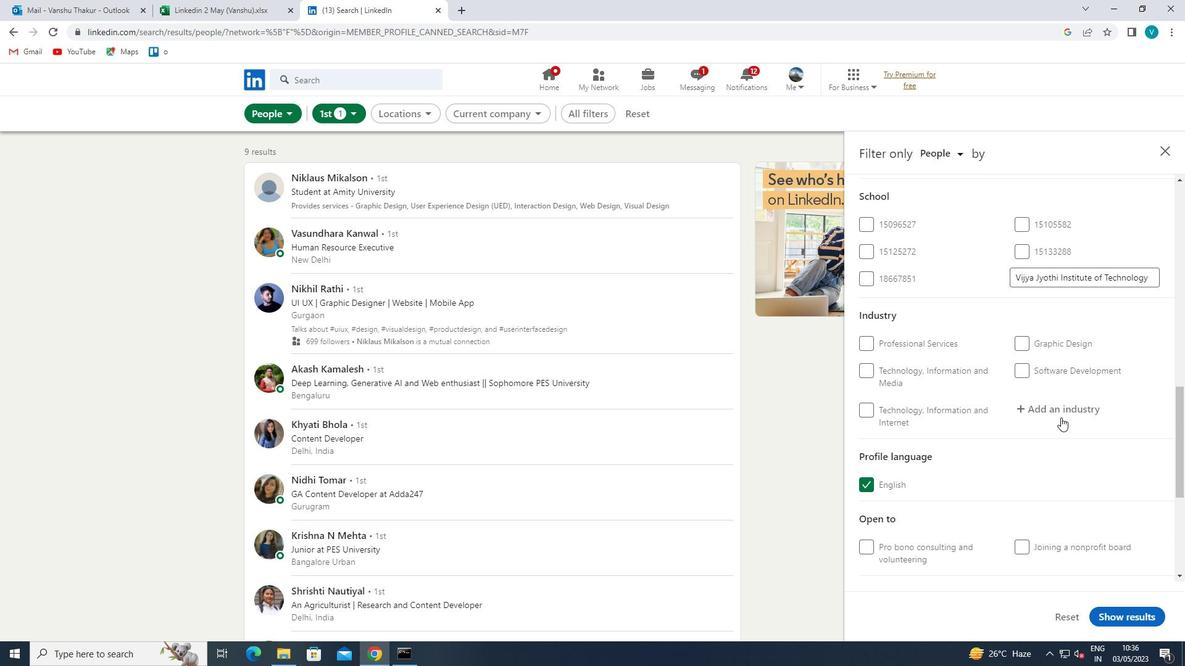 
Action: Mouse pressed left at (1065, 409)
Screenshot: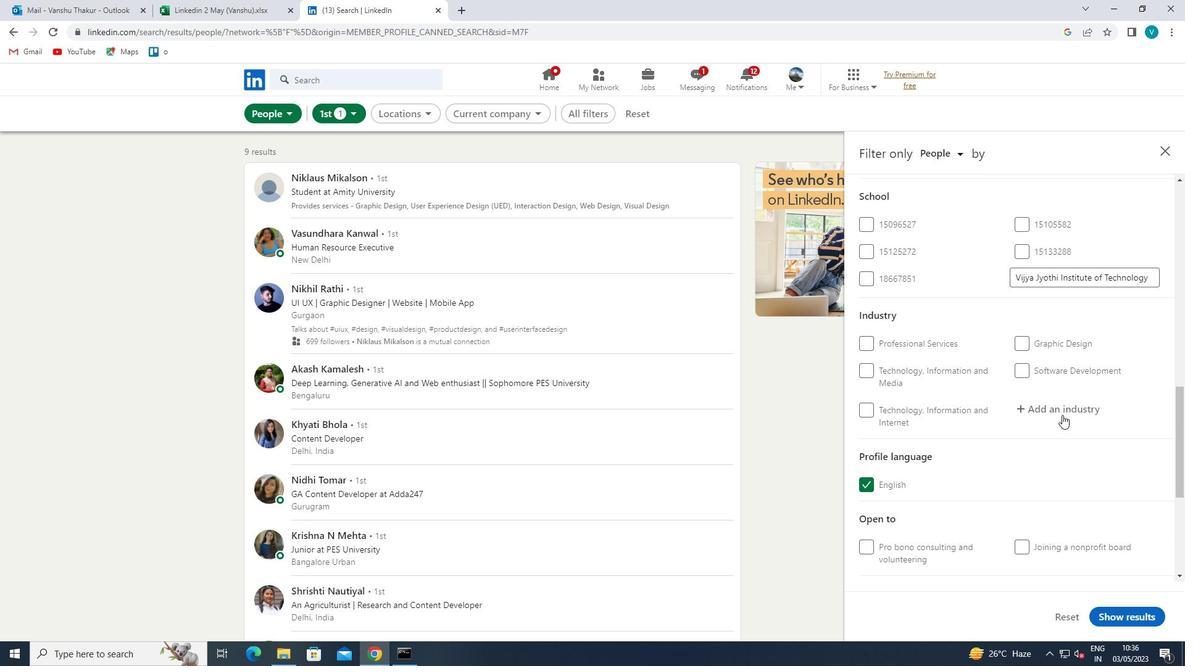 
Action: Mouse moved to (936, 481)
Screenshot: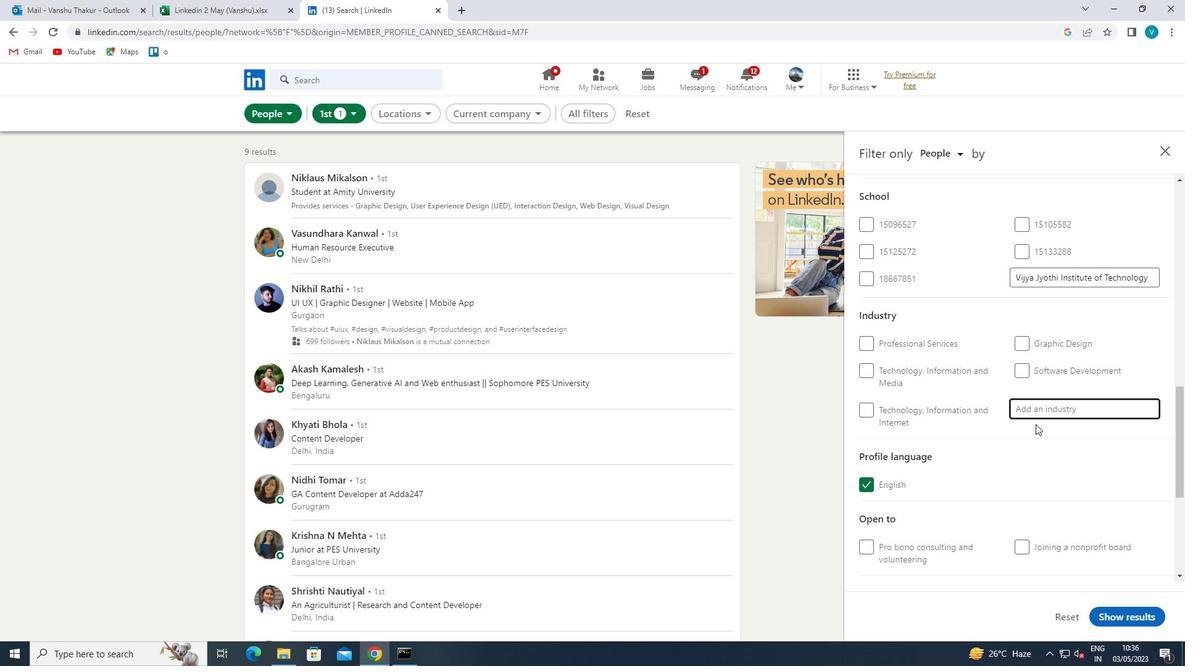 
Action: Key pressed <Key.shift>SPRING<Key.space>
Screenshot: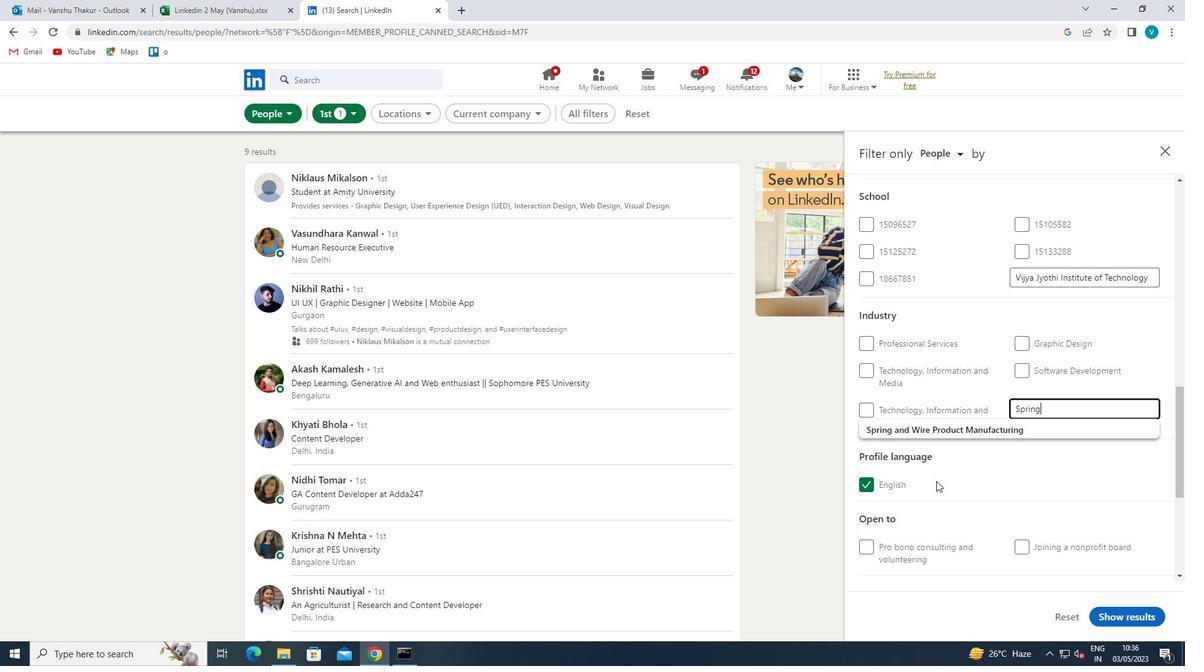 
Action: Mouse moved to (1011, 438)
Screenshot: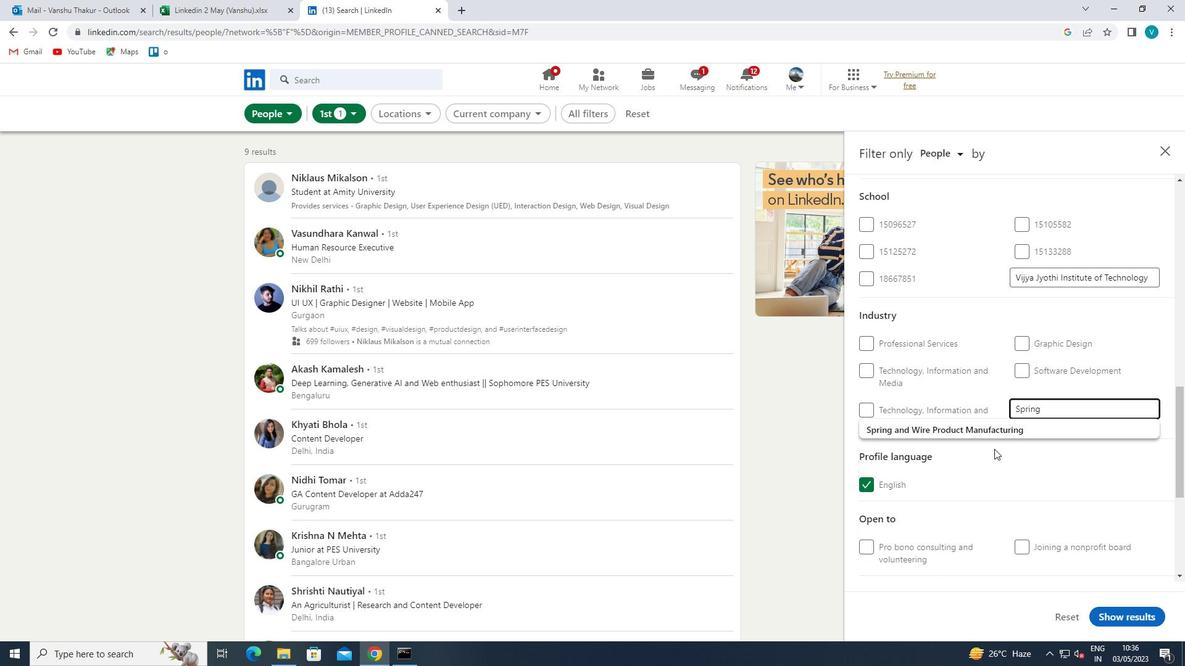 
Action: Mouse pressed left at (1011, 438)
Screenshot: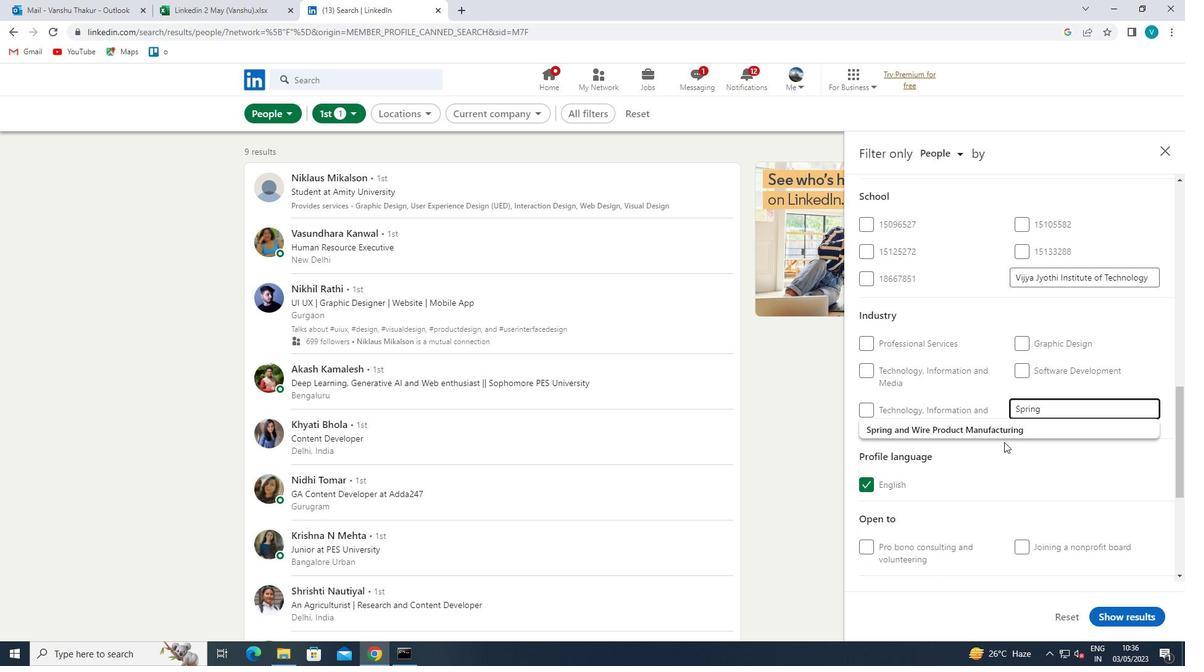 
Action: Mouse scrolled (1011, 437) with delta (0, 0)
Screenshot: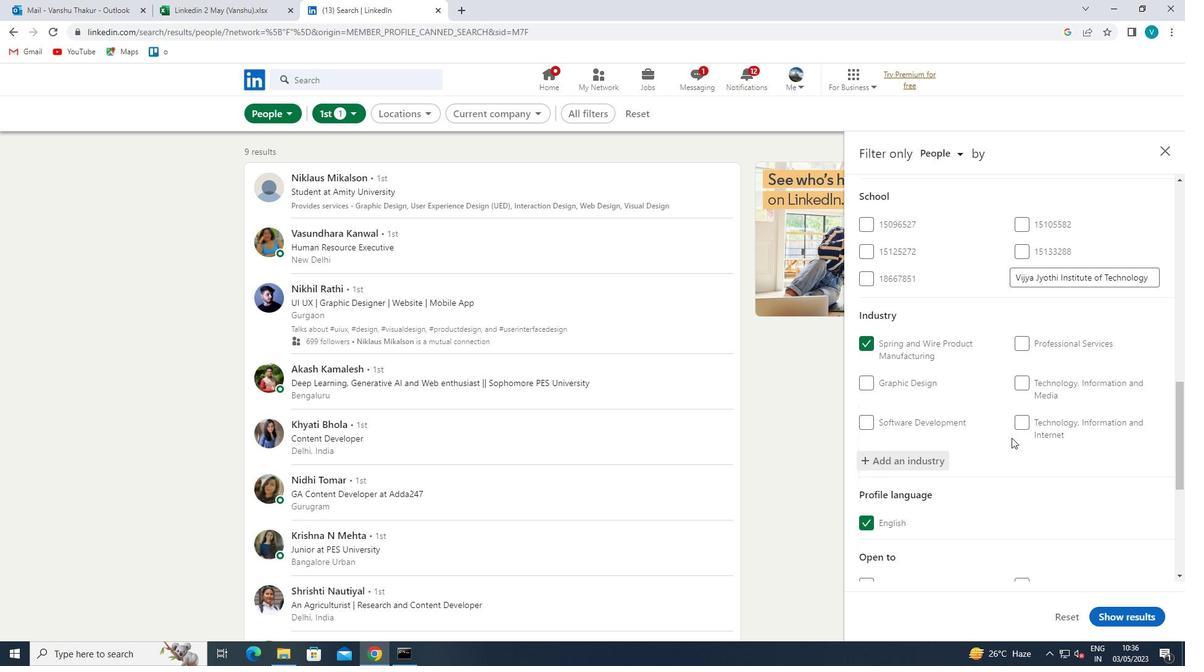 
Action: Mouse scrolled (1011, 437) with delta (0, 0)
Screenshot: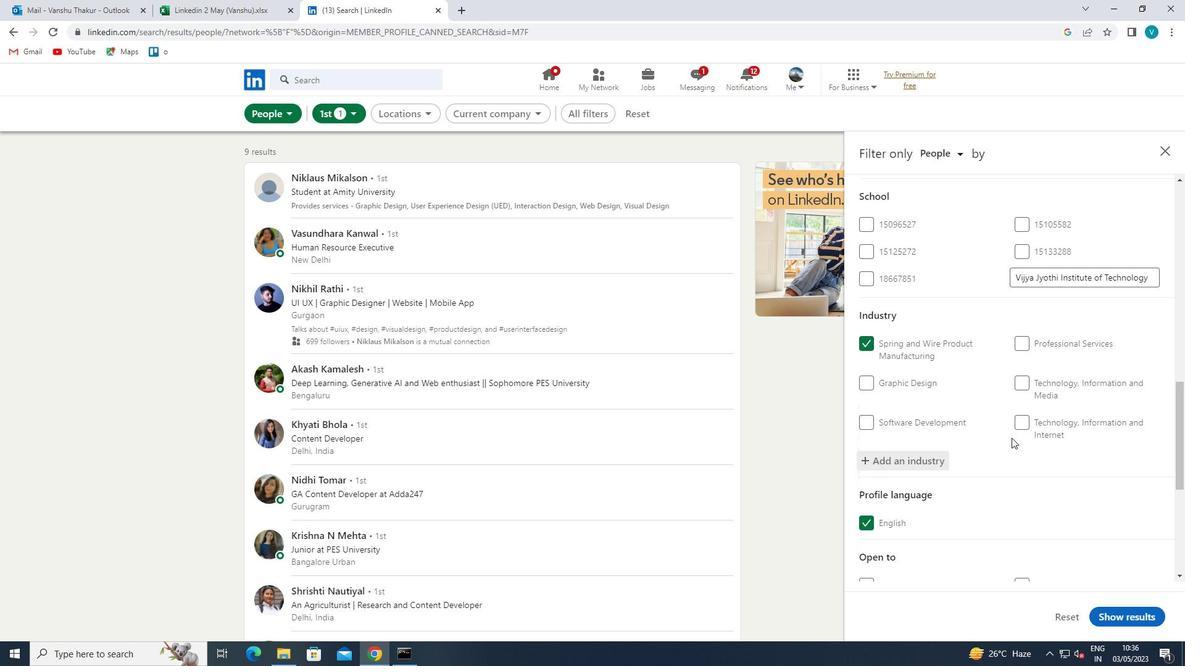 
Action: Mouse moved to (1012, 438)
Screenshot: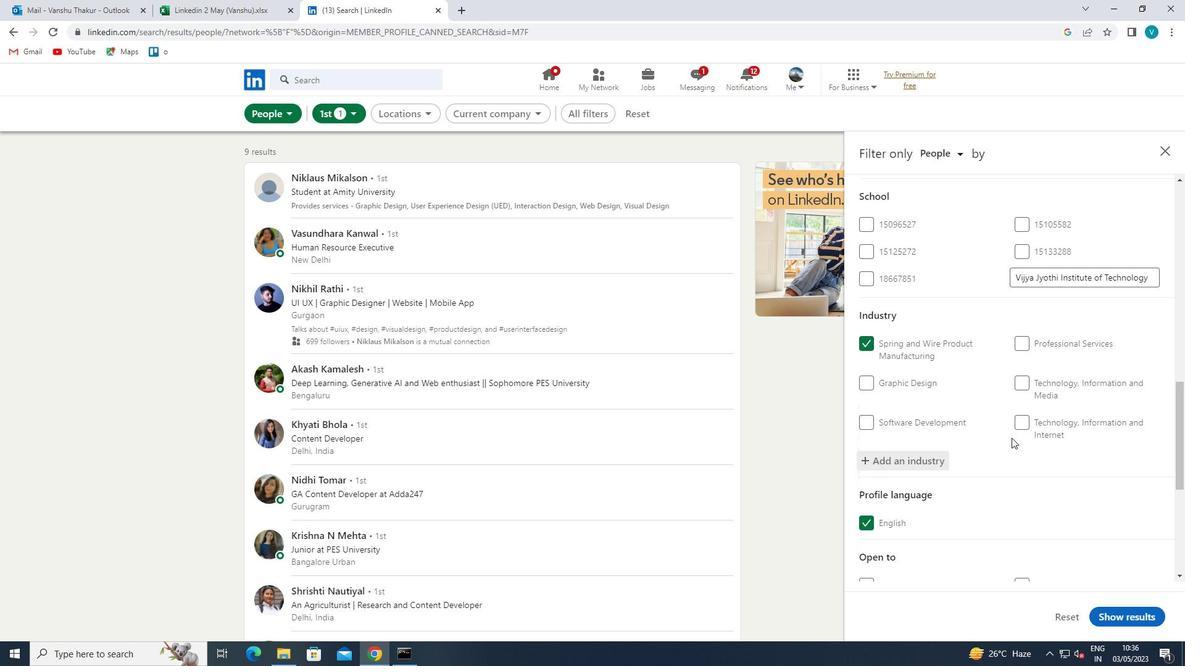 
Action: Mouse scrolled (1012, 437) with delta (0, 0)
Screenshot: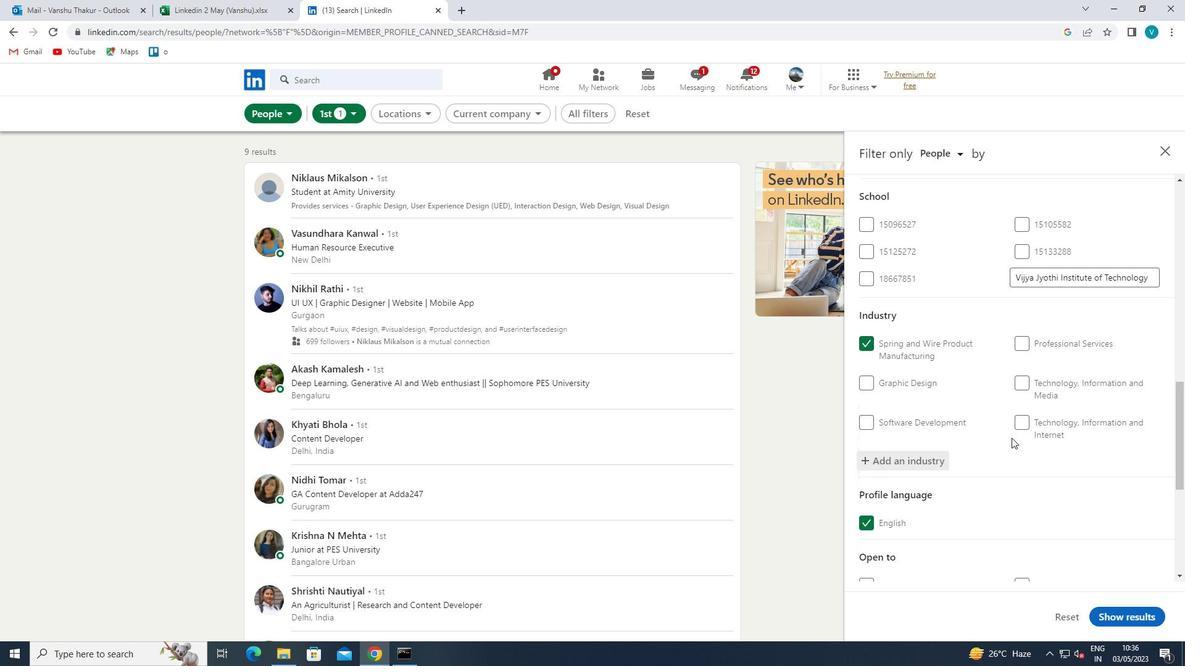 
Action: Mouse moved to (1016, 435)
Screenshot: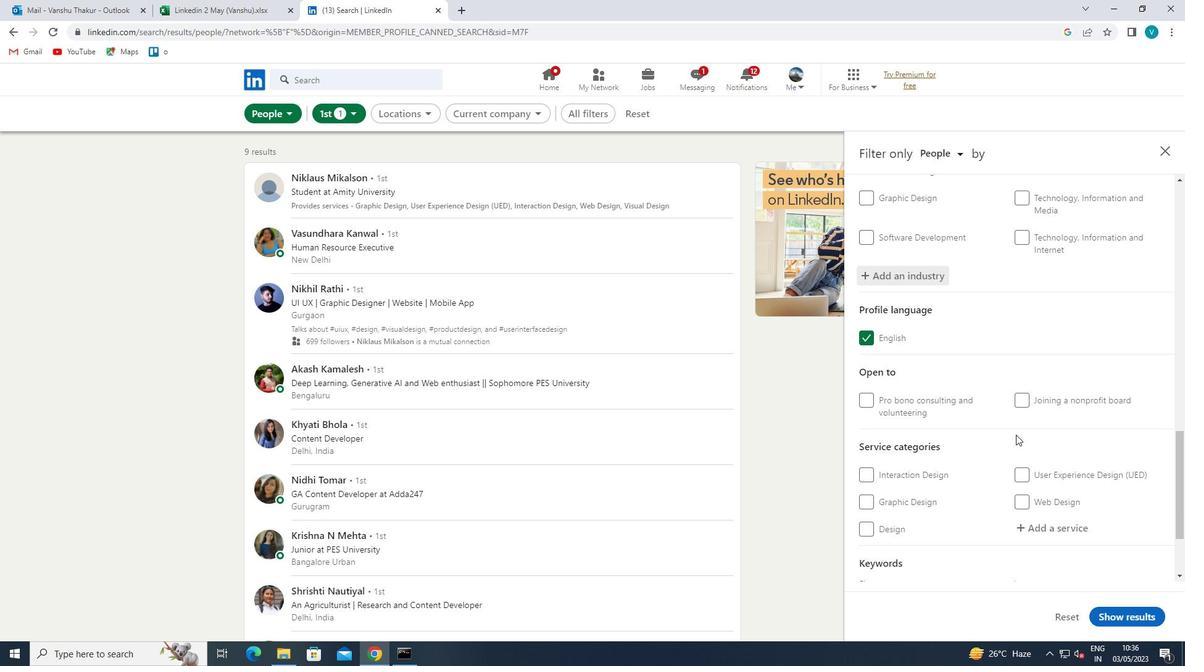 
Action: Mouse scrolled (1016, 434) with delta (0, 0)
Screenshot: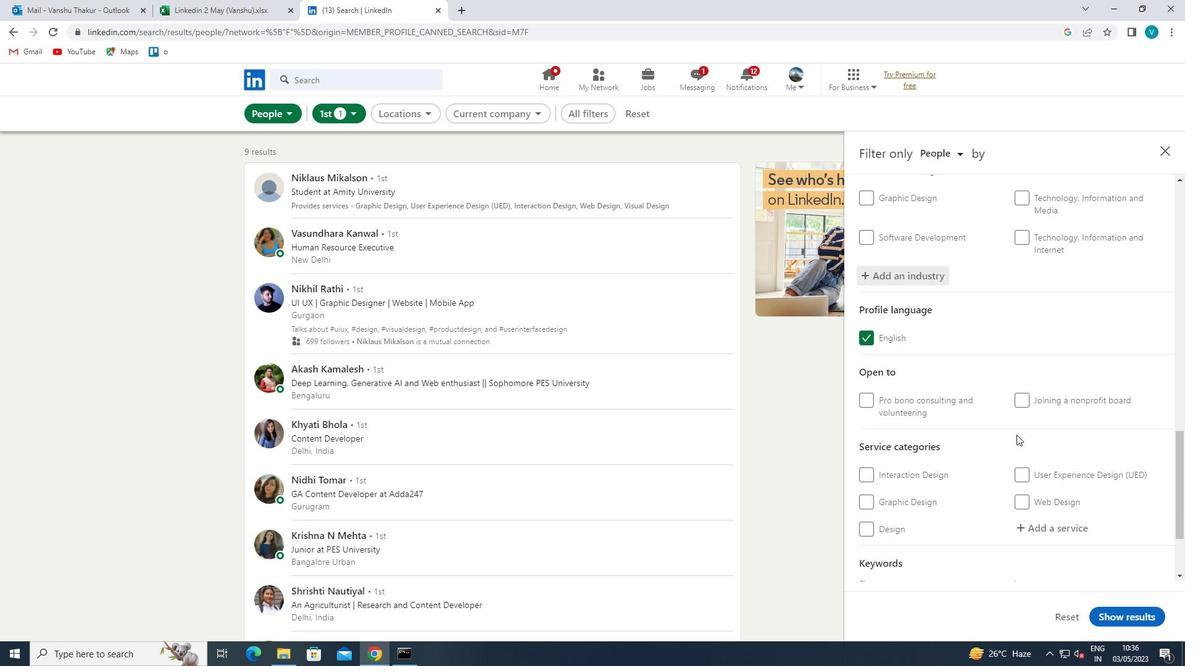 
Action: Mouse scrolled (1016, 434) with delta (0, 0)
Screenshot: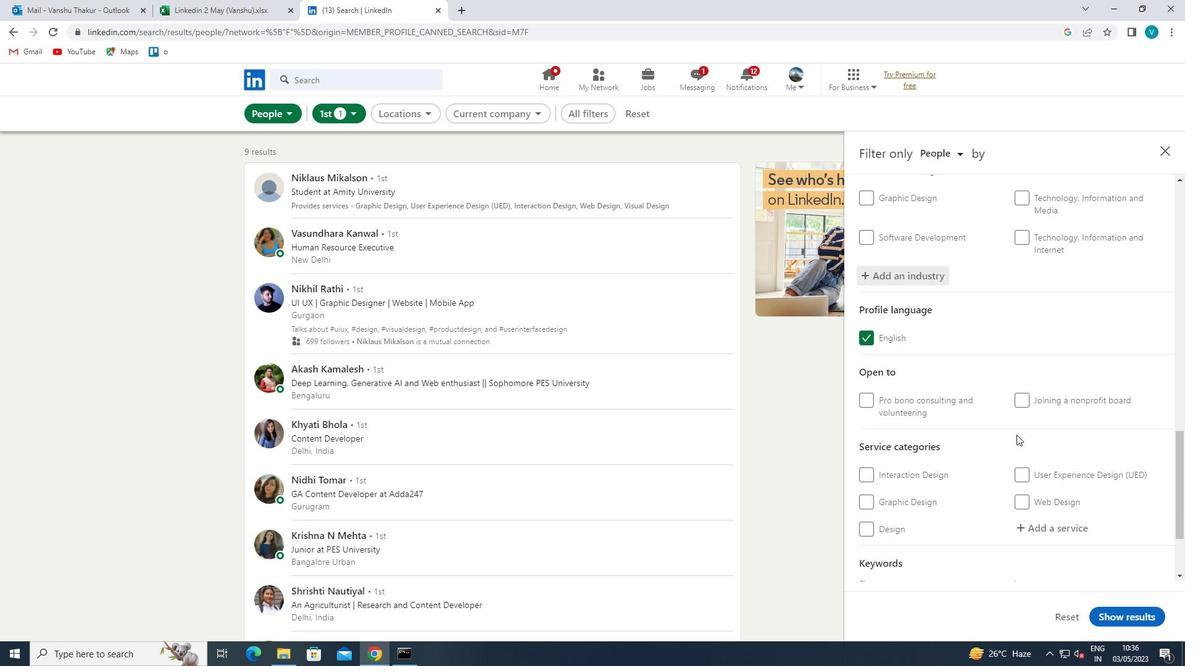 
Action: Mouse moved to (1058, 411)
Screenshot: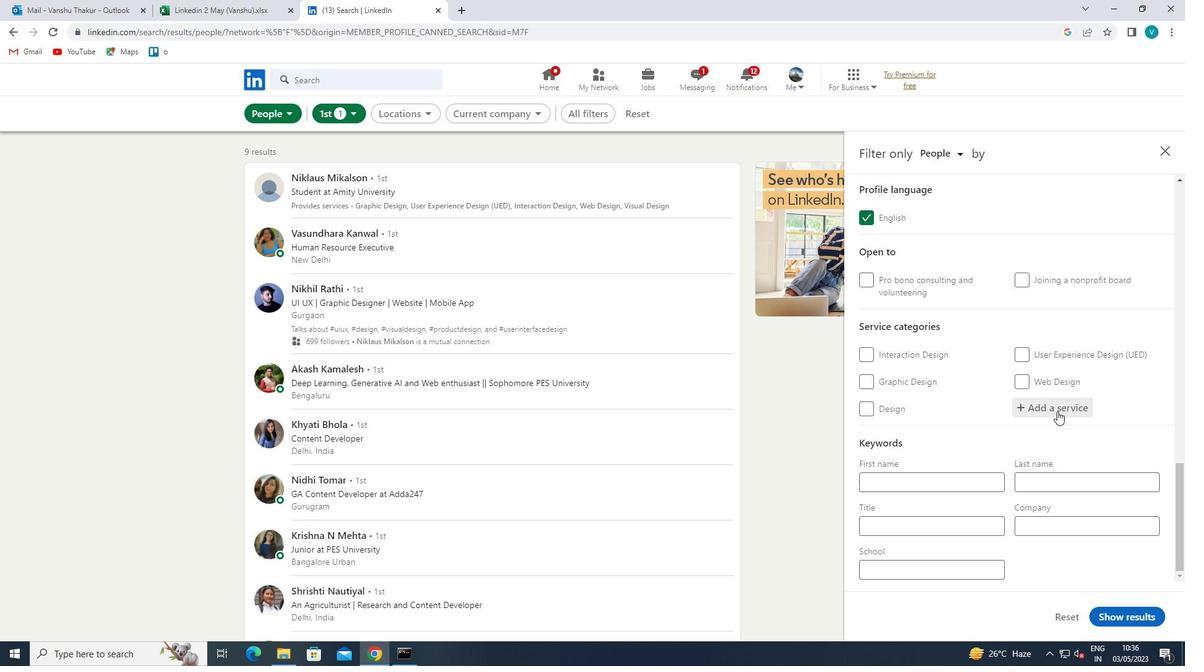 
Action: Mouse pressed left at (1058, 411)
Screenshot: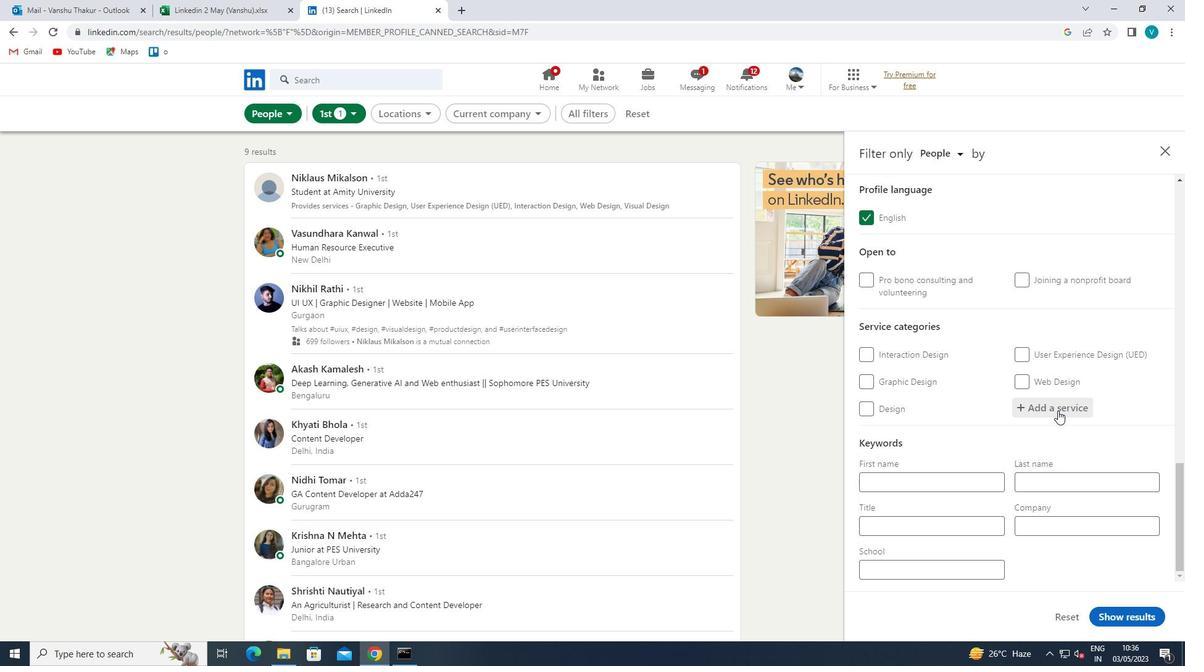 
Action: Mouse moved to (1054, 413)
Screenshot: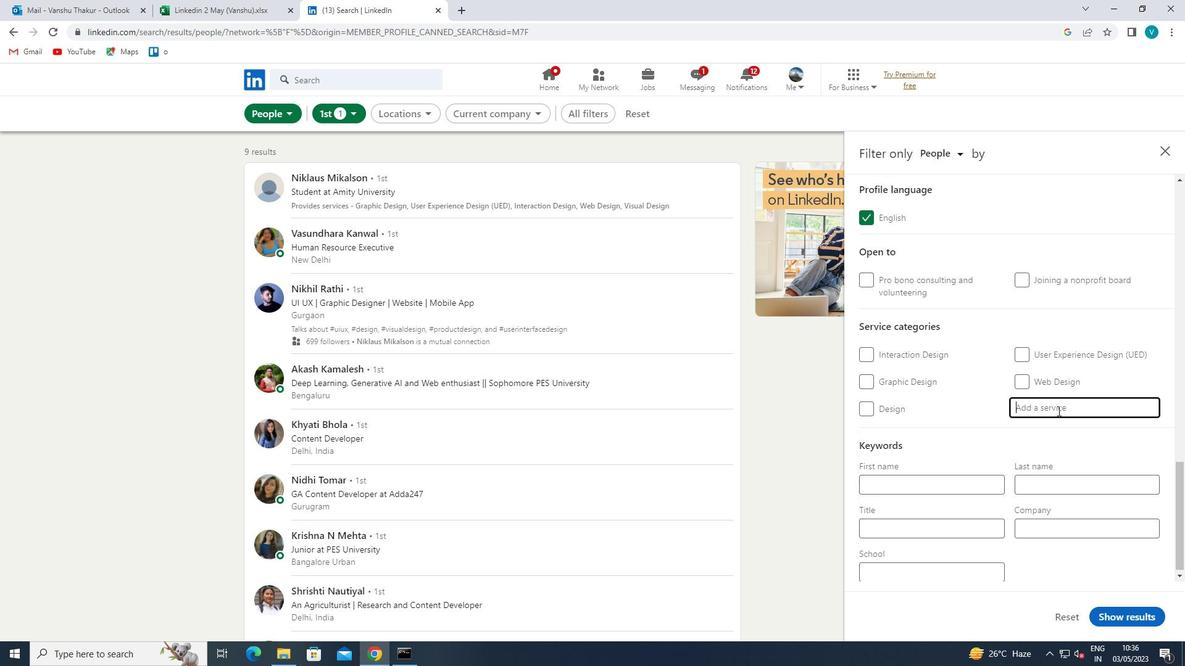 
Action: Key pressed <Key.shift>
Screenshot: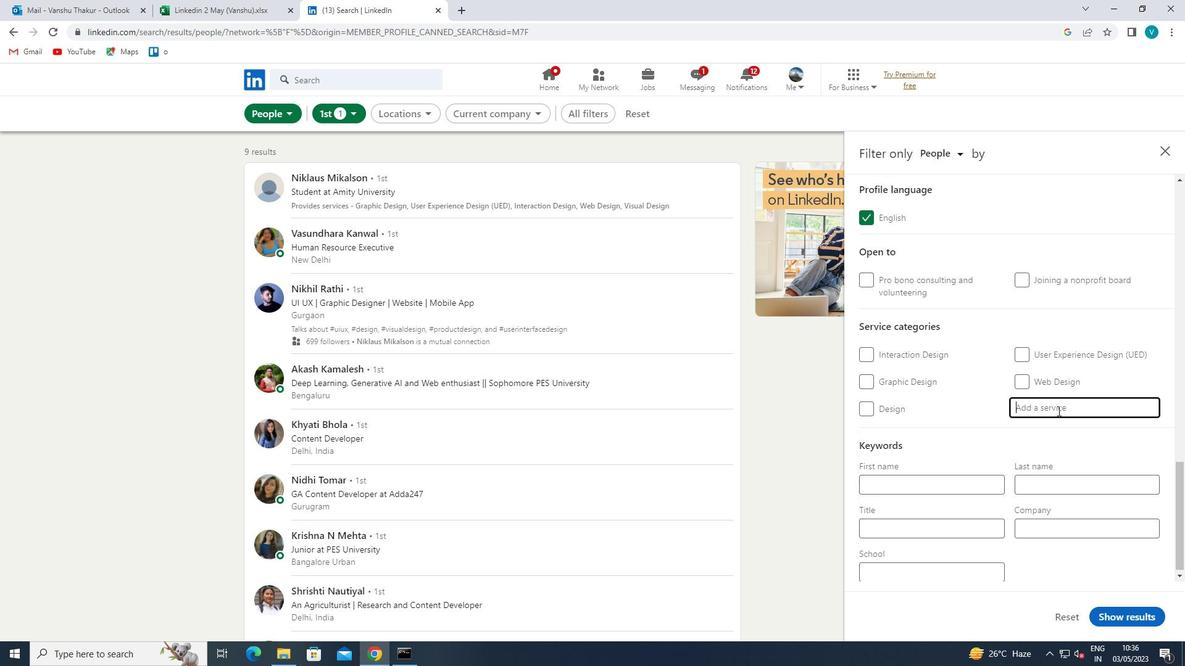 
Action: Mouse moved to (965, 463)
Screenshot: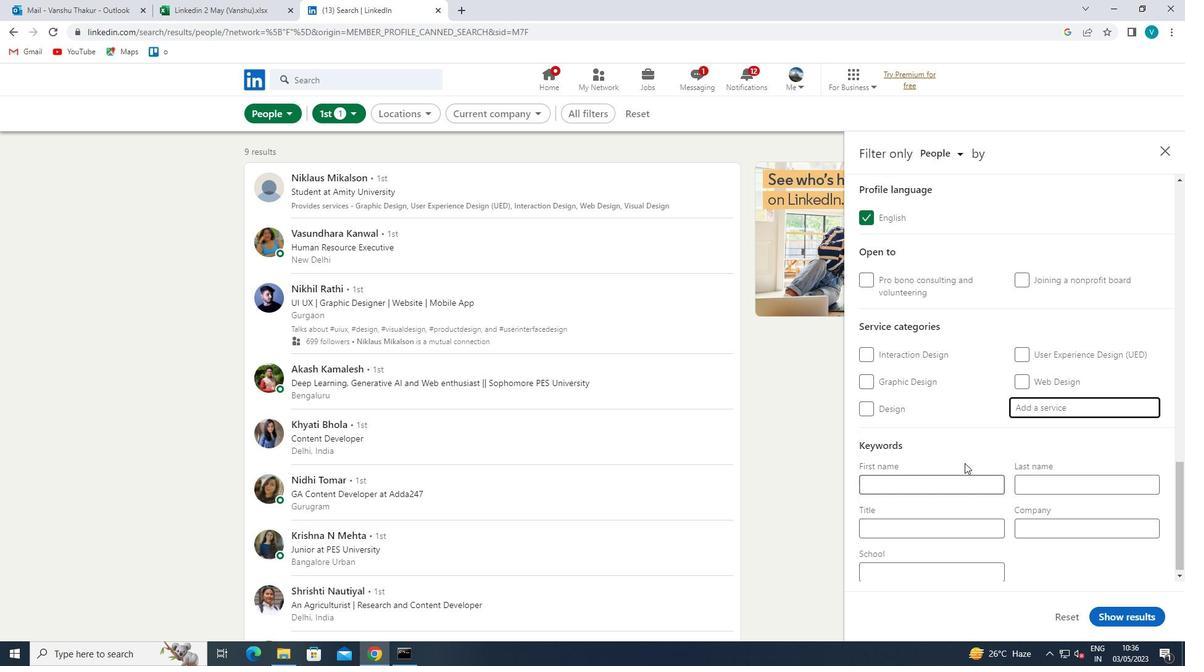 
Action: Key pressed LO
Screenshot: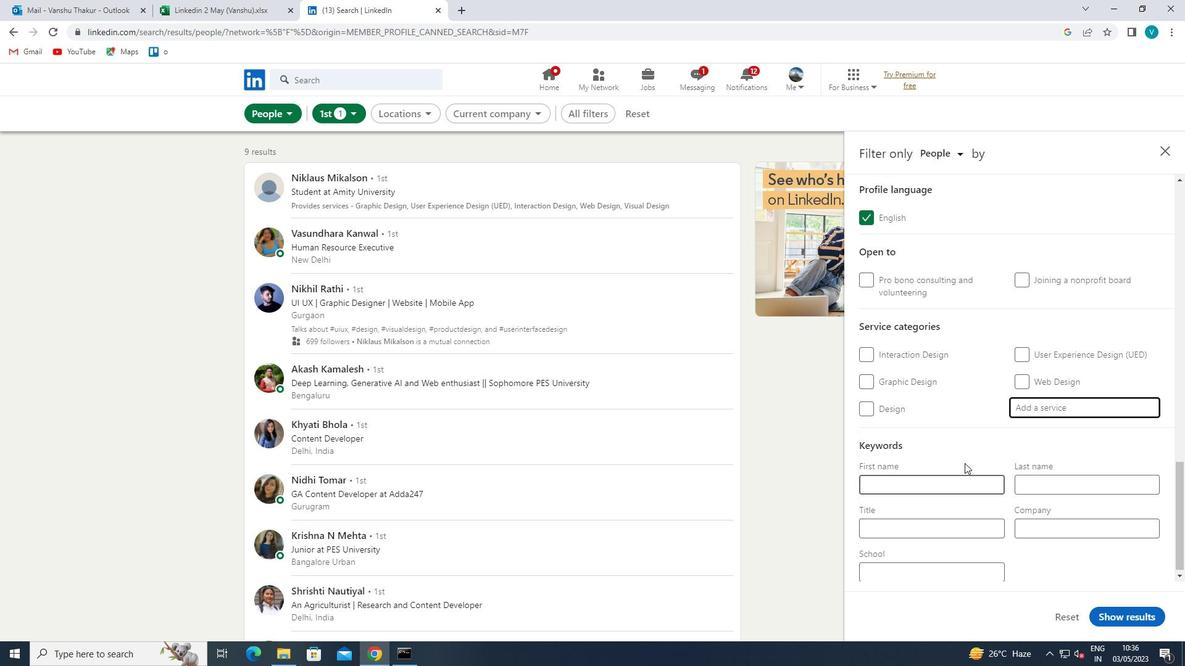 
Action: Mouse moved to (963, 464)
Screenshot: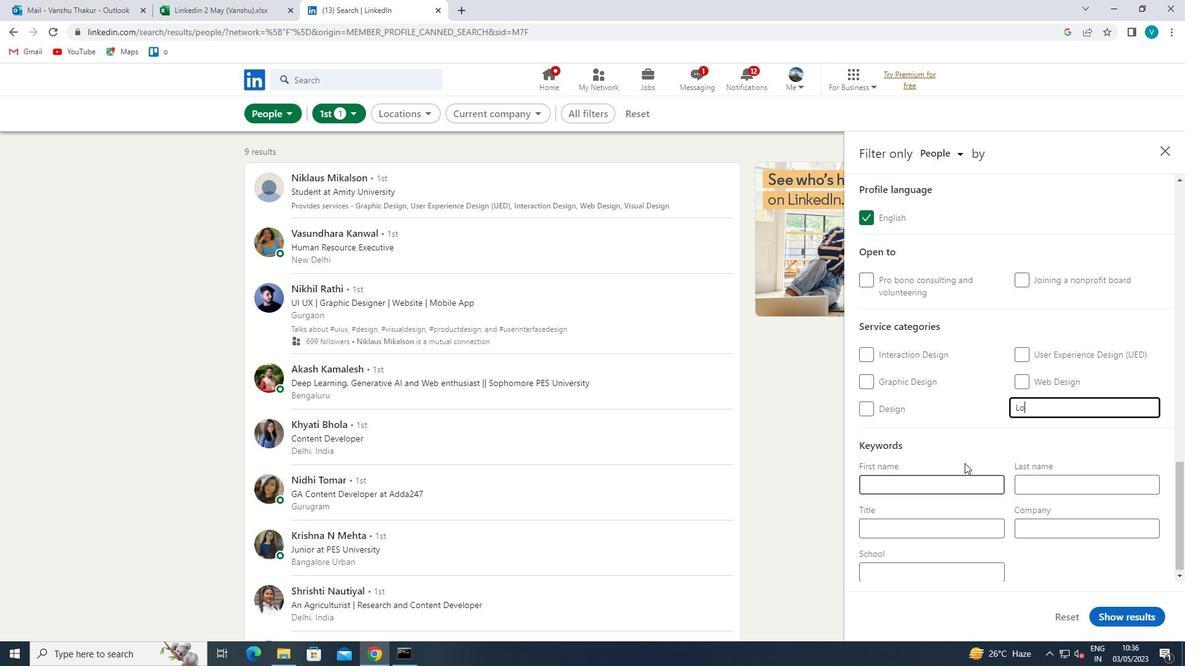 
Action: Key pressed A
Screenshot: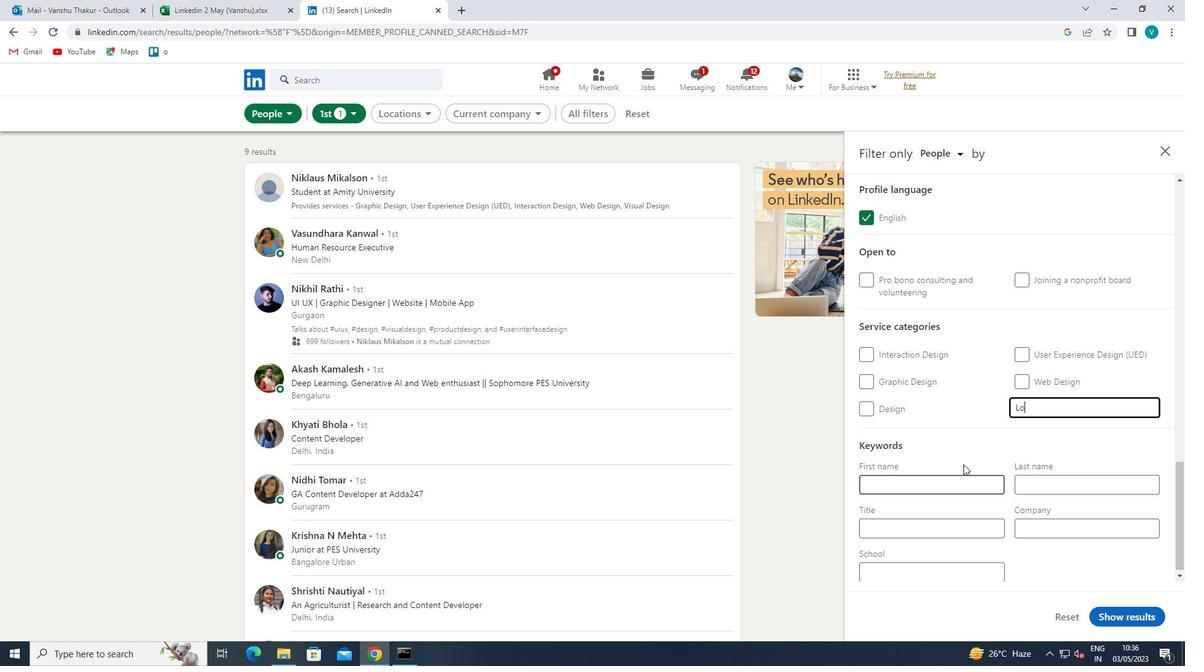 
Action: Mouse moved to (963, 464)
Screenshot: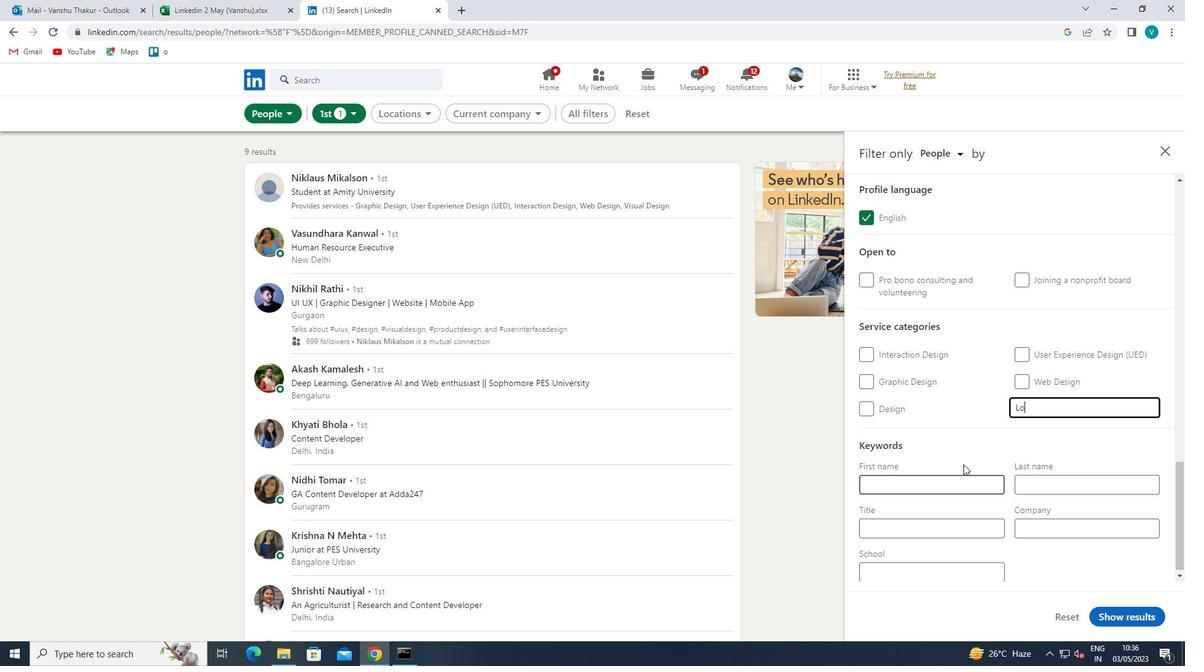 
Action: Key pressed NS
Screenshot: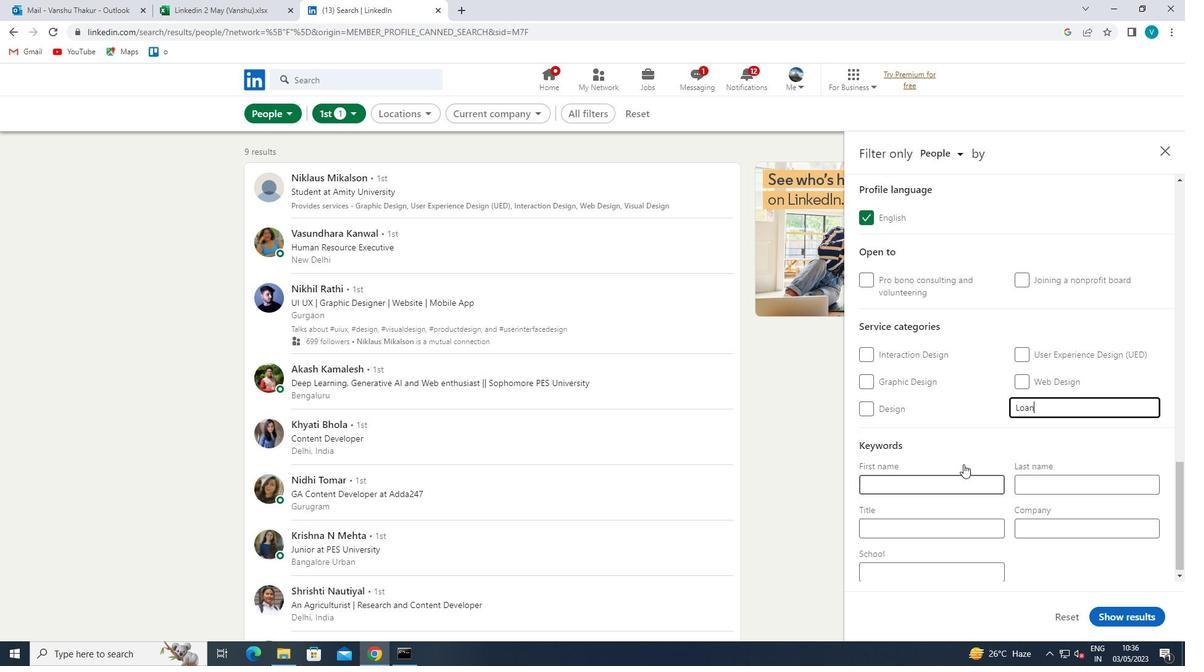 
Action: Mouse moved to (1029, 428)
Screenshot: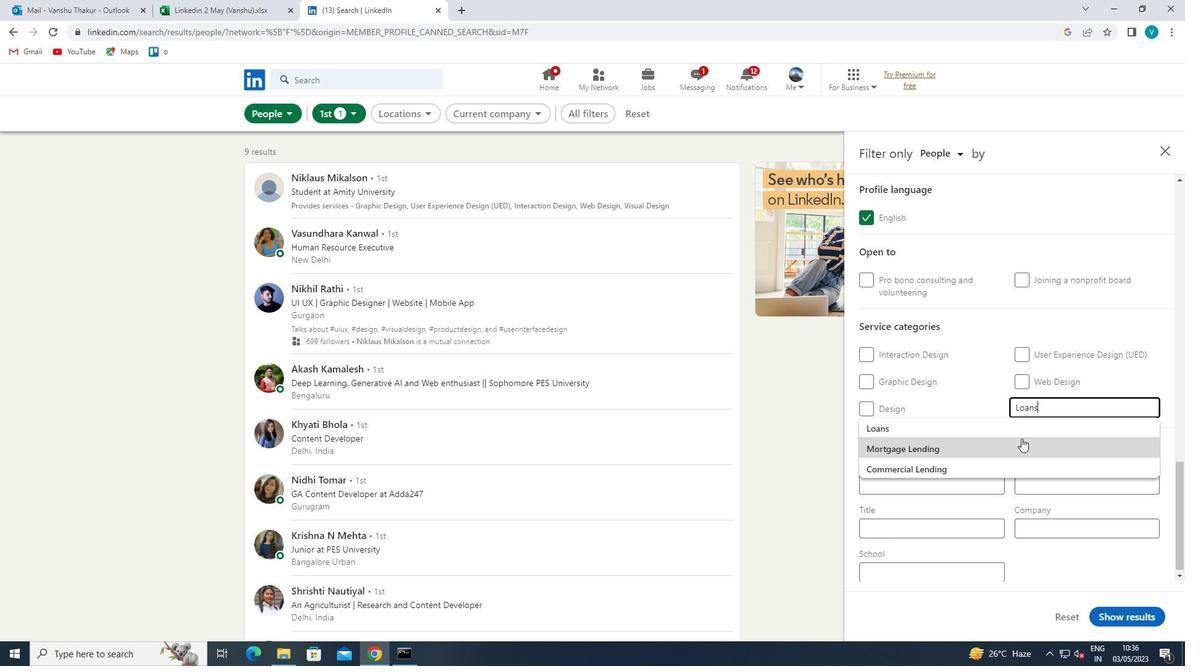 
Action: Mouse pressed left at (1029, 428)
Screenshot: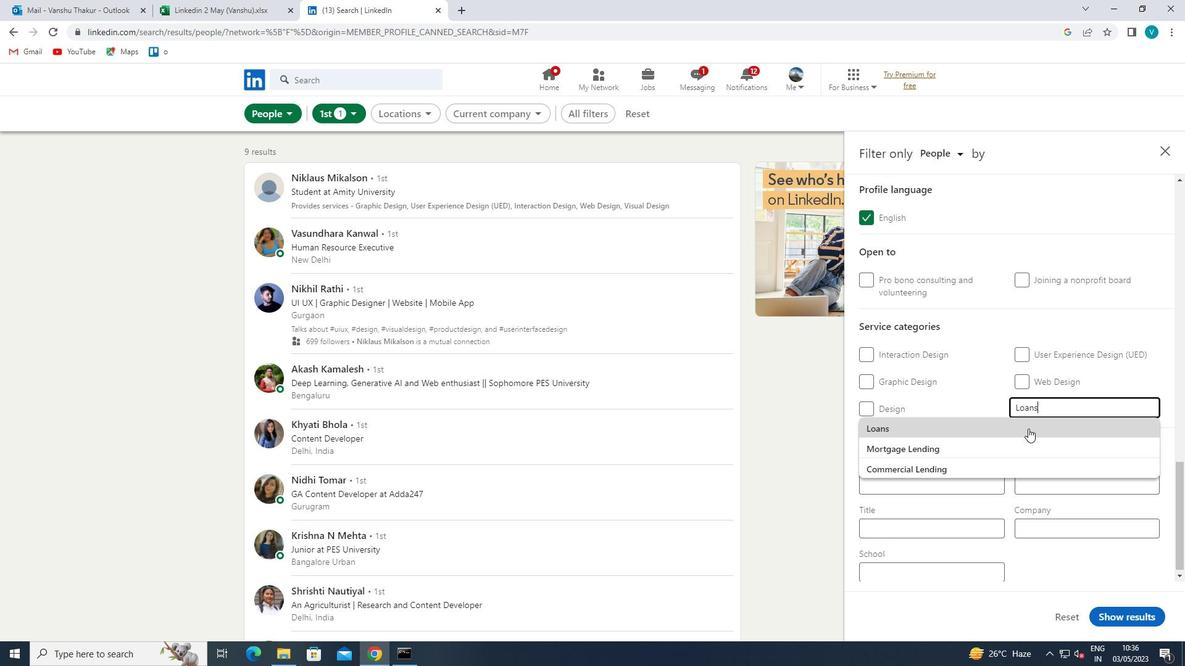 
Action: Mouse scrolled (1029, 427) with delta (0, 0)
Screenshot: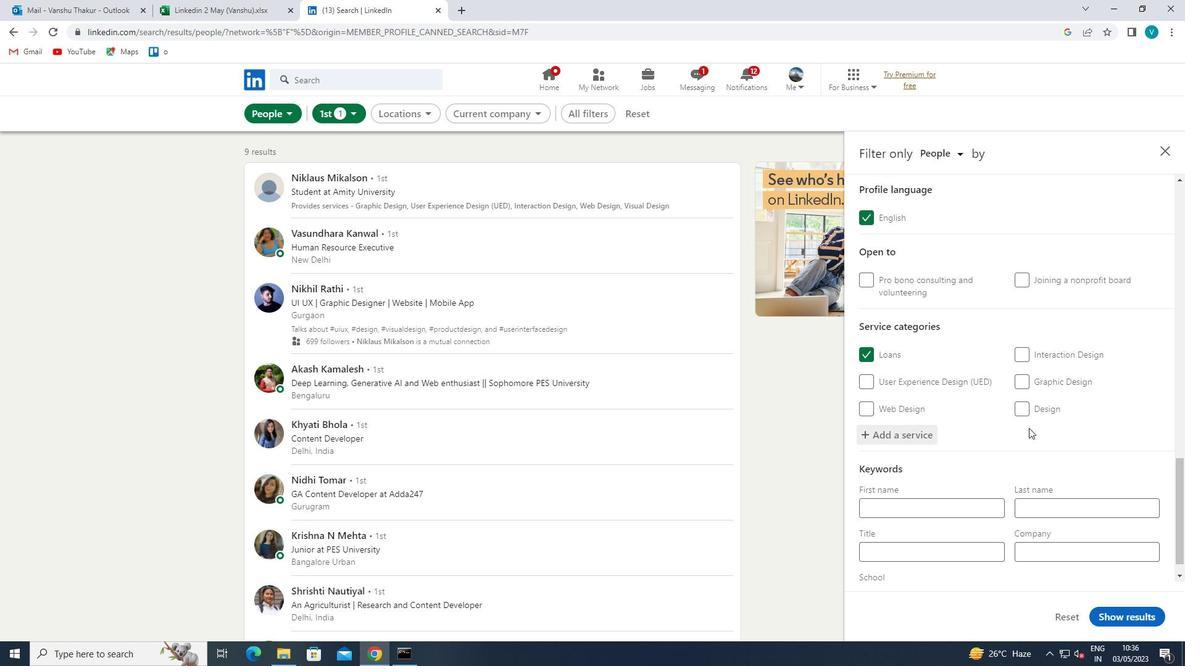 
Action: Mouse scrolled (1029, 427) with delta (0, 0)
Screenshot: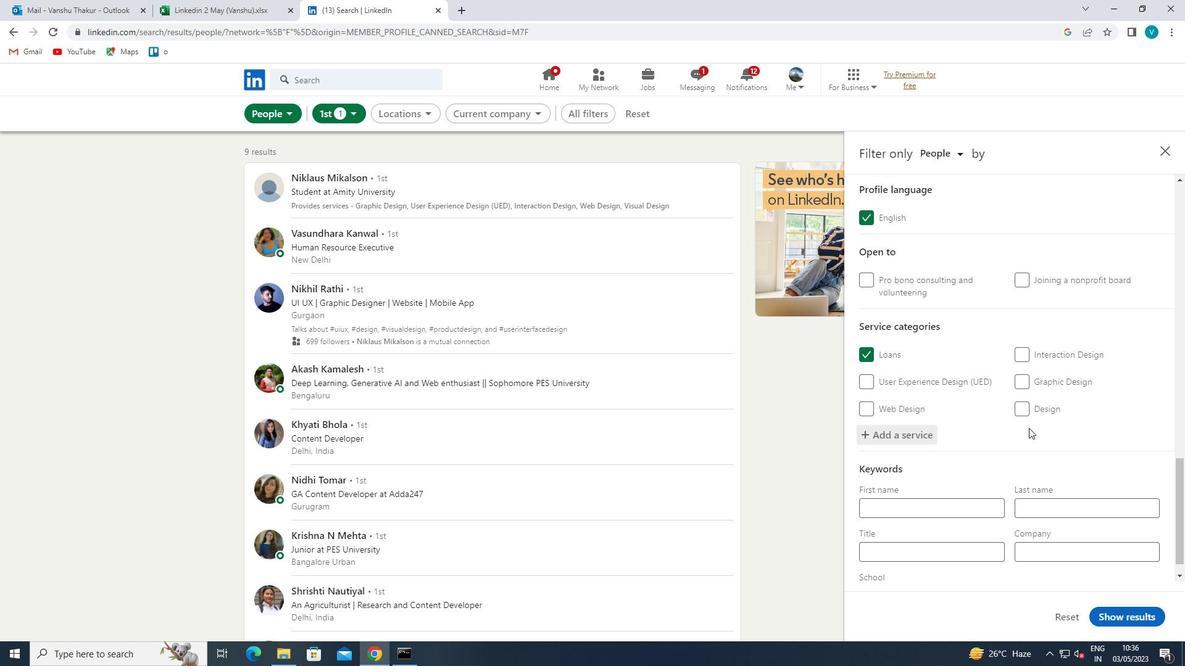 
Action: Mouse moved to (1029, 428)
Screenshot: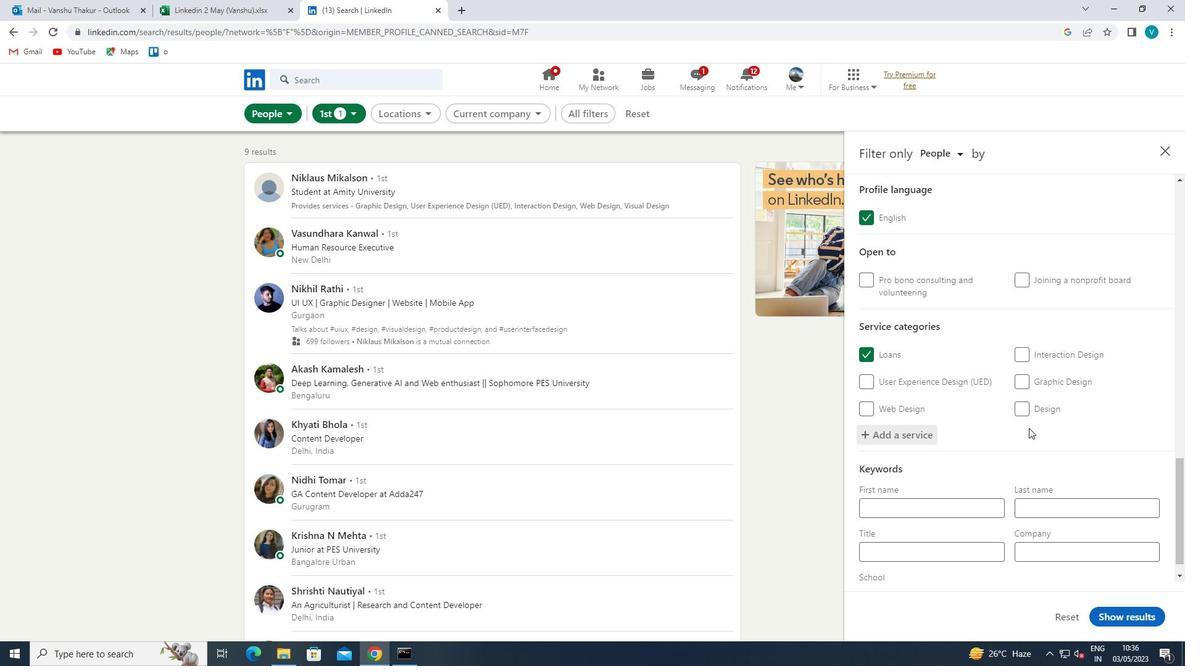 
Action: Mouse scrolled (1029, 427) with delta (0, 0)
Screenshot: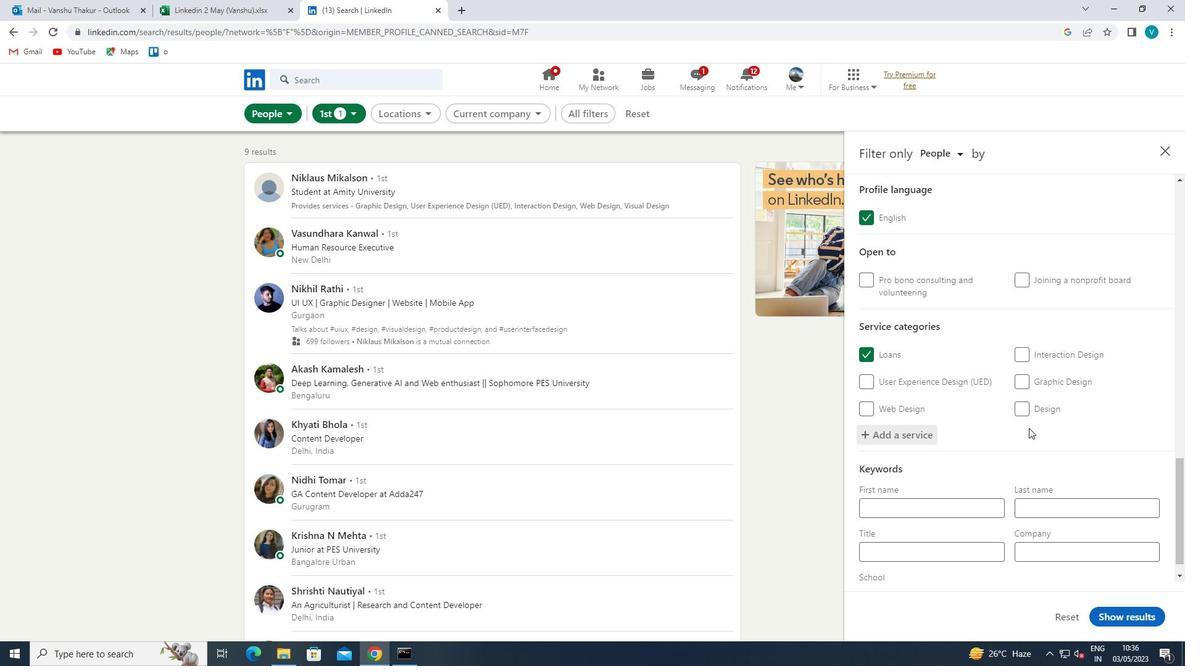 
Action: Mouse moved to (1025, 430)
Screenshot: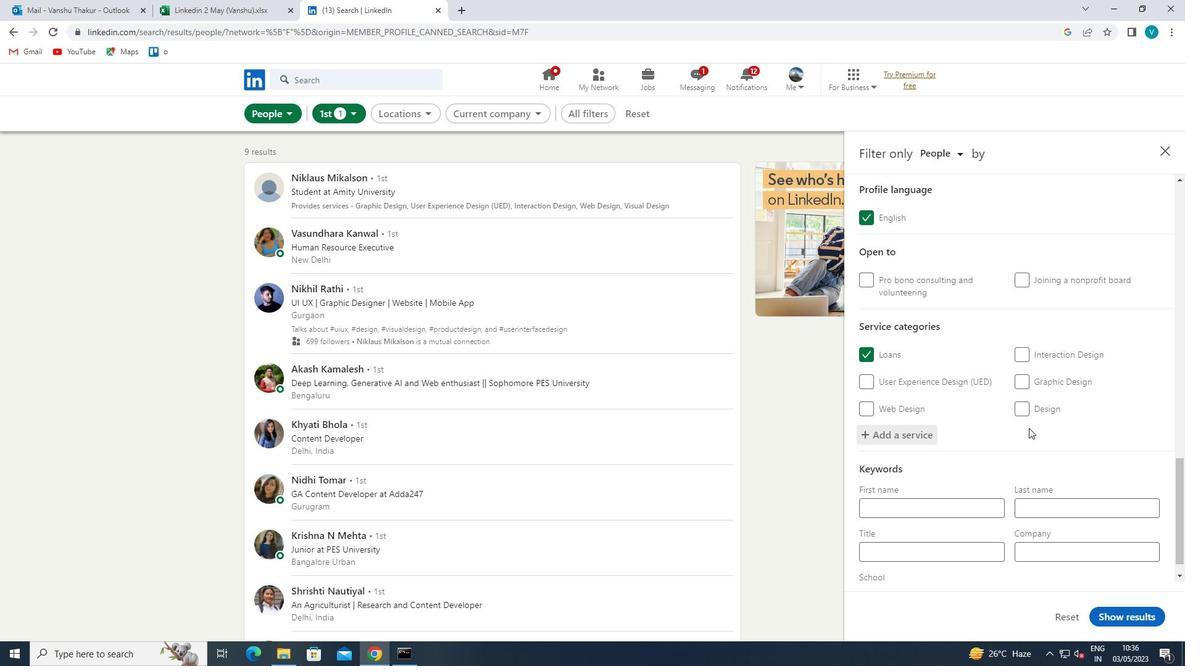 
Action: Mouse scrolled (1025, 429) with delta (0, 0)
Screenshot: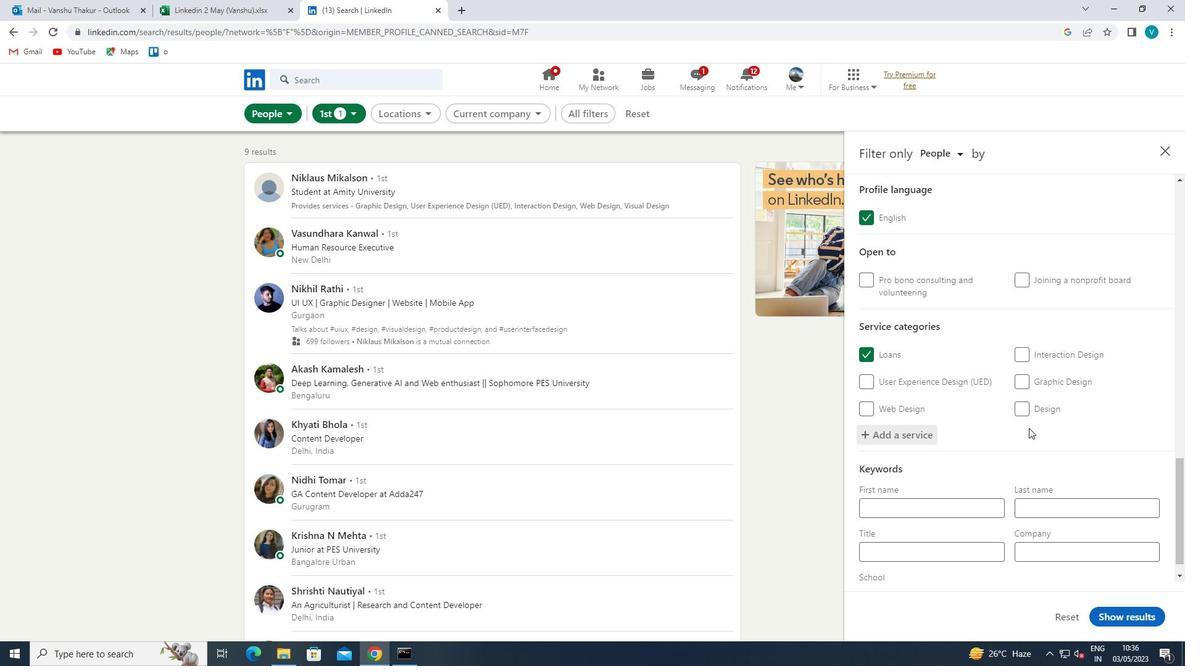 
Action: Mouse moved to (966, 522)
Screenshot: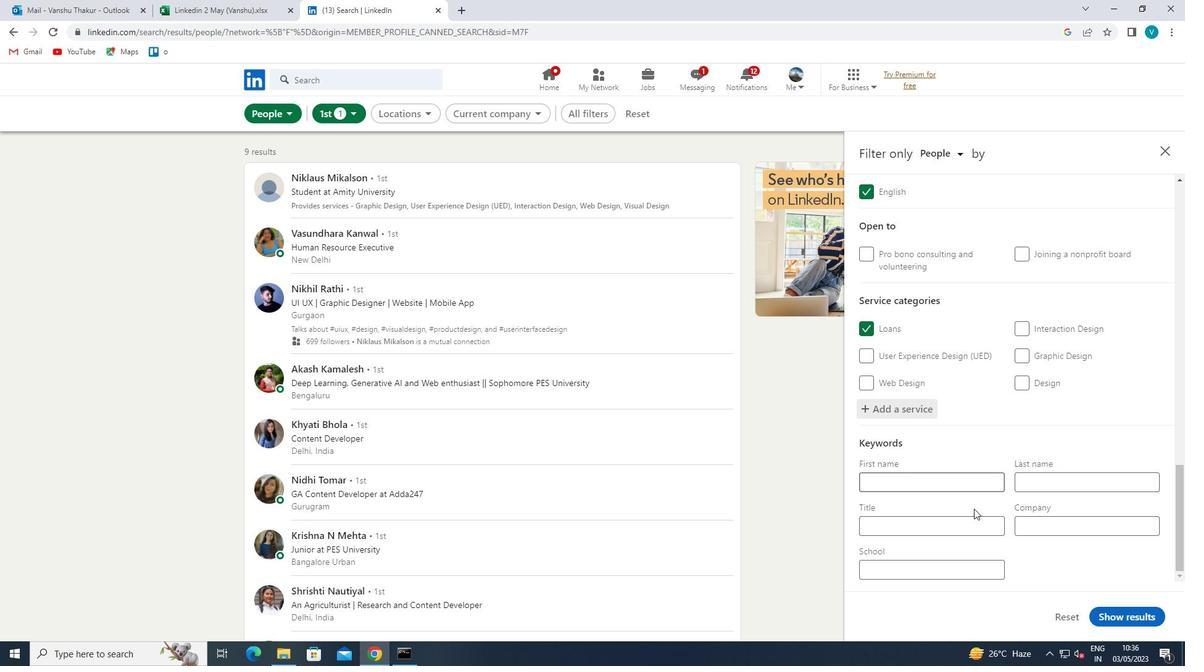 
Action: Mouse pressed left at (966, 522)
Screenshot: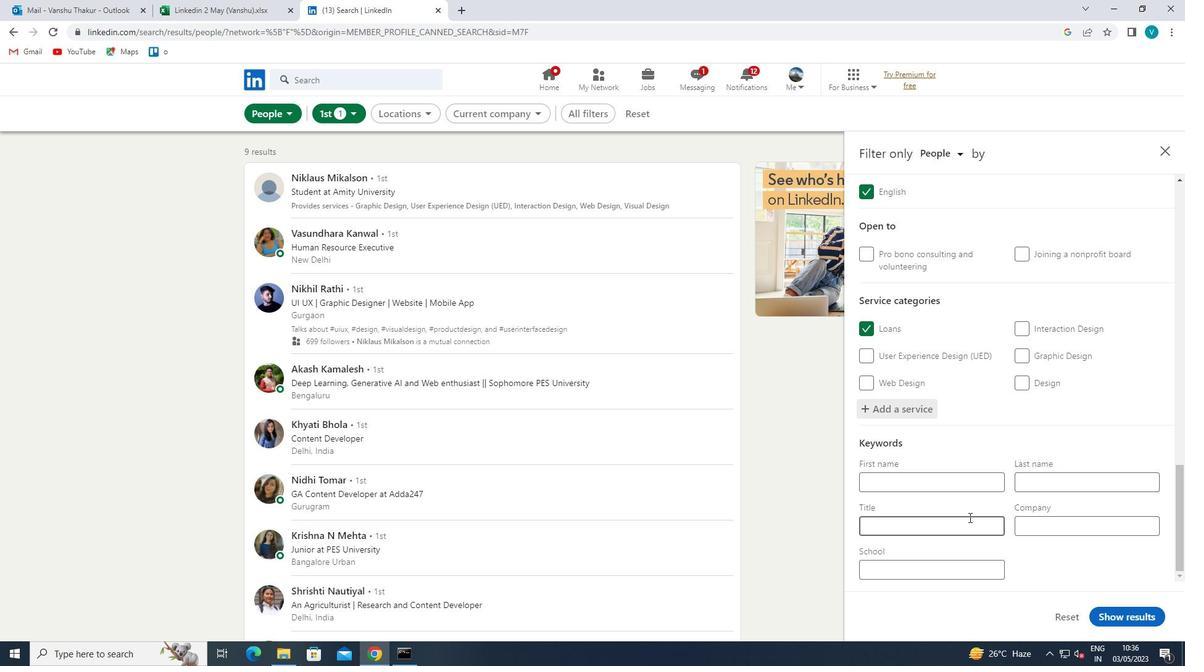 
Action: Mouse moved to (970, 519)
Screenshot: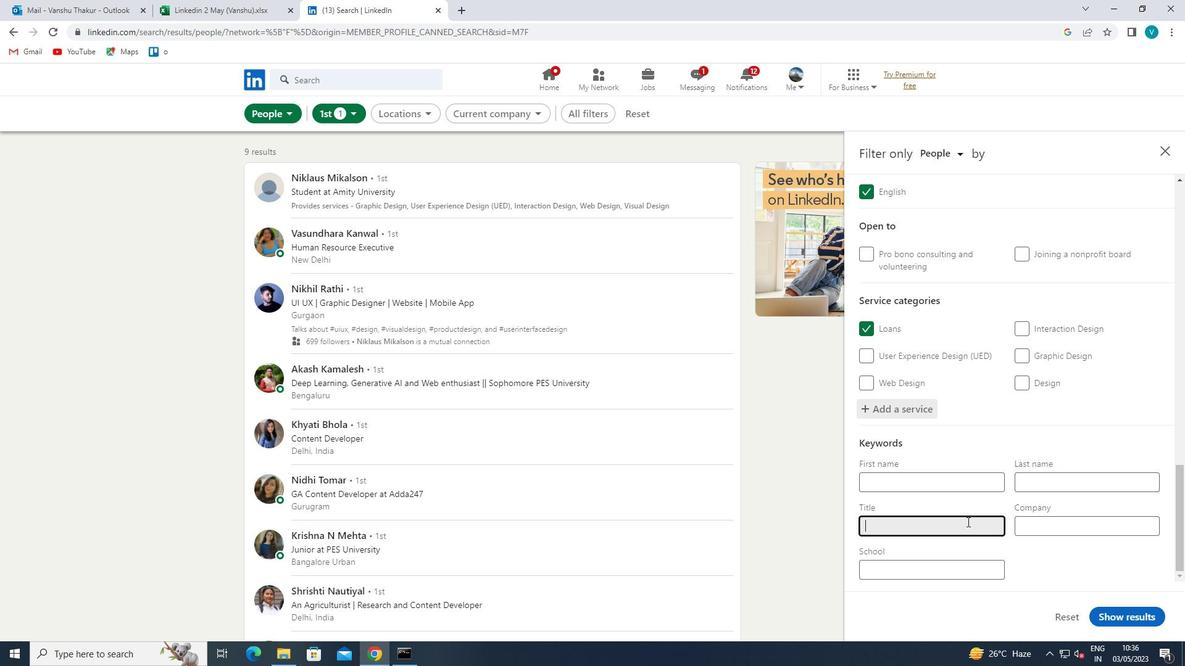 
Action: Key pressed <Key.shift>HEAVY<Key.space><Key.shift>EQUIPMENT<Key.space><Key.shift>OPEARR<Key.backspace><Key.backspace>RATOR<Key.space>
Screenshot: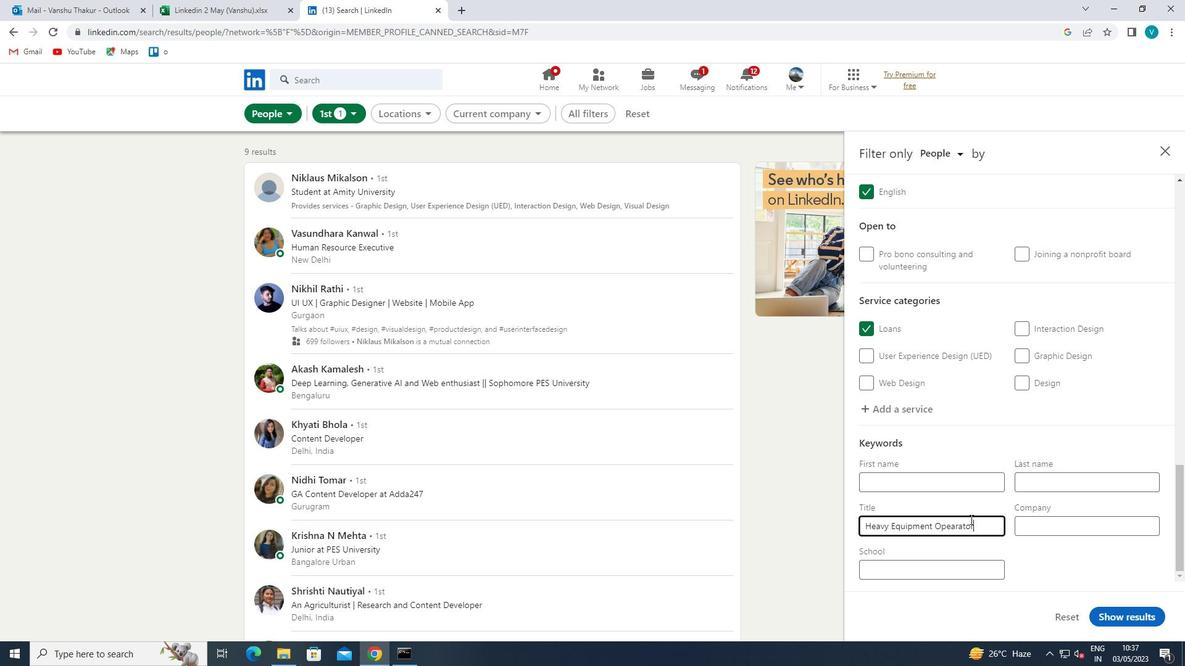 
Action: Mouse moved to (955, 528)
Screenshot: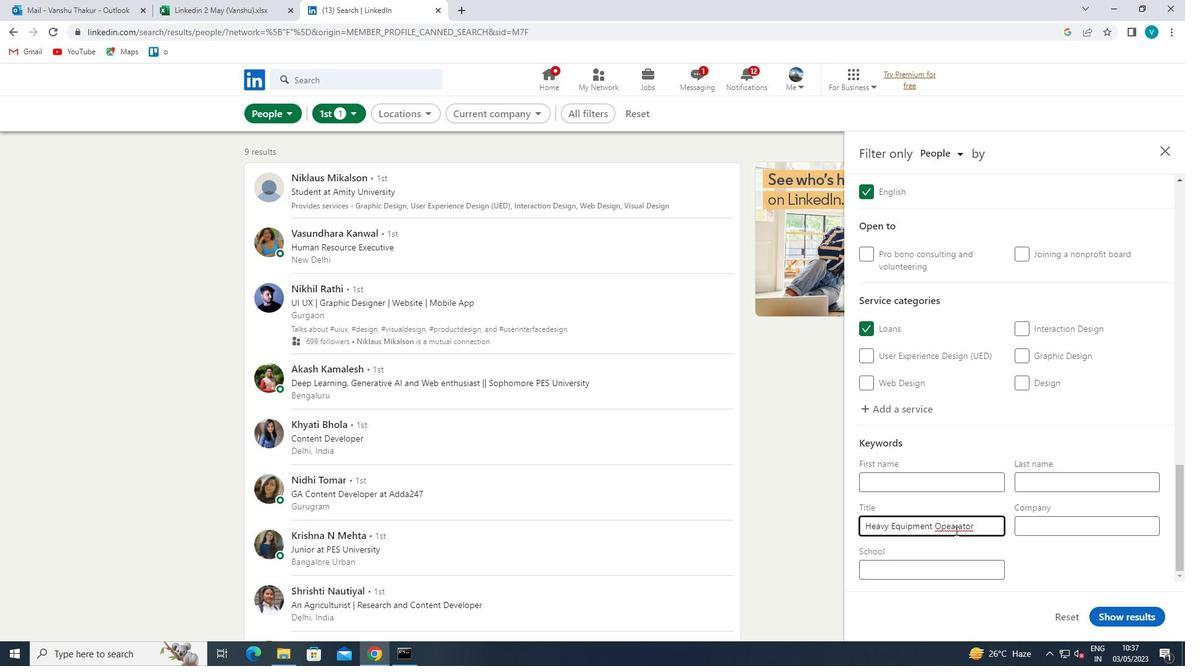 
Action: Mouse pressed left at (955, 528)
Screenshot: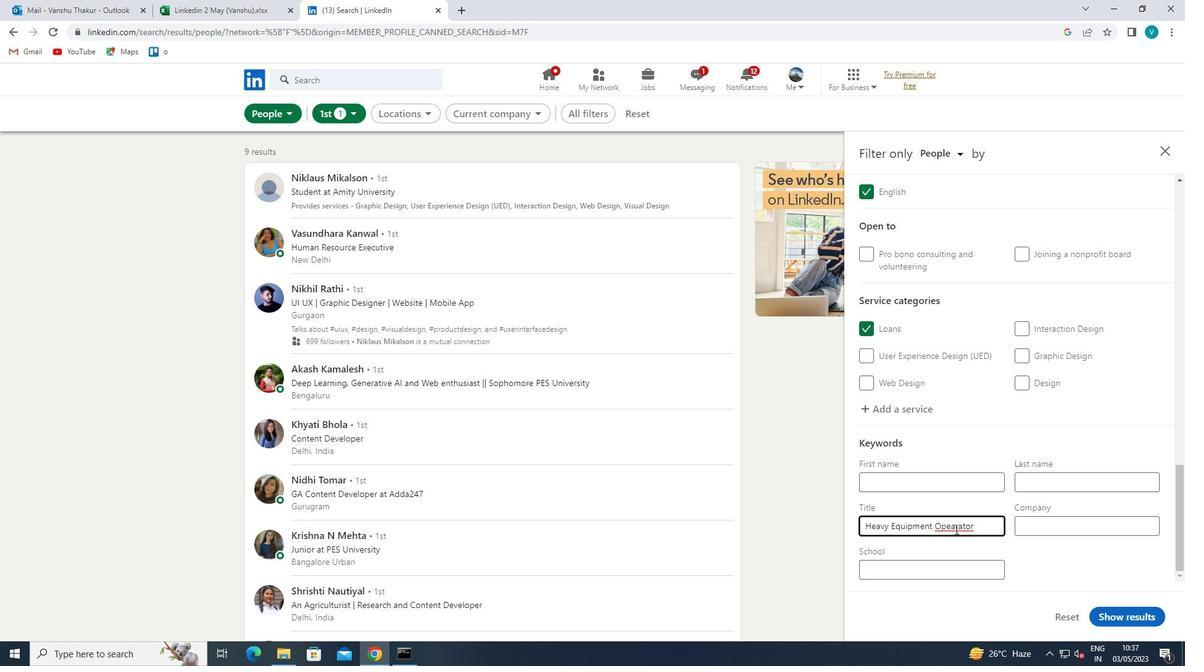 
Action: Mouse moved to (967, 554)
Screenshot: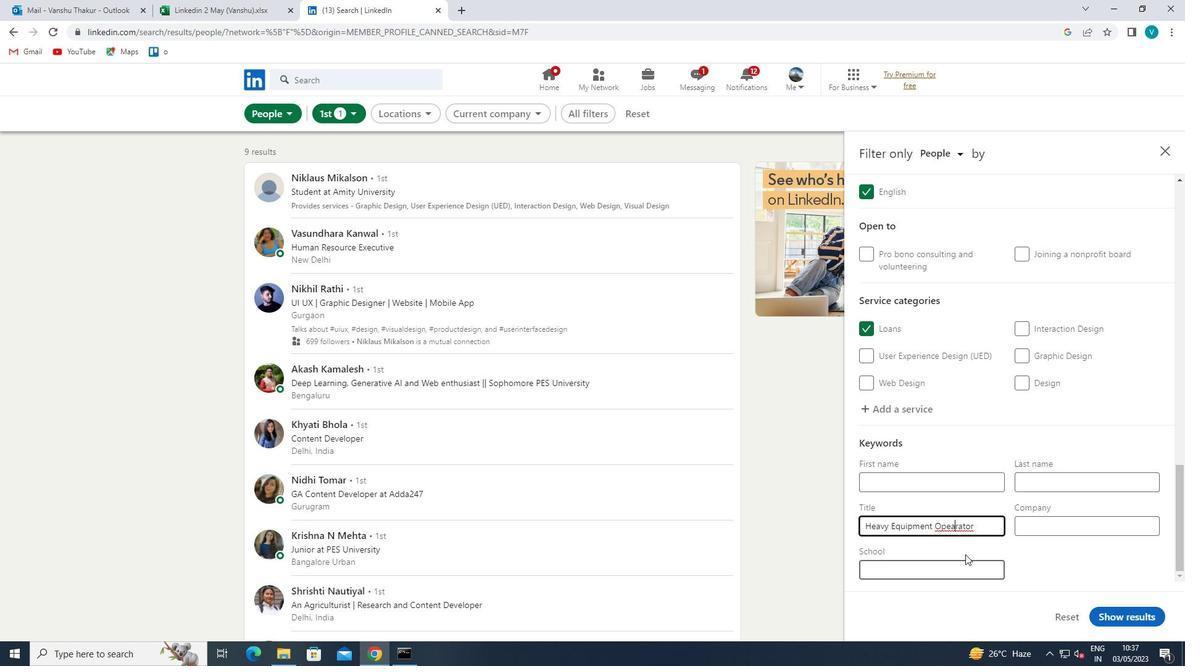 
Action: Key pressed <Key.backspace>
Screenshot: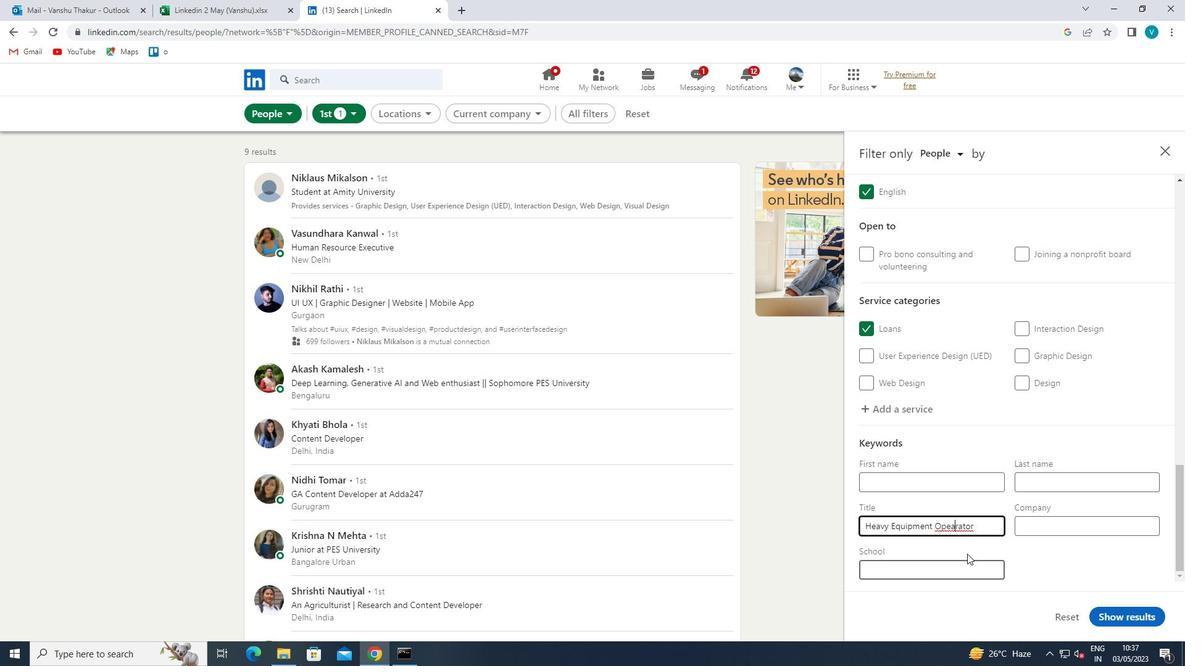 
Action: Mouse moved to (1115, 617)
Screenshot: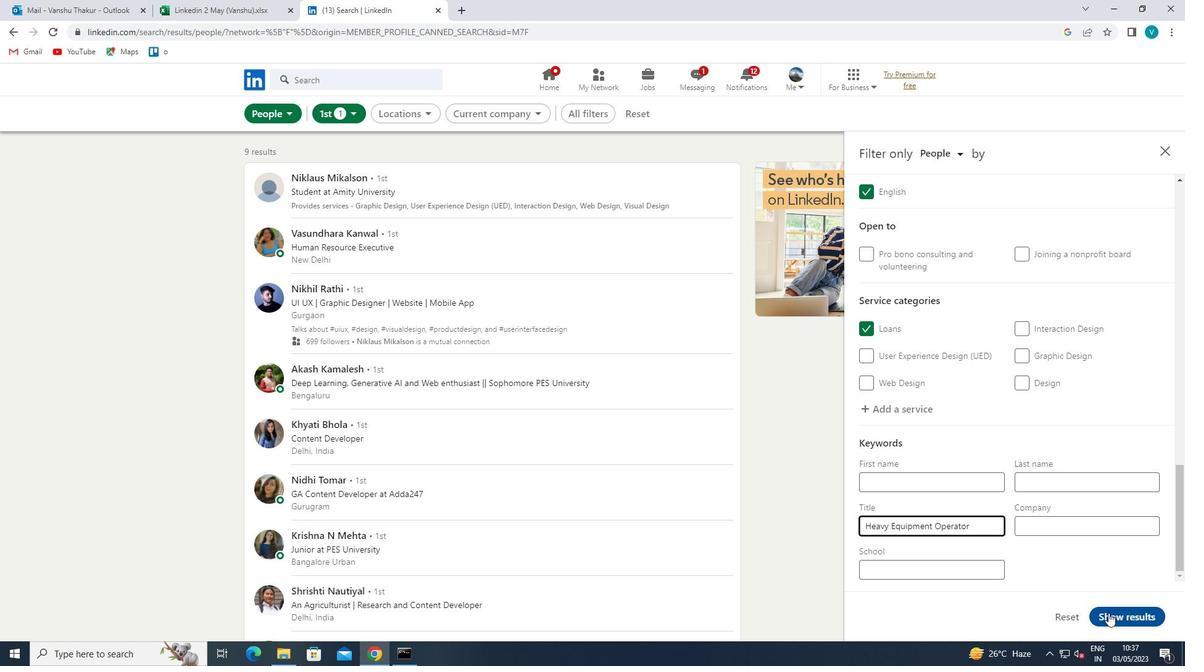
Action: Mouse pressed left at (1115, 617)
Screenshot: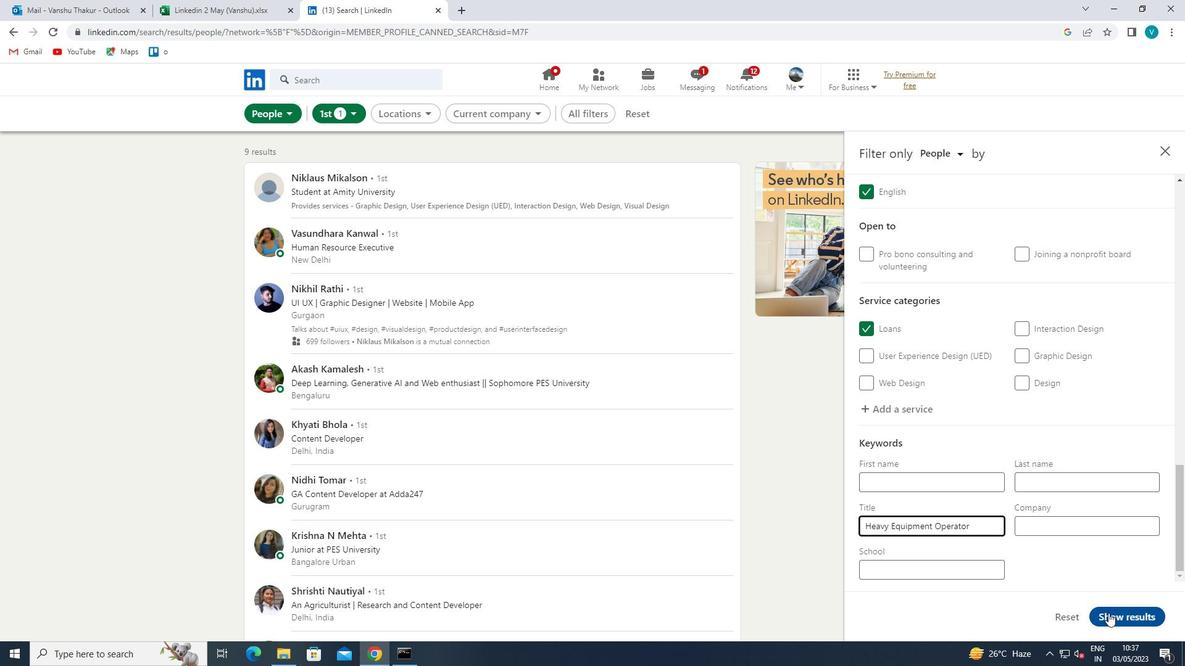 
Action: Mouse moved to (1115, 617)
Screenshot: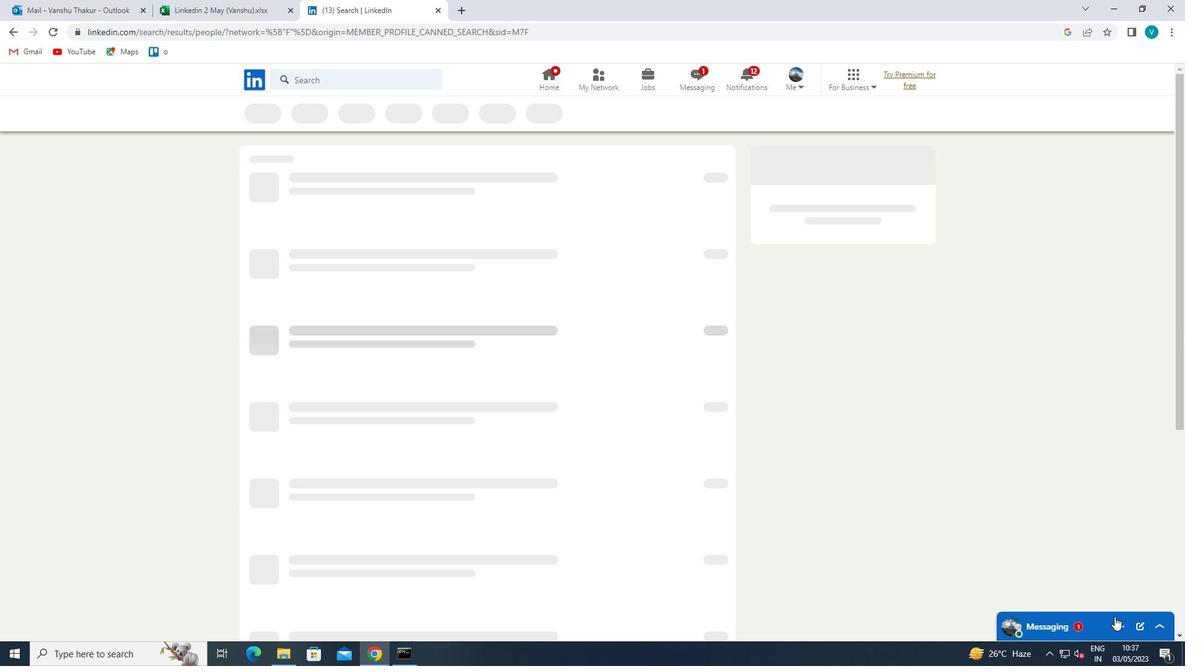 
